 Task: Look for space in Mount Laurel, United States from 10th July, 2023 to 15th July, 2023 for 7 adults in price range Rs.10000 to Rs.15000. Place can be entire place or shared room with 4 bedrooms having 7 beds and 4 bathrooms. Property type can be house, flat, guest house. Amenities needed are: wifi, TV, free parkinig on premises, gym, breakfast. Booking option can be shelf check-in. Required host language is English.
Action: Mouse moved to (623, 145)
Screenshot: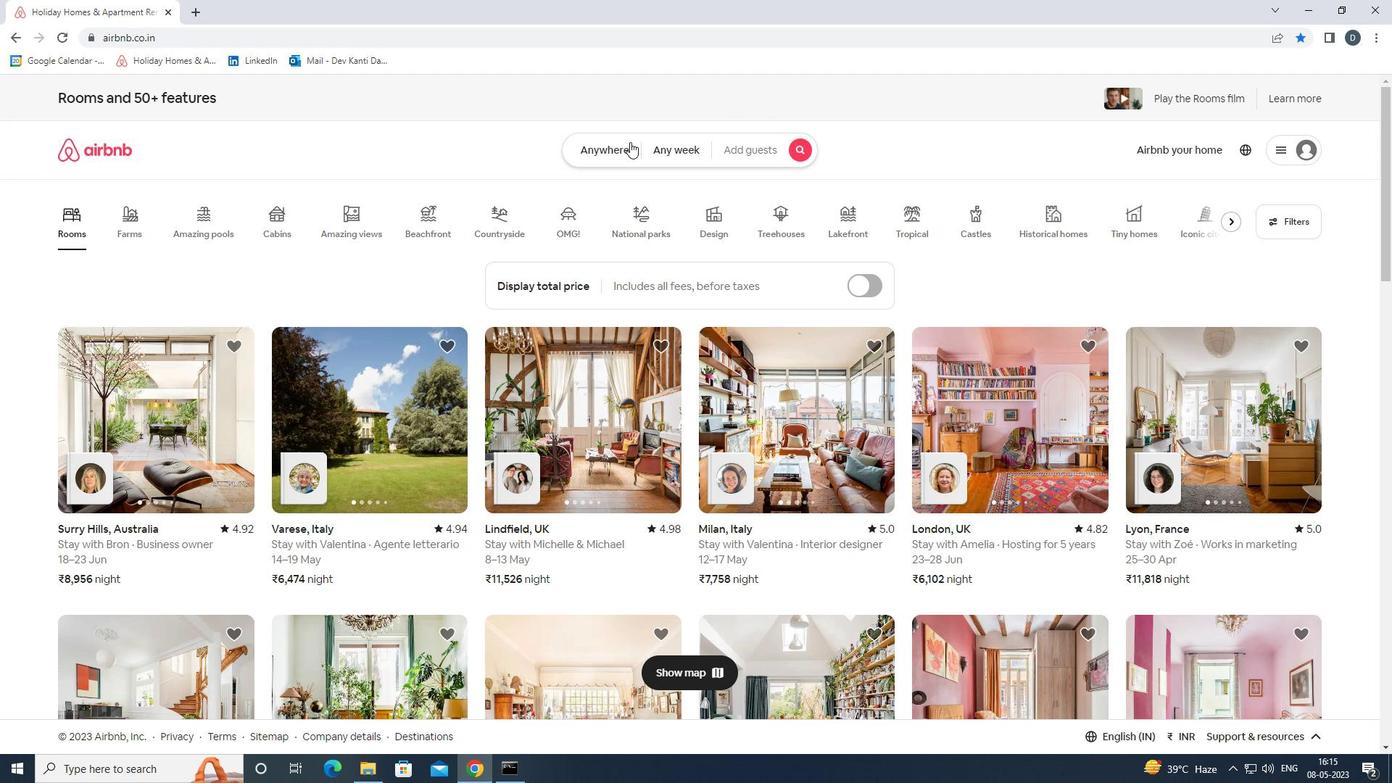 
Action: Mouse pressed left at (623, 145)
Screenshot: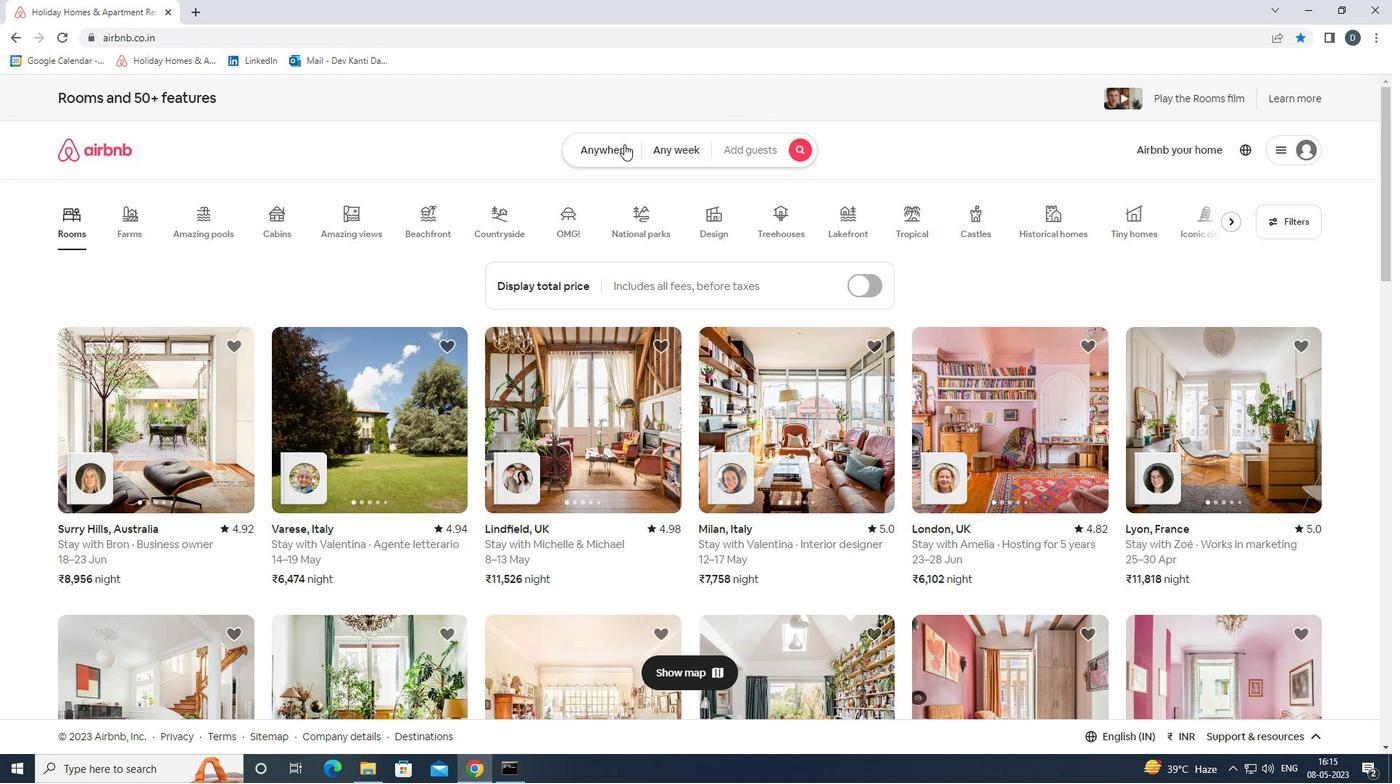 
Action: Mouse moved to (565, 216)
Screenshot: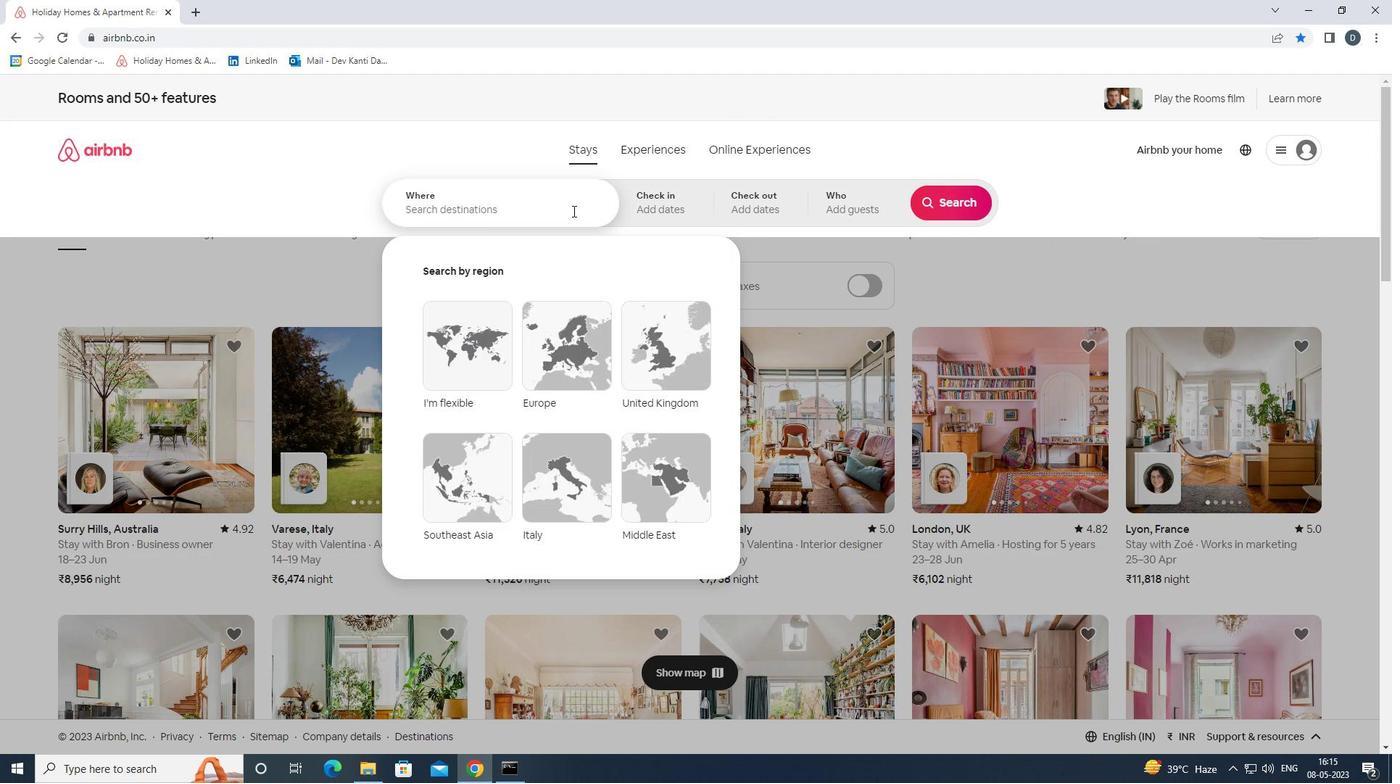 
Action: Mouse pressed left at (565, 216)
Screenshot: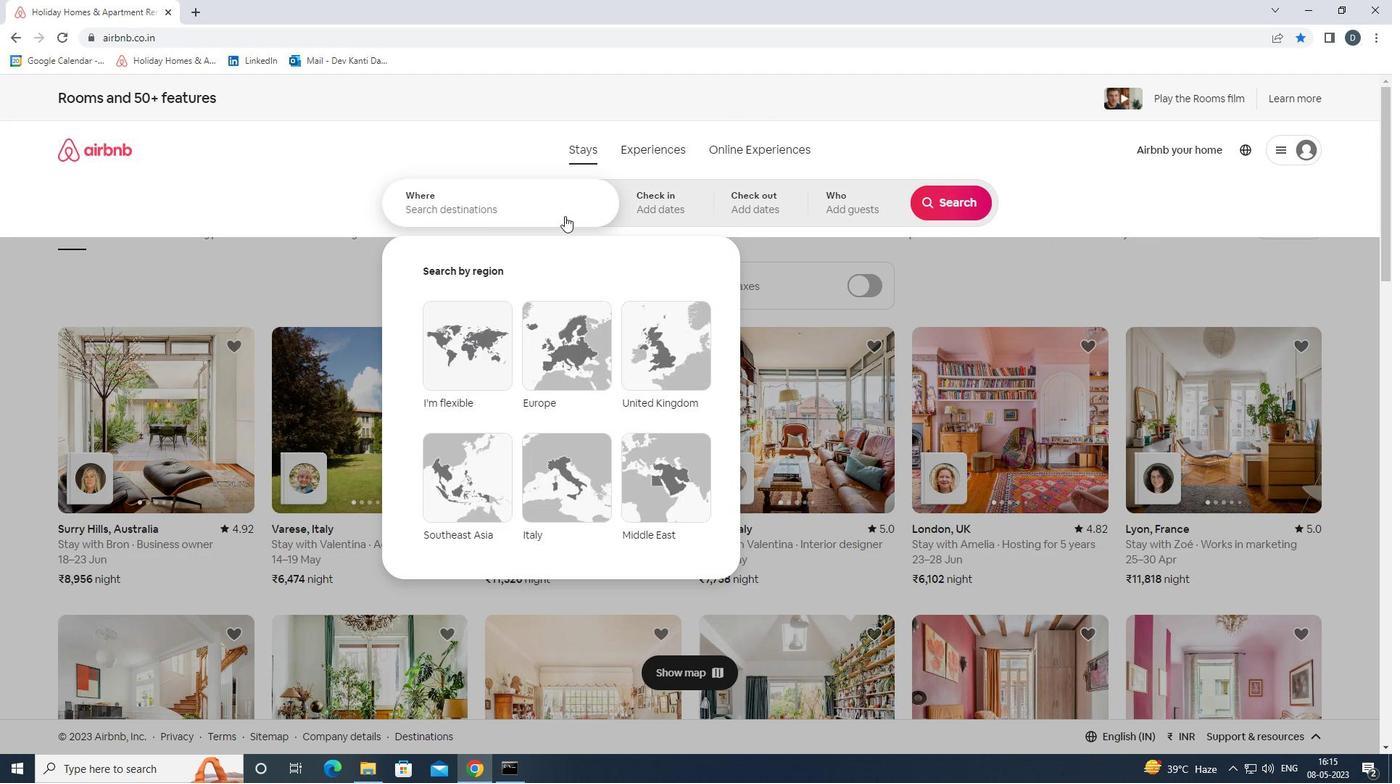 
Action: Mouse moved to (565, 210)
Screenshot: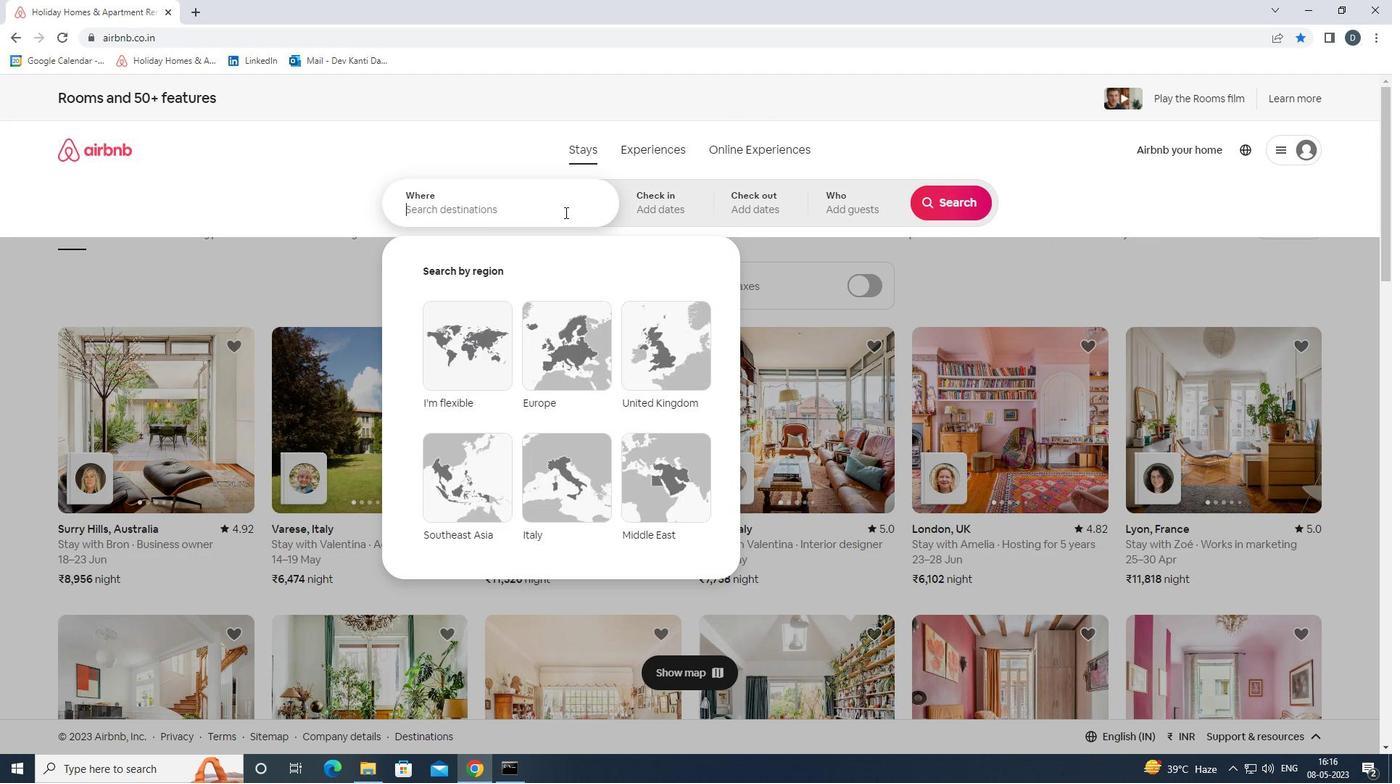 
Action: Key pressed <Key.shift><Key.shift><Key.shift><Key.shift><Key.shift><Key.shift><Key.shift><Key.shift><Key.shift><Key.shift><Key.shift><Key.shift>MOUNT,<Key.shift><Key.backspace><Key.space><Key.shift><Key.shift>LAUREL,<Key.shift><Key.shift><Key.shift><Key.shift><Key.shift><Key.shift><Key.shift><Key.shift><Key.shift>UNITED<Key.space><Key.shift><Key.shift>STATES<Key.enter>
Screenshot: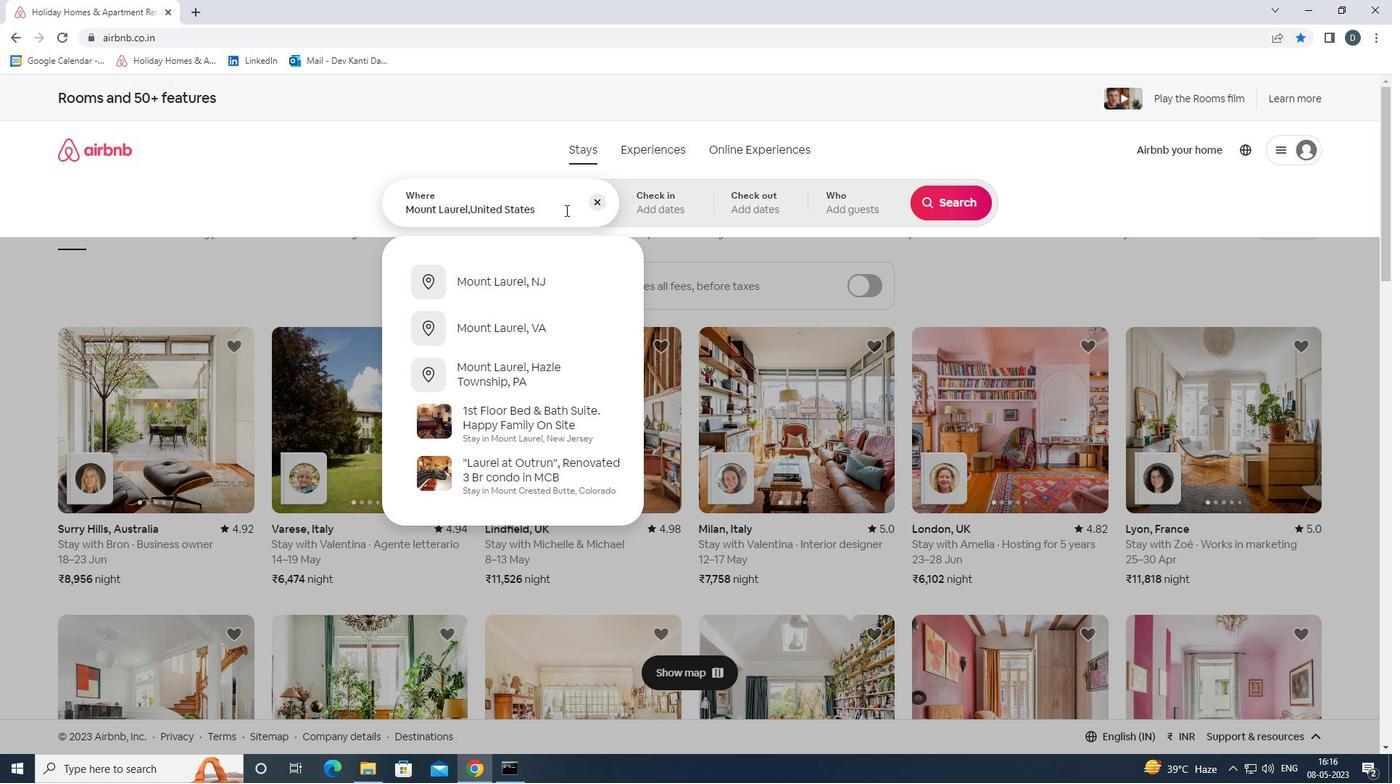 
Action: Mouse moved to (951, 323)
Screenshot: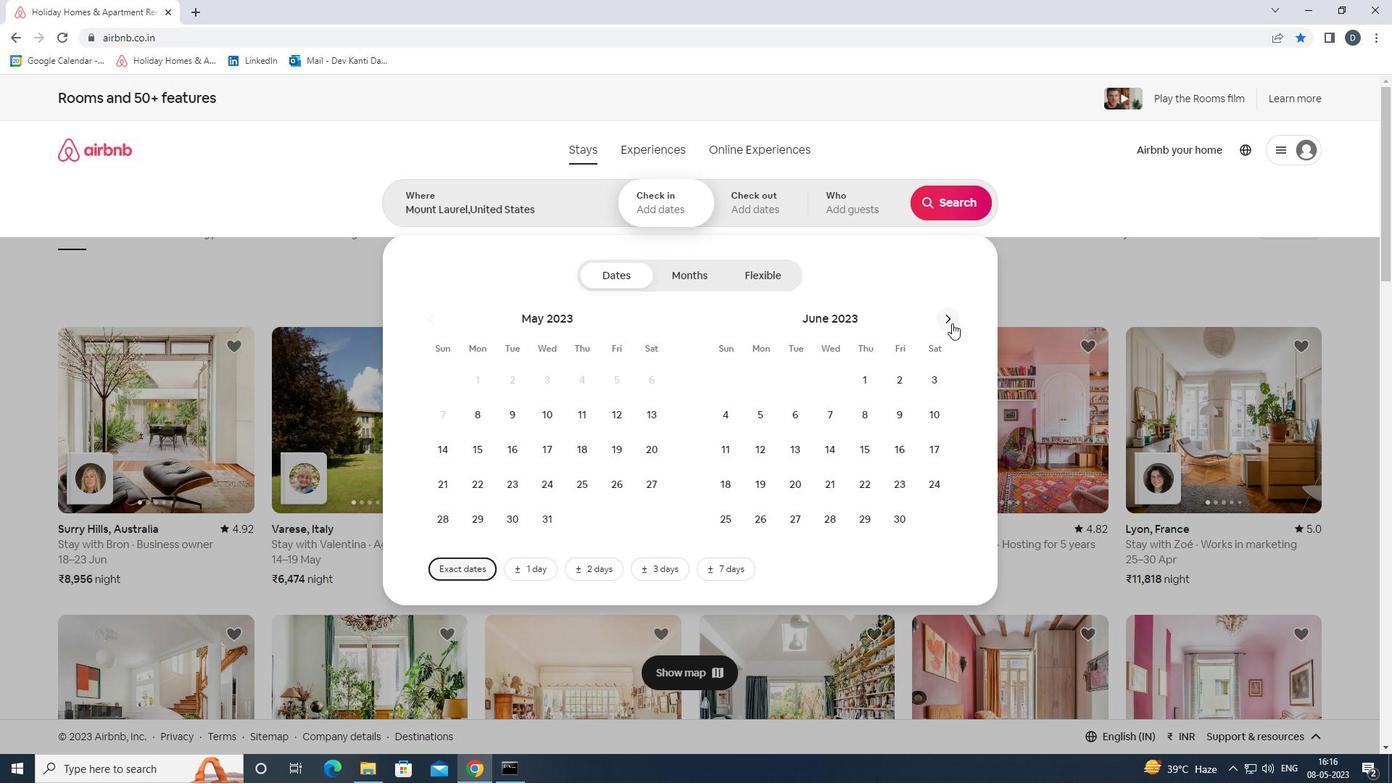 
Action: Mouse pressed left at (951, 323)
Screenshot: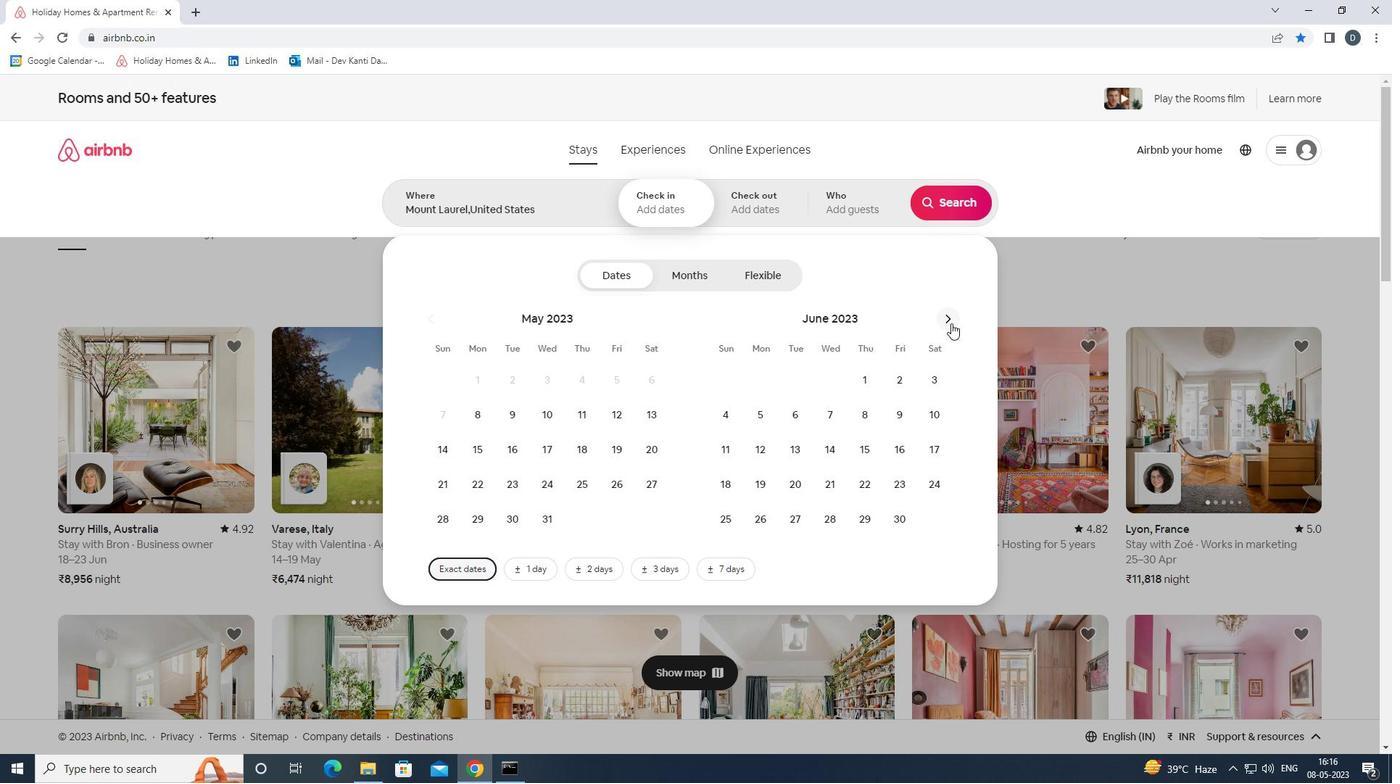 
Action: Mouse moved to (763, 449)
Screenshot: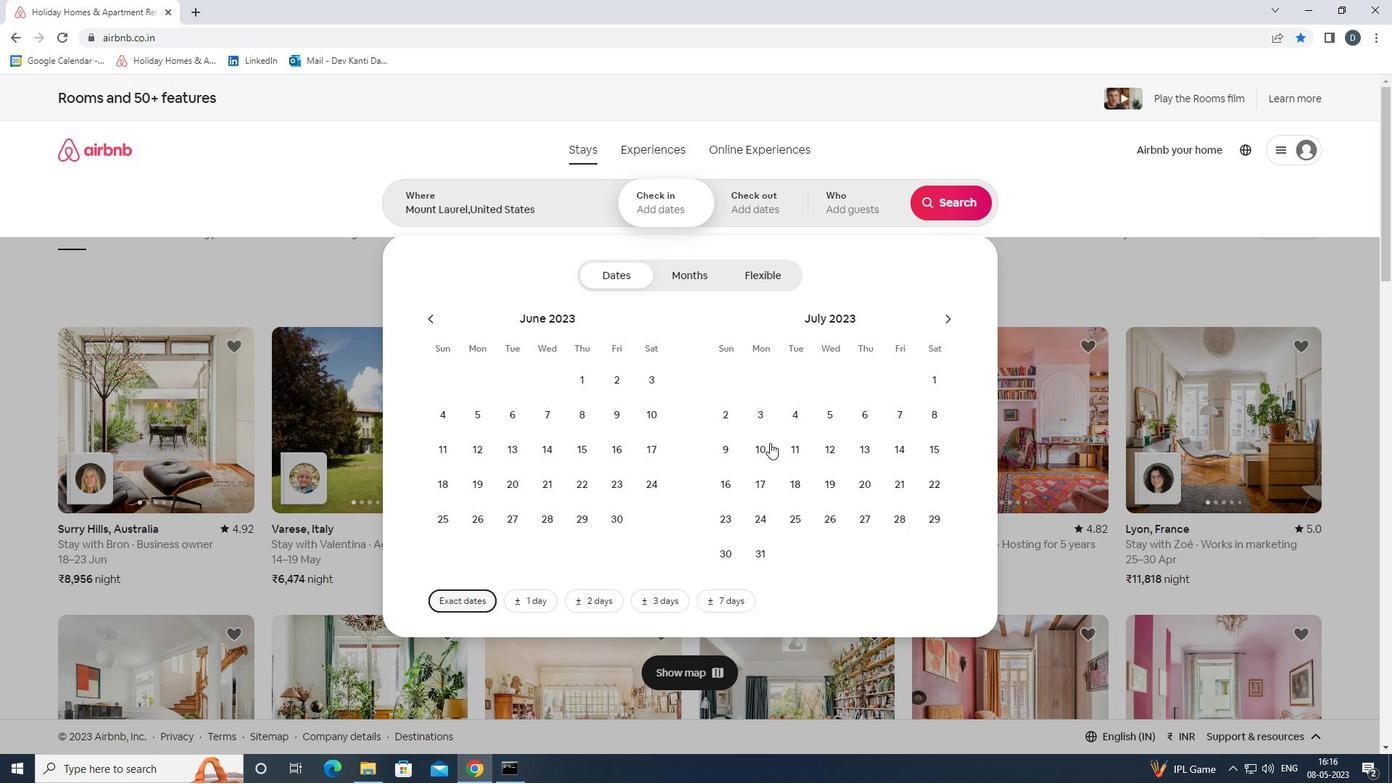 
Action: Mouse pressed left at (763, 449)
Screenshot: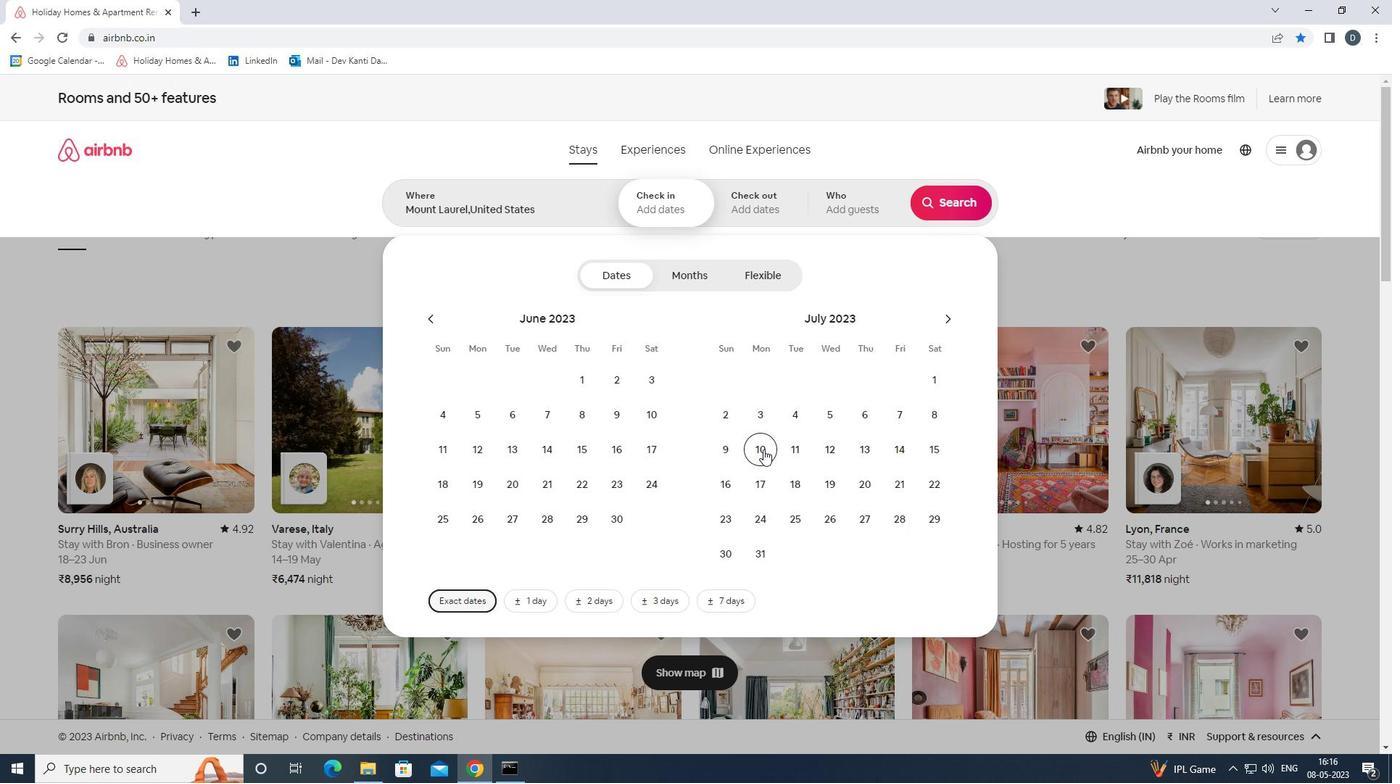 
Action: Mouse moved to (930, 446)
Screenshot: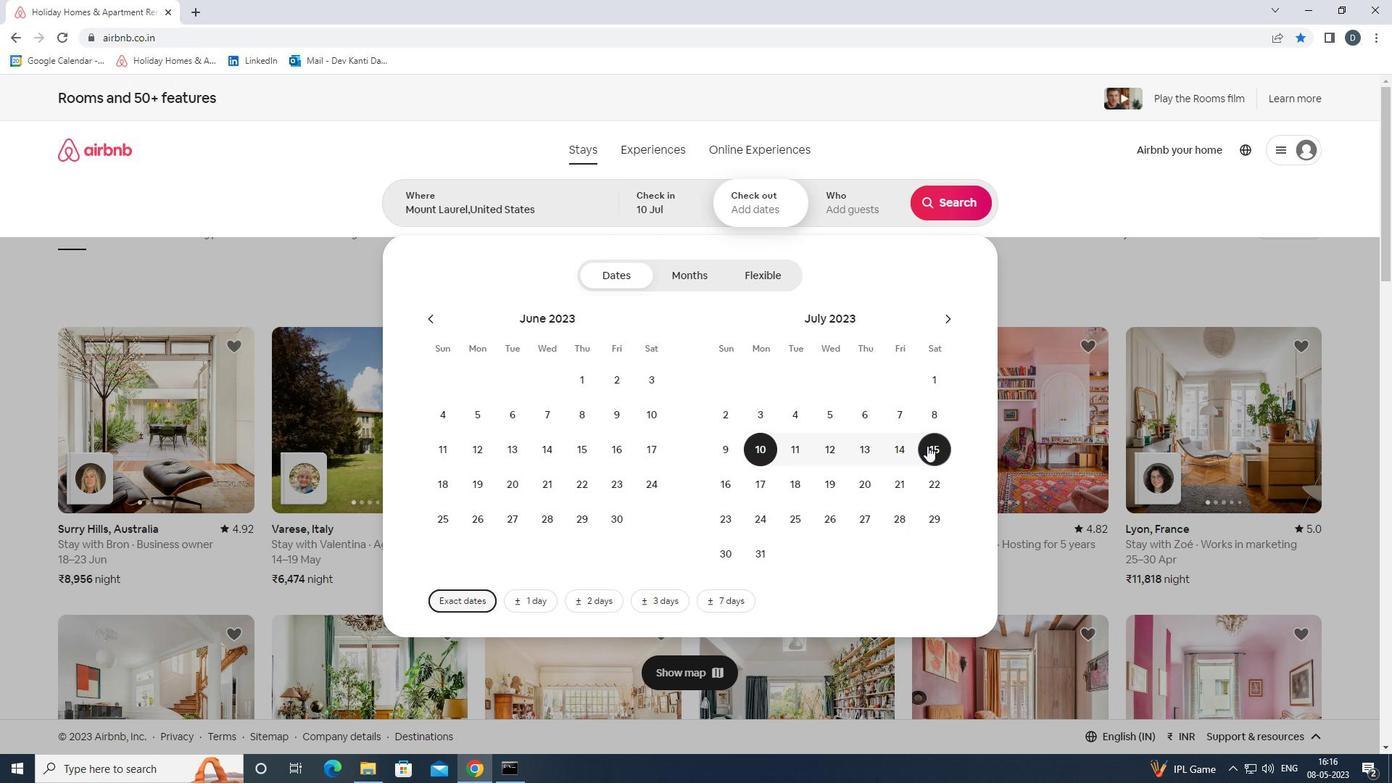 
Action: Mouse pressed left at (930, 446)
Screenshot: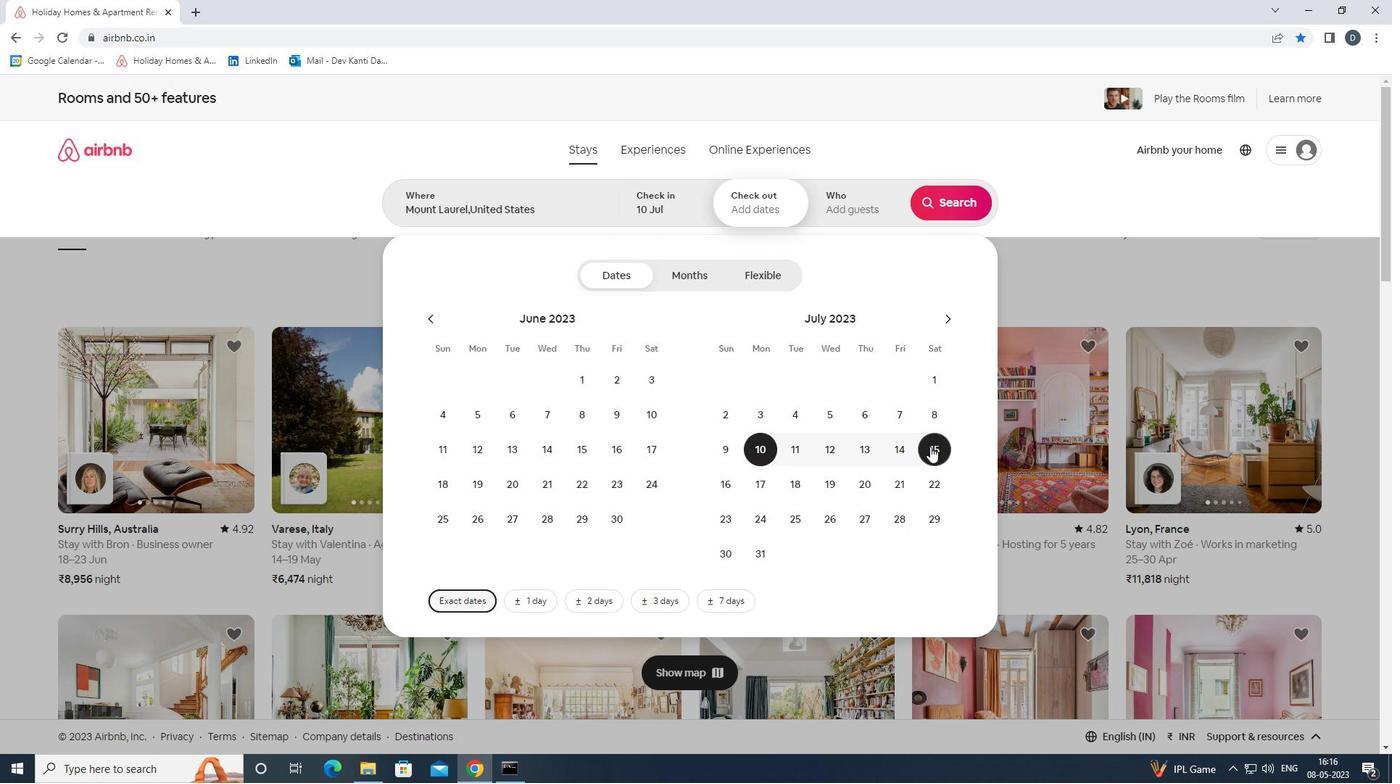
Action: Mouse moved to (846, 216)
Screenshot: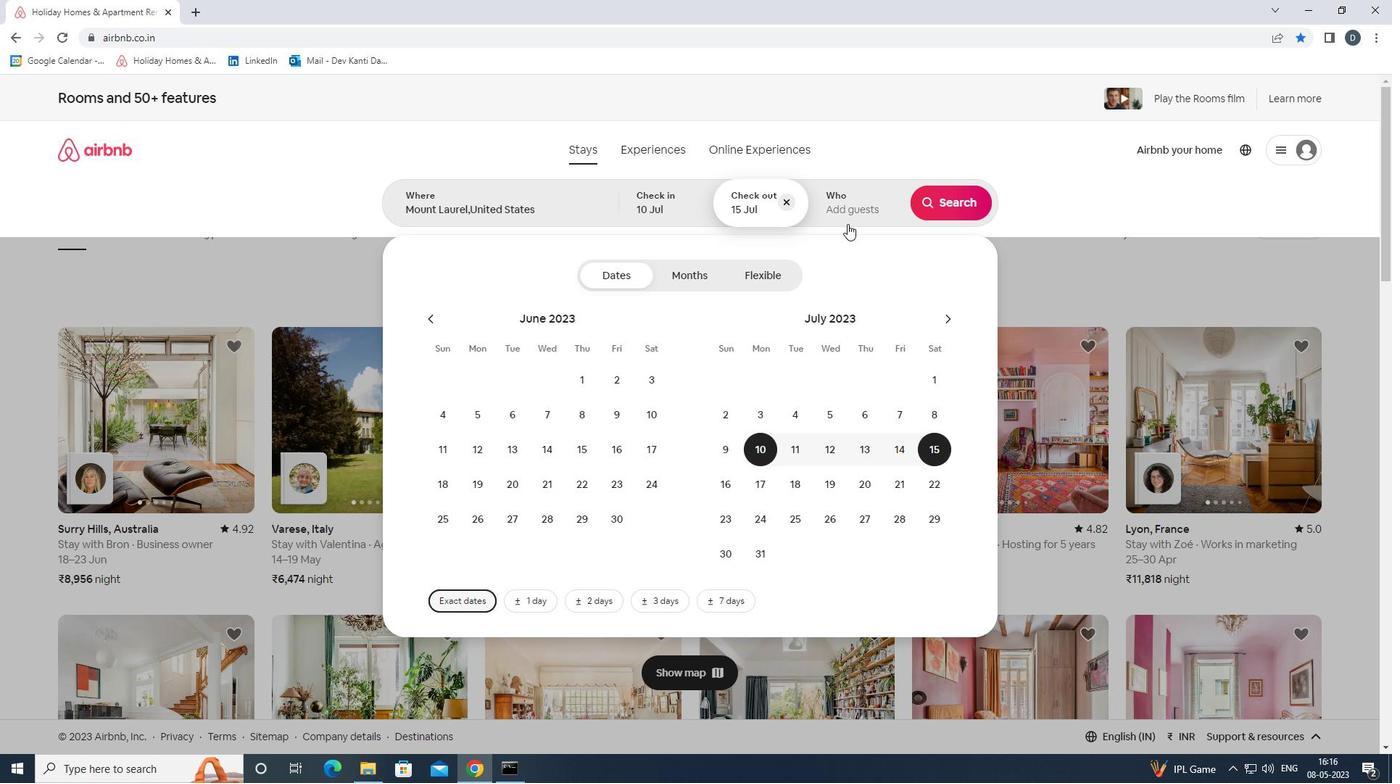 
Action: Mouse pressed left at (846, 216)
Screenshot: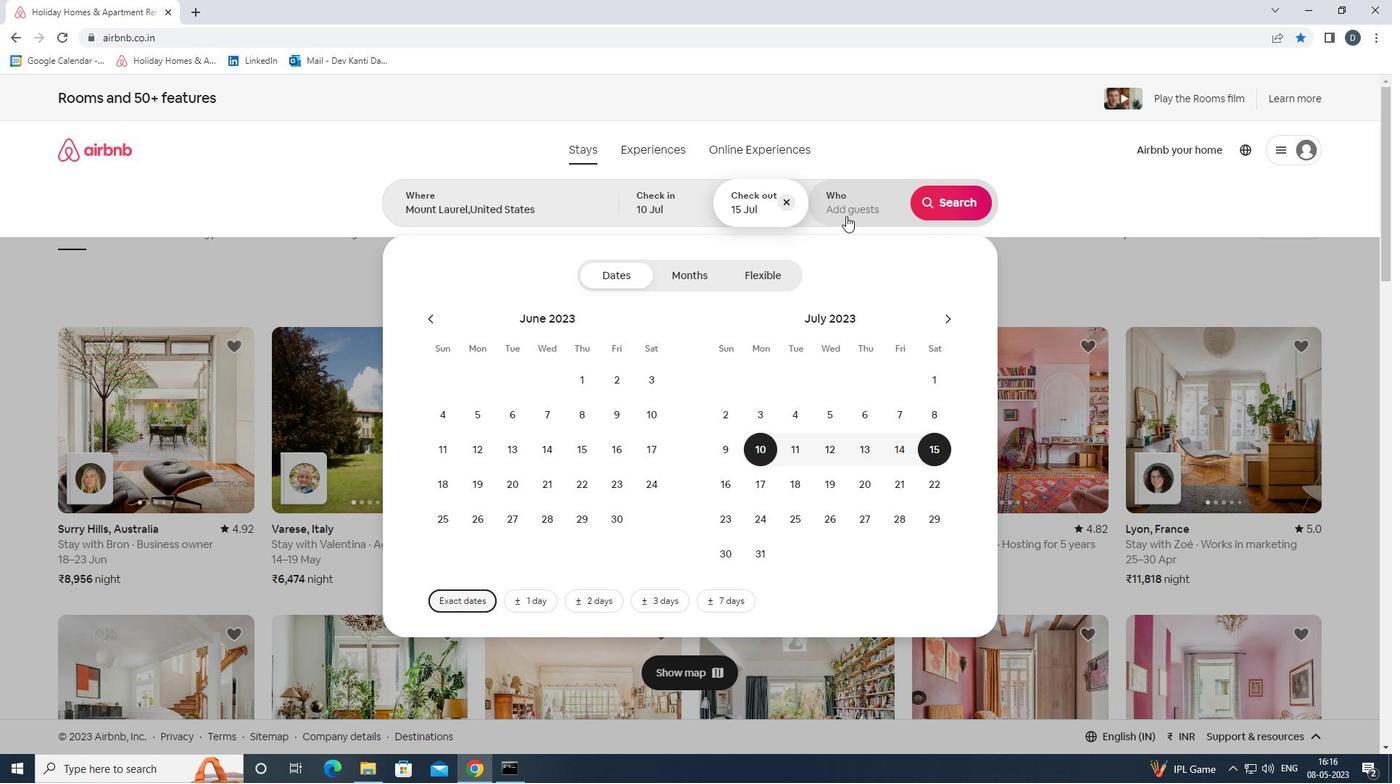 
Action: Mouse moved to (957, 282)
Screenshot: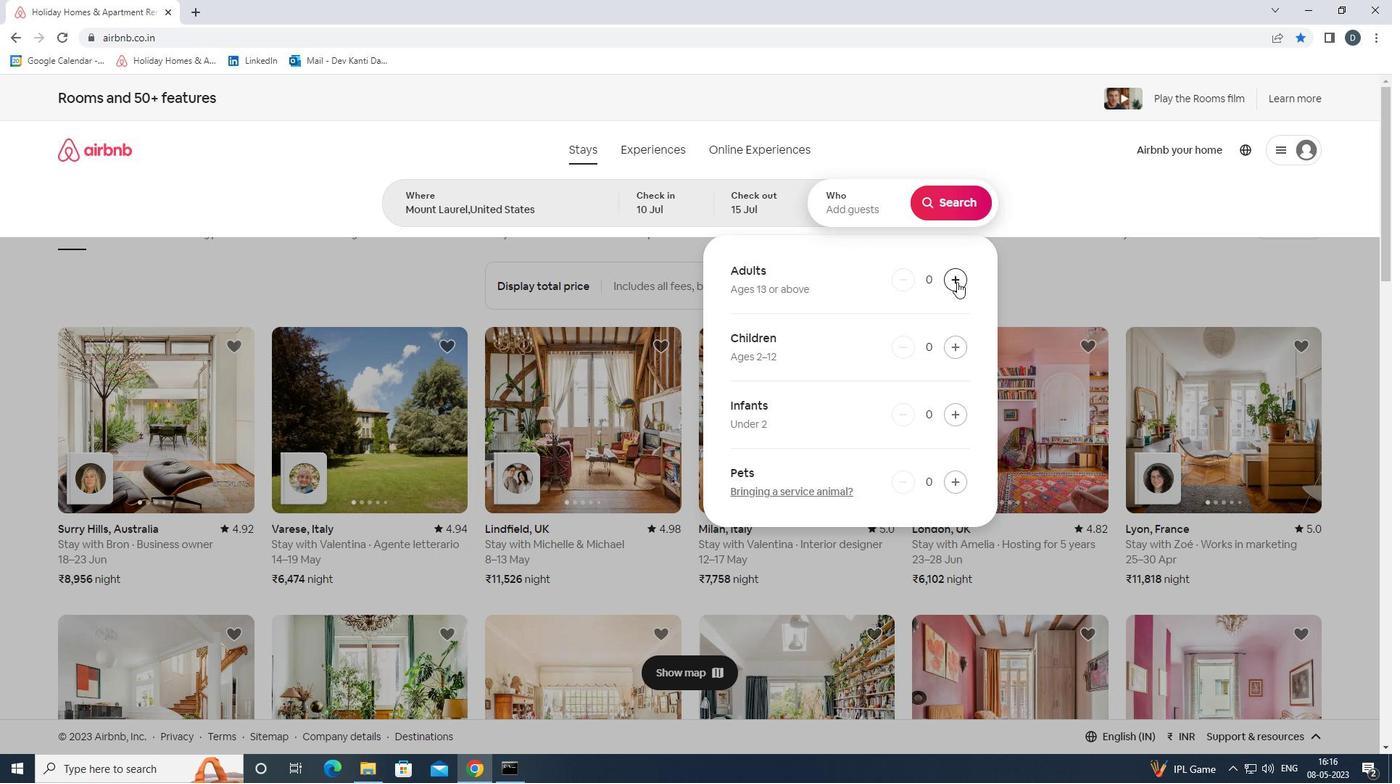 
Action: Mouse pressed left at (957, 282)
Screenshot: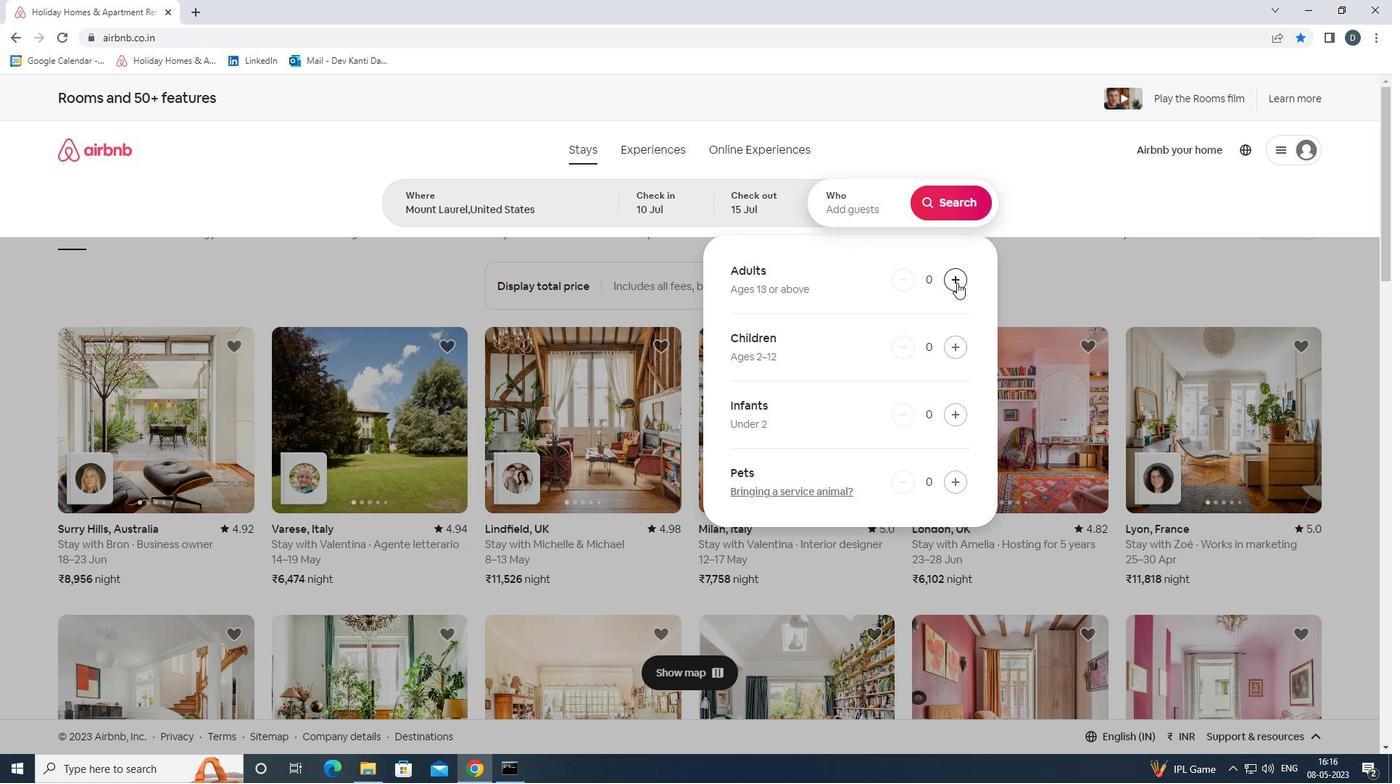 
Action: Mouse pressed left at (957, 282)
Screenshot: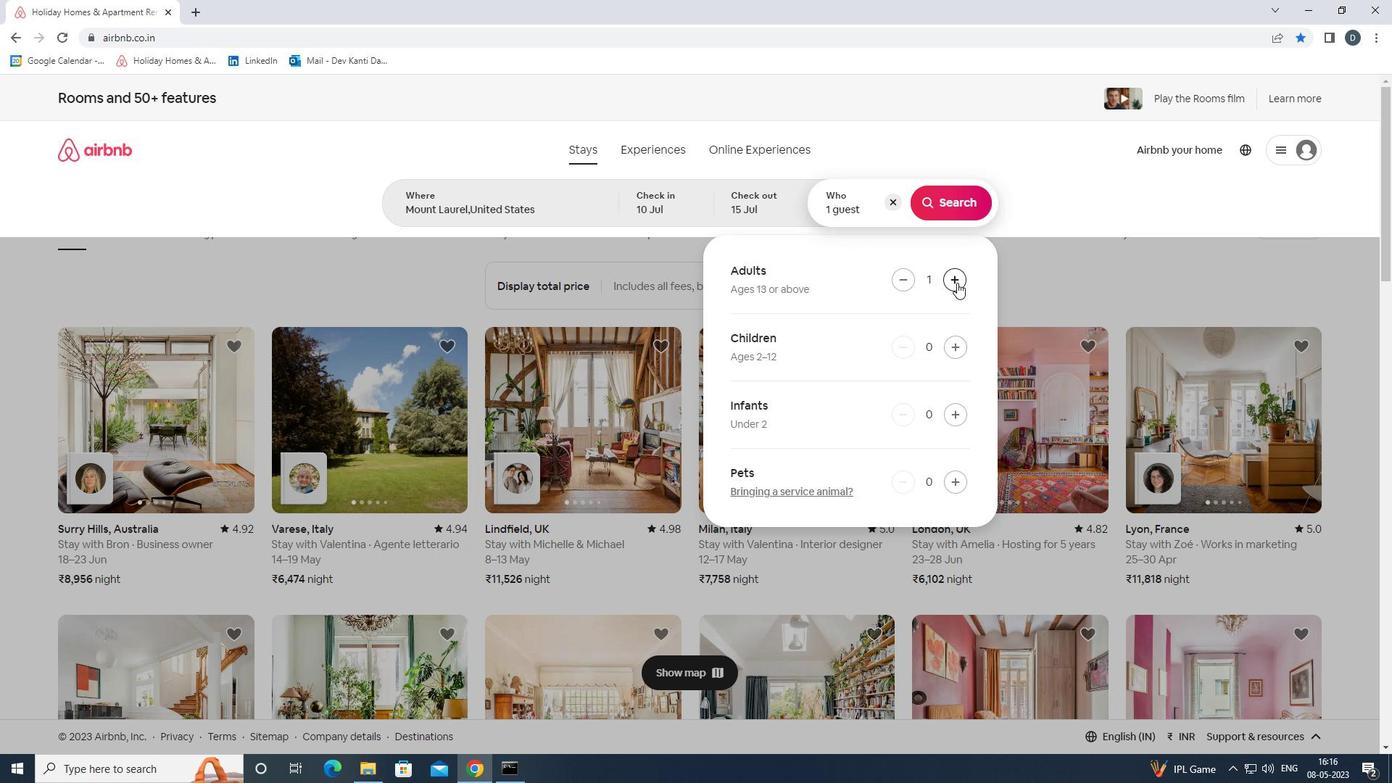 
Action: Mouse pressed left at (957, 282)
Screenshot: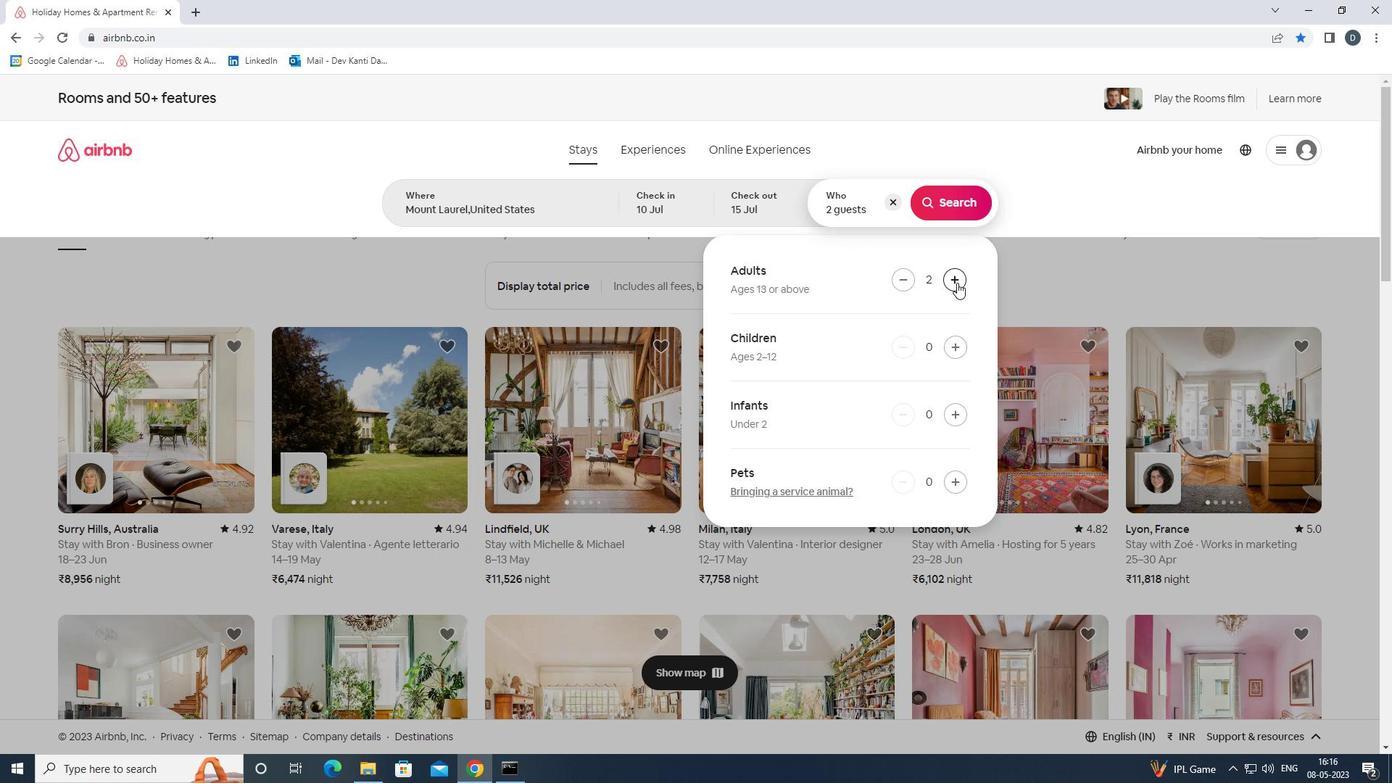 
Action: Mouse pressed left at (957, 282)
Screenshot: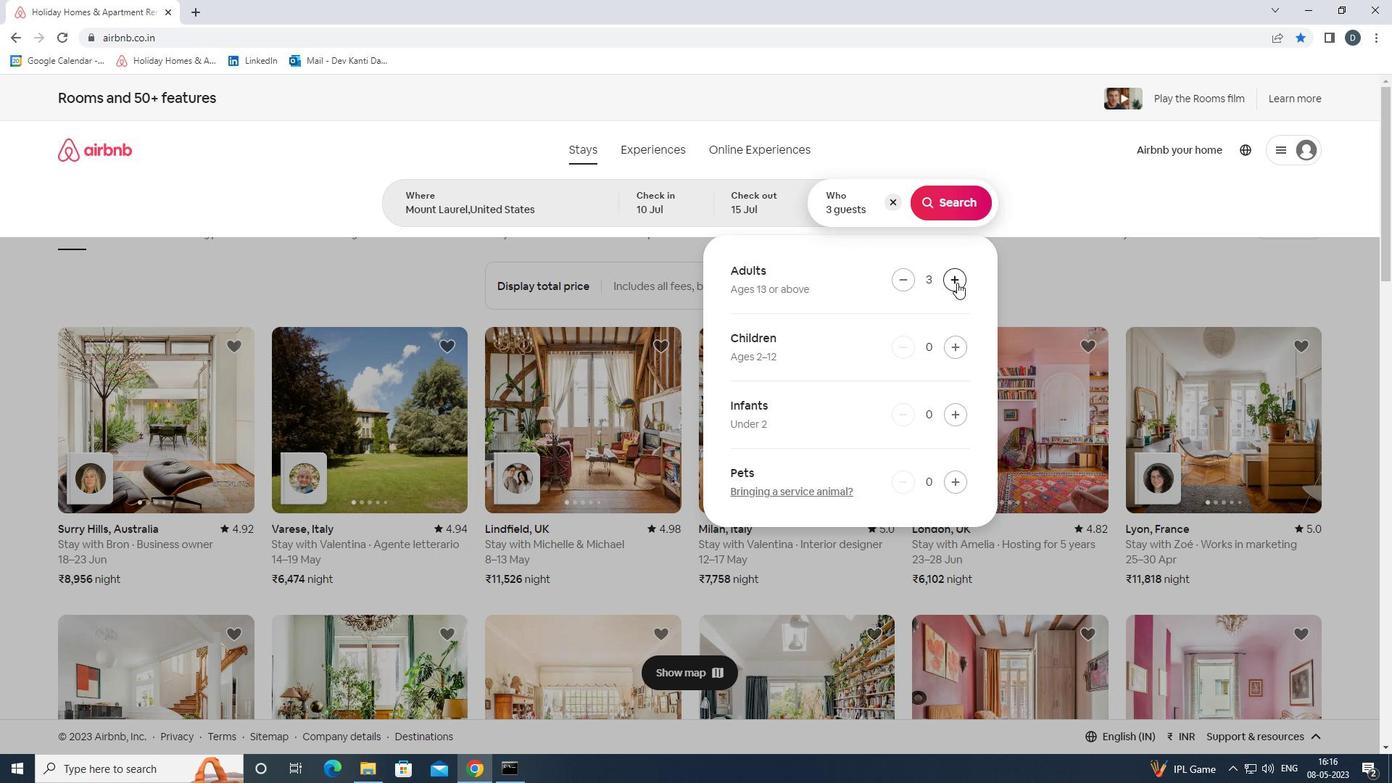 
Action: Mouse pressed left at (957, 282)
Screenshot: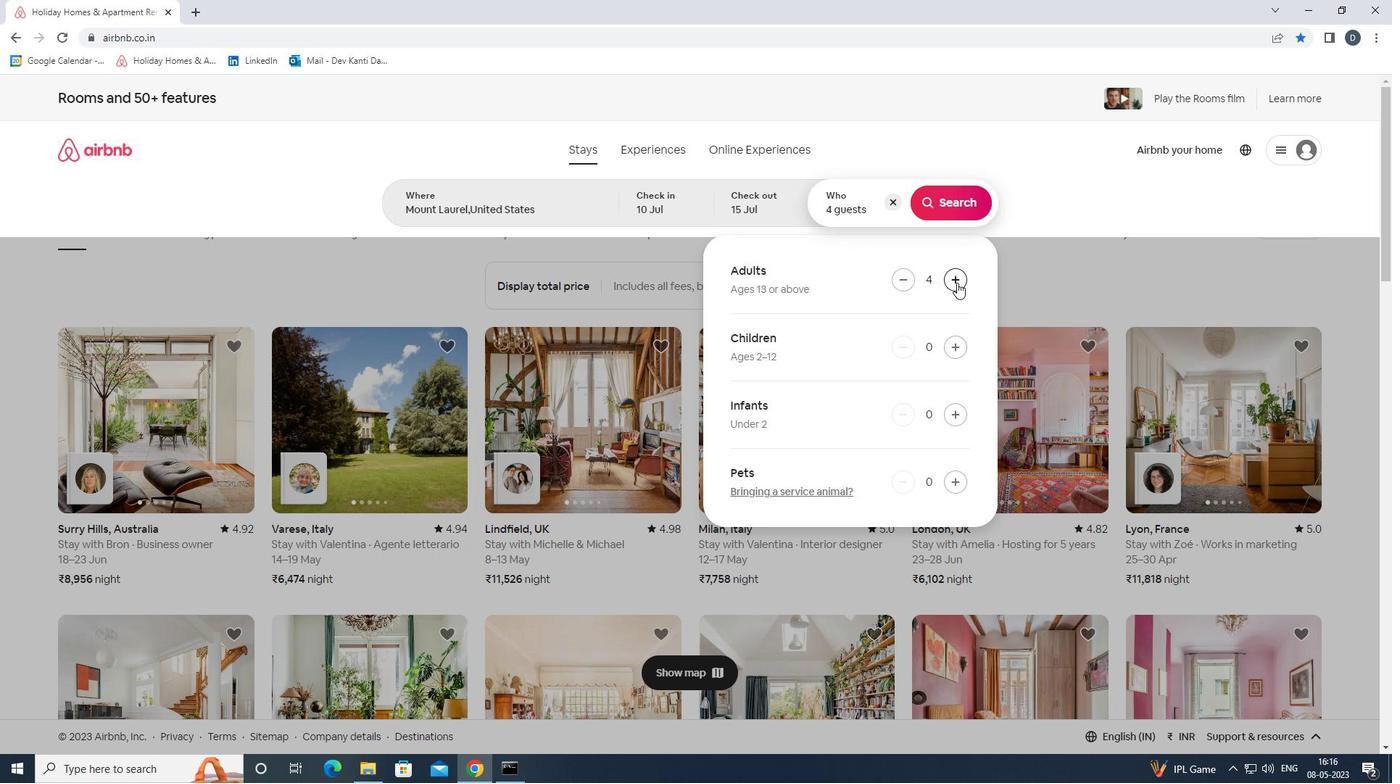 
Action: Mouse pressed left at (957, 282)
Screenshot: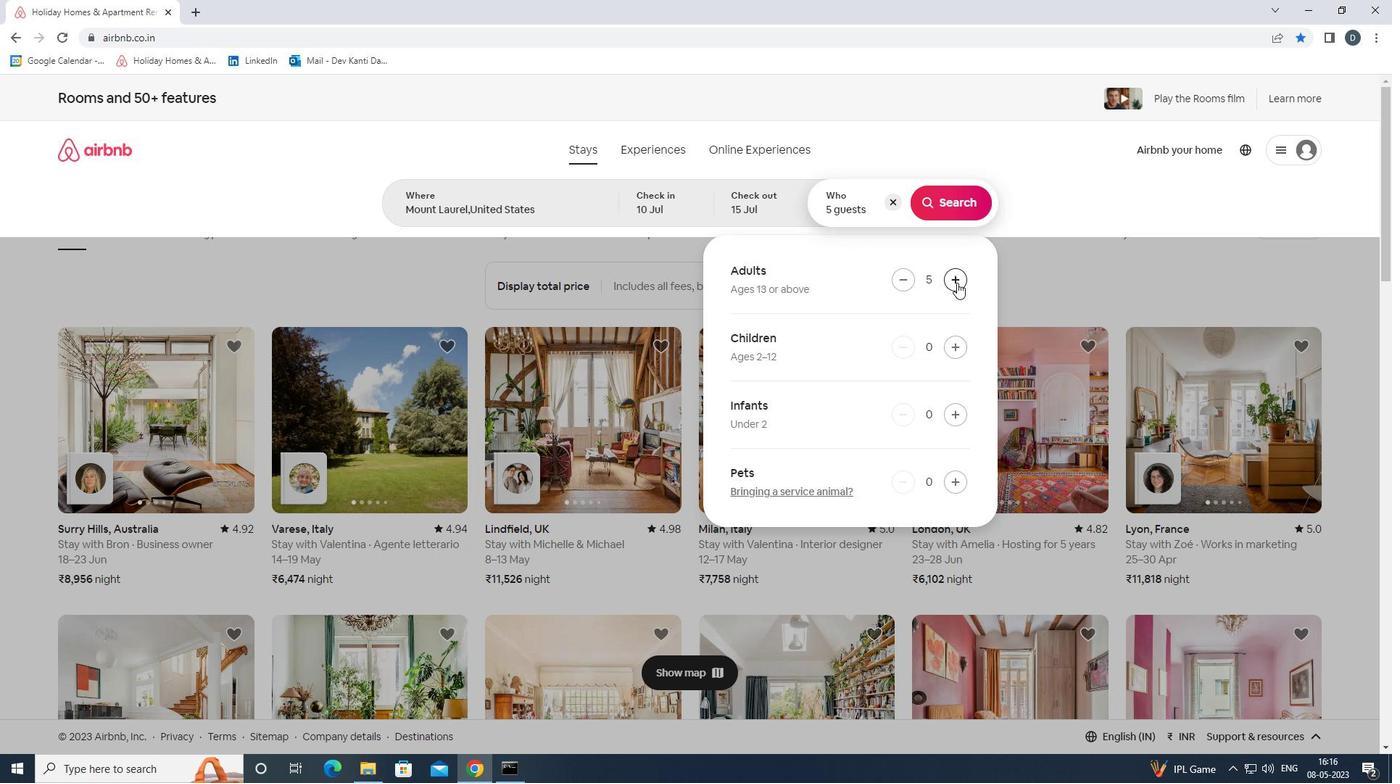 
Action: Mouse pressed left at (957, 282)
Screenshot: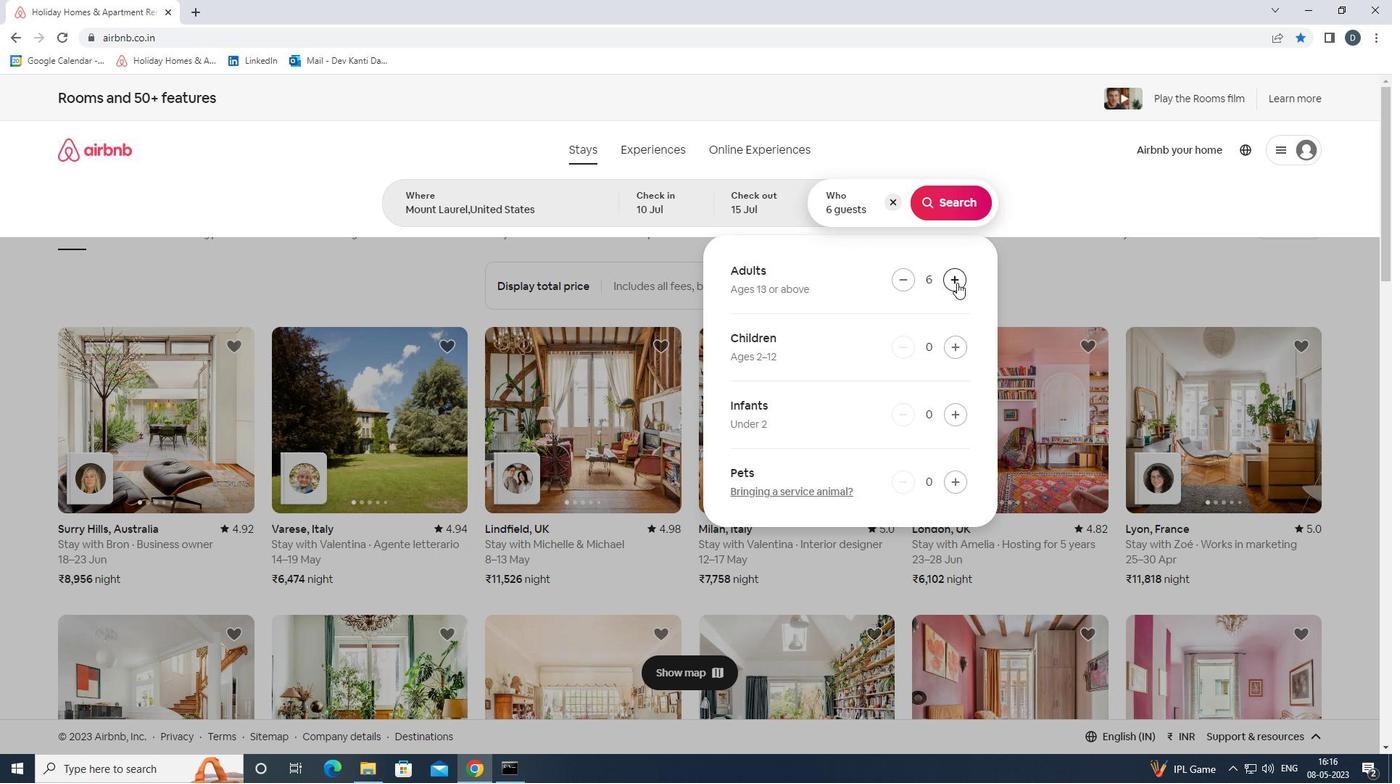 
Action: Mouse moved to (956, 206)
Screenshot: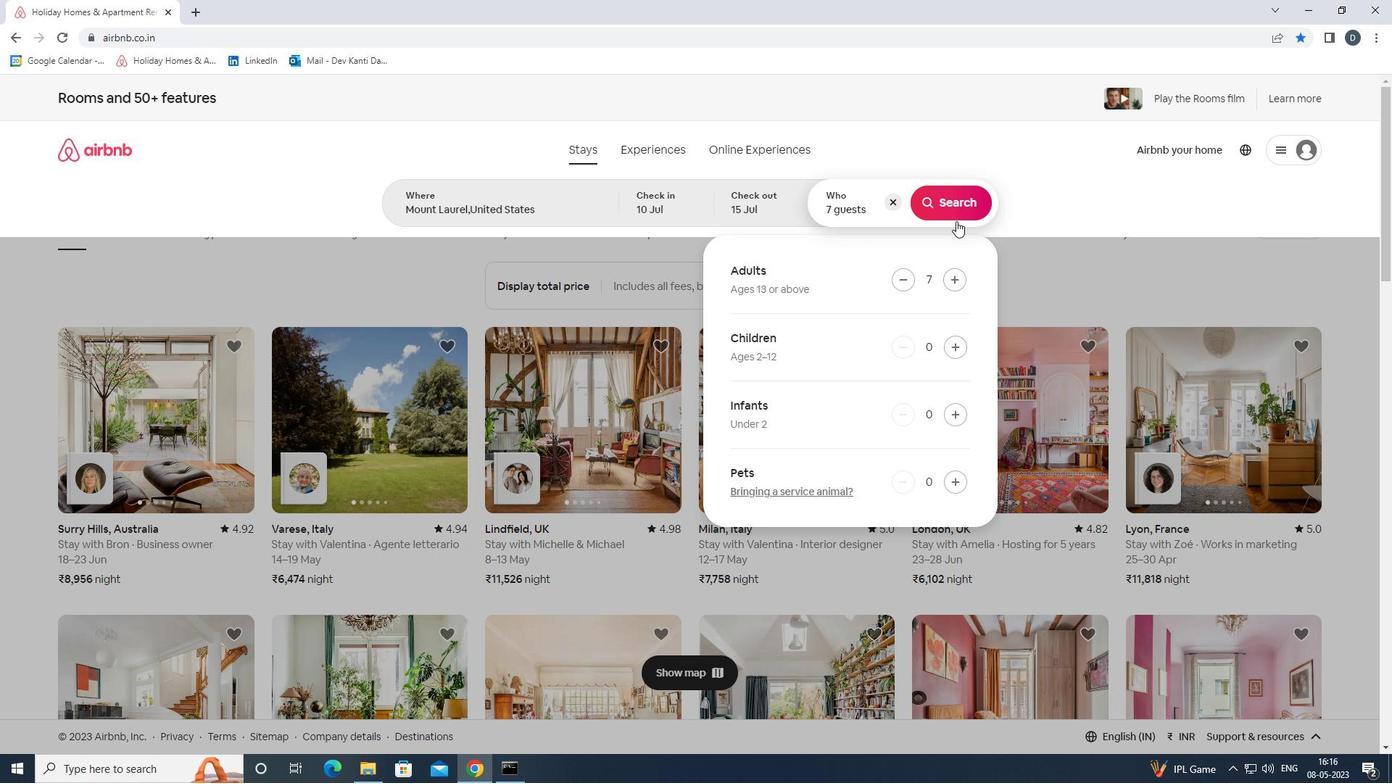 
Action: Mouse pressed left at (956, 206)
Screenshot: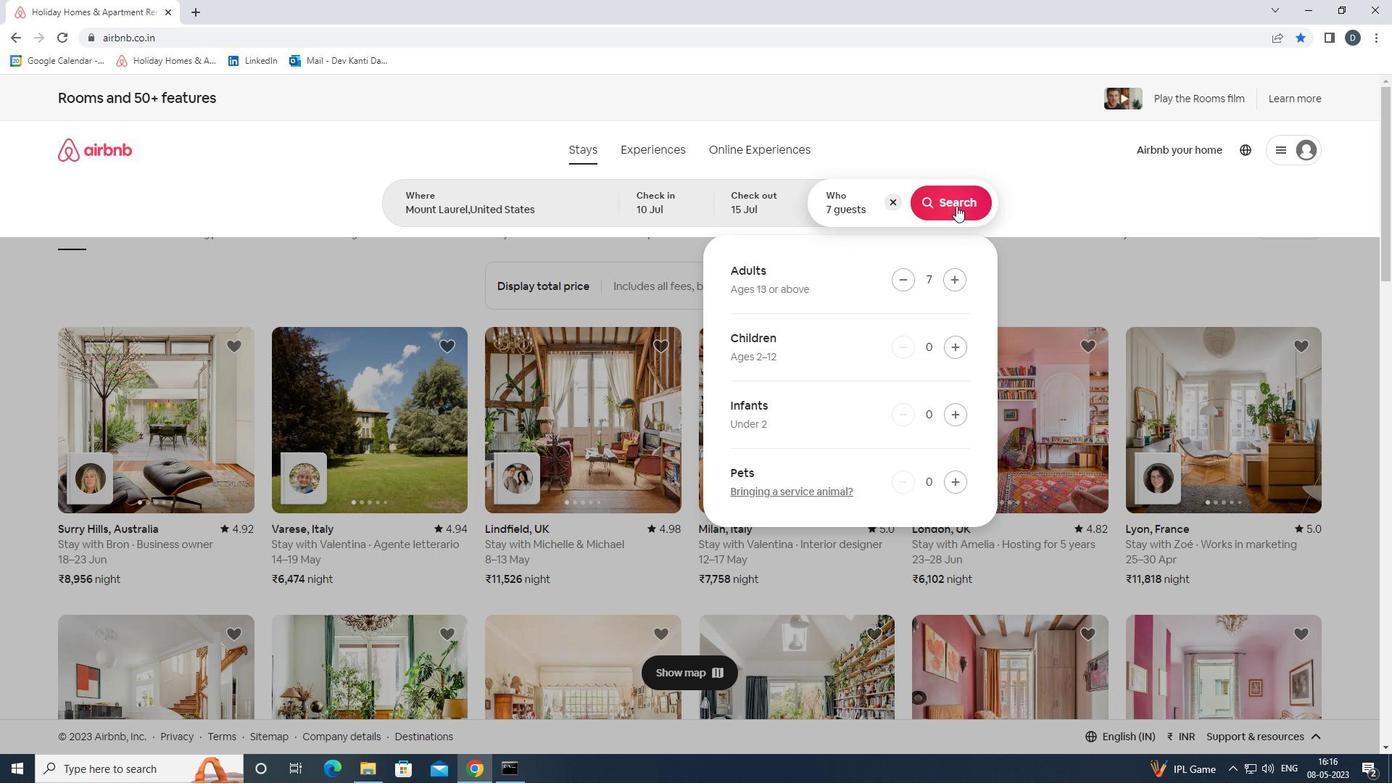 
Action: Mouse moved to (1320, 162)
Screenshot: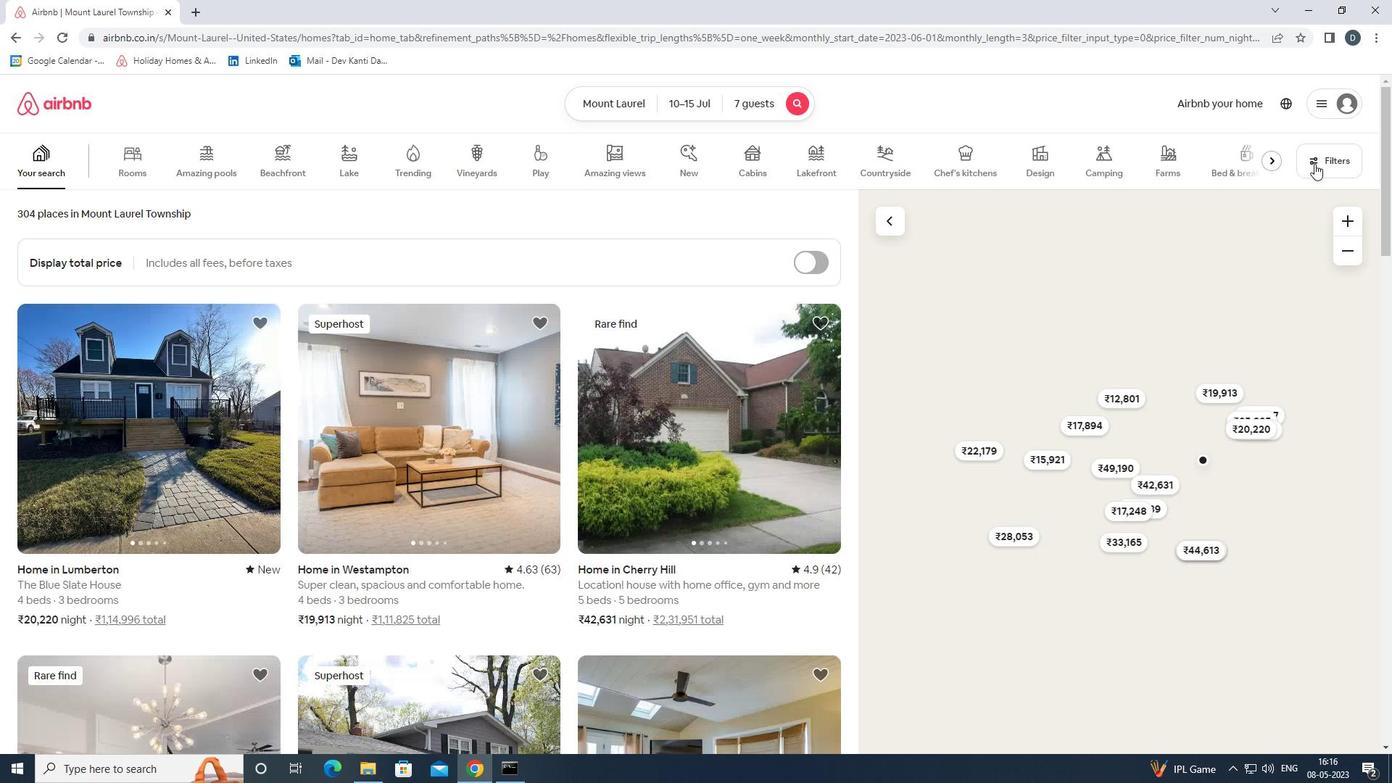 
Action: Mouse pressed left at (1320, 162)
Screenshot: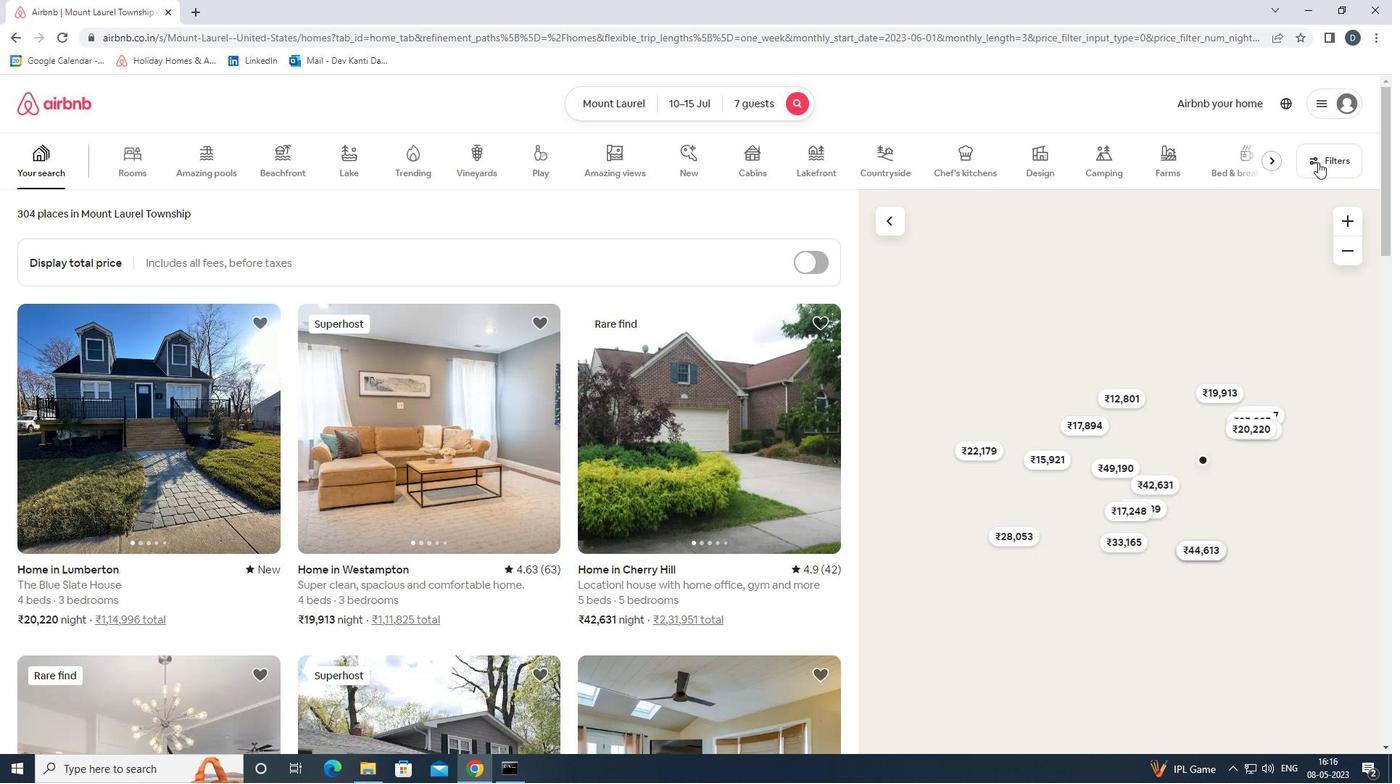 
Action: Mouse moved to (636, 512)
Screenshot: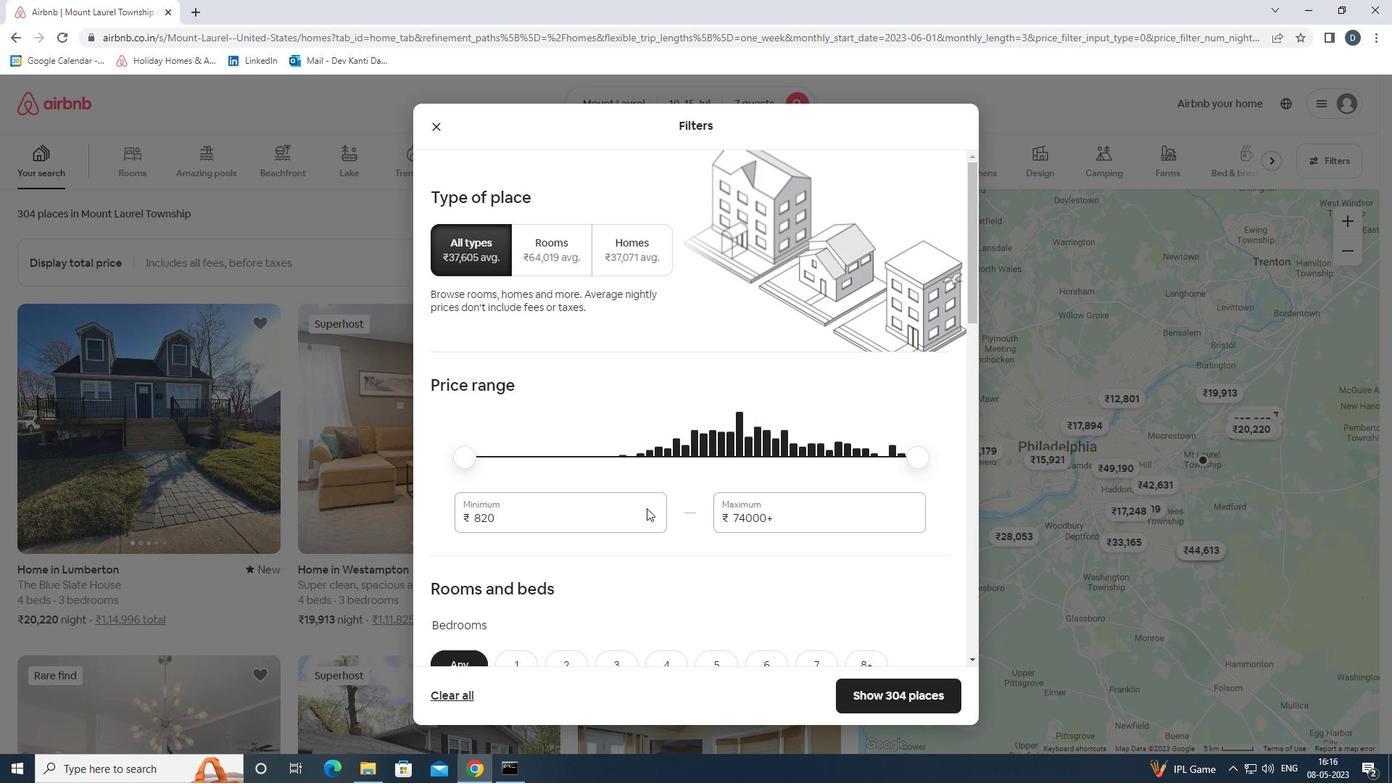 
Action: Mouse pressed left at (636, 512)
Screenshot: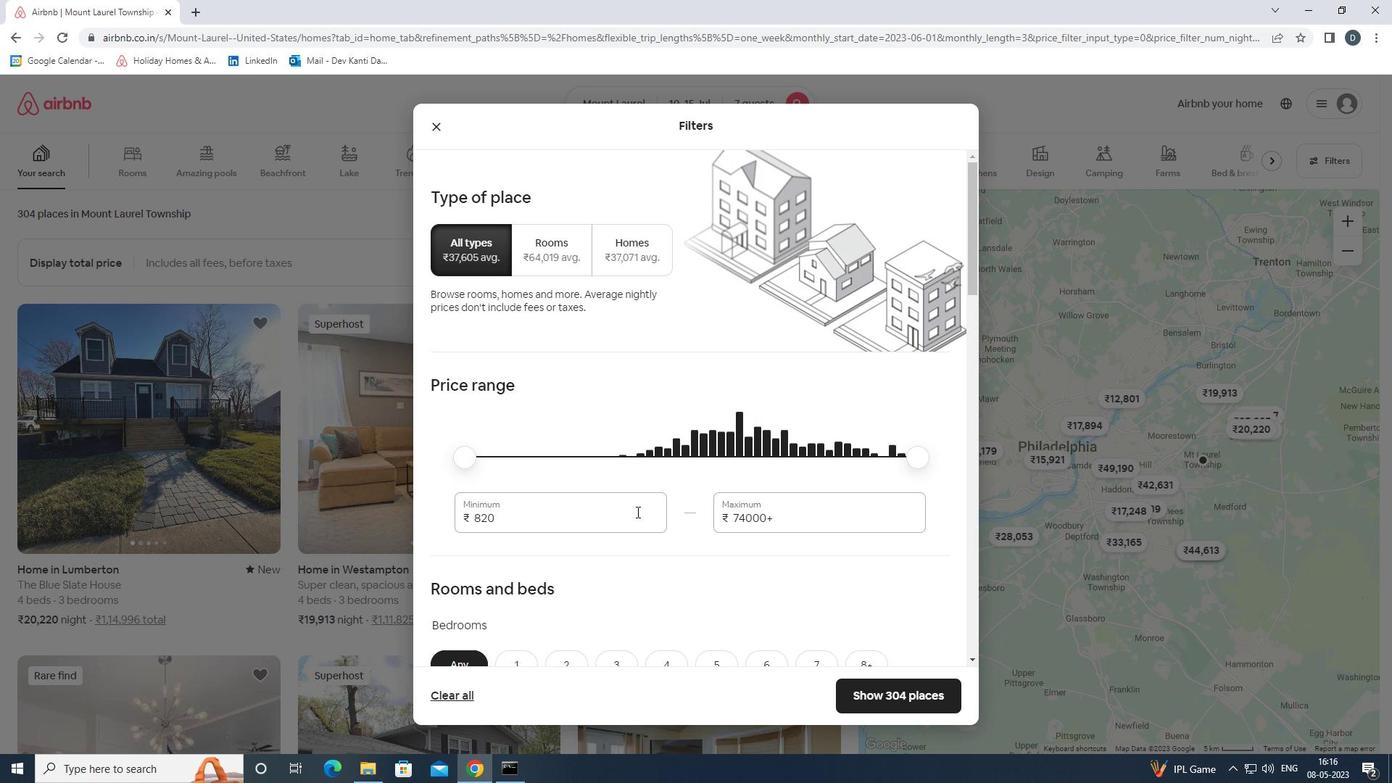 
Action: Mouse pressed left at (636, 512)
Screenshot: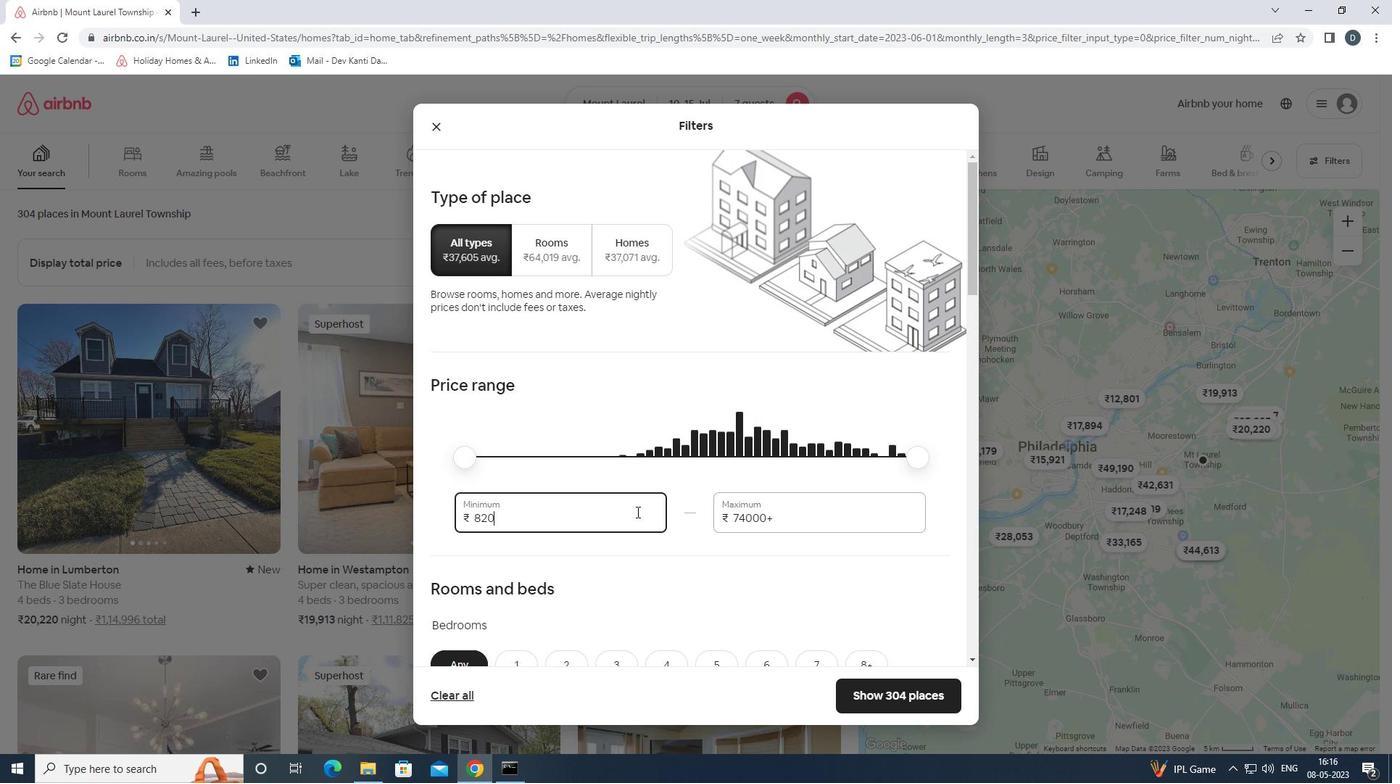 
Action: Mouse moved to (670, 502)
Screenshot: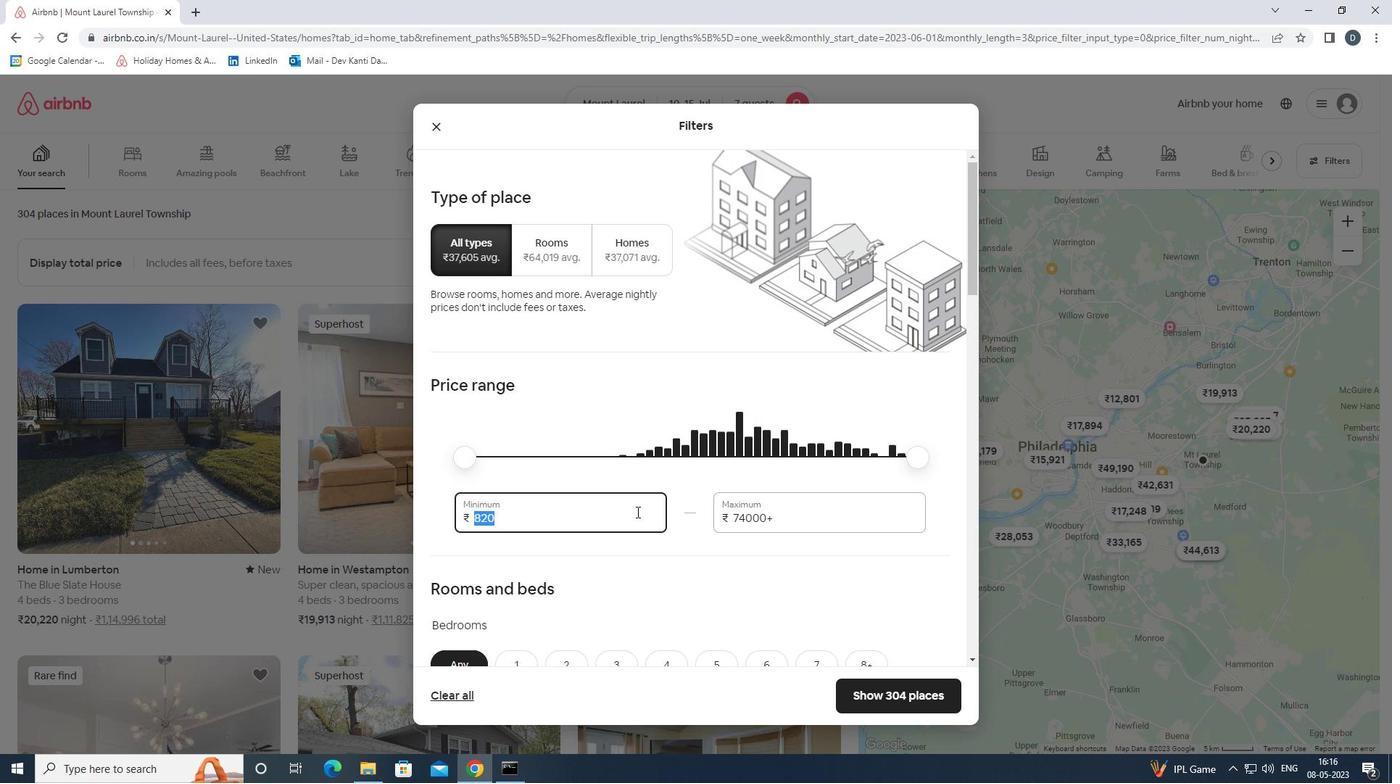 
Action: Key pressed 10000<Key.tab>15000
Screenshot: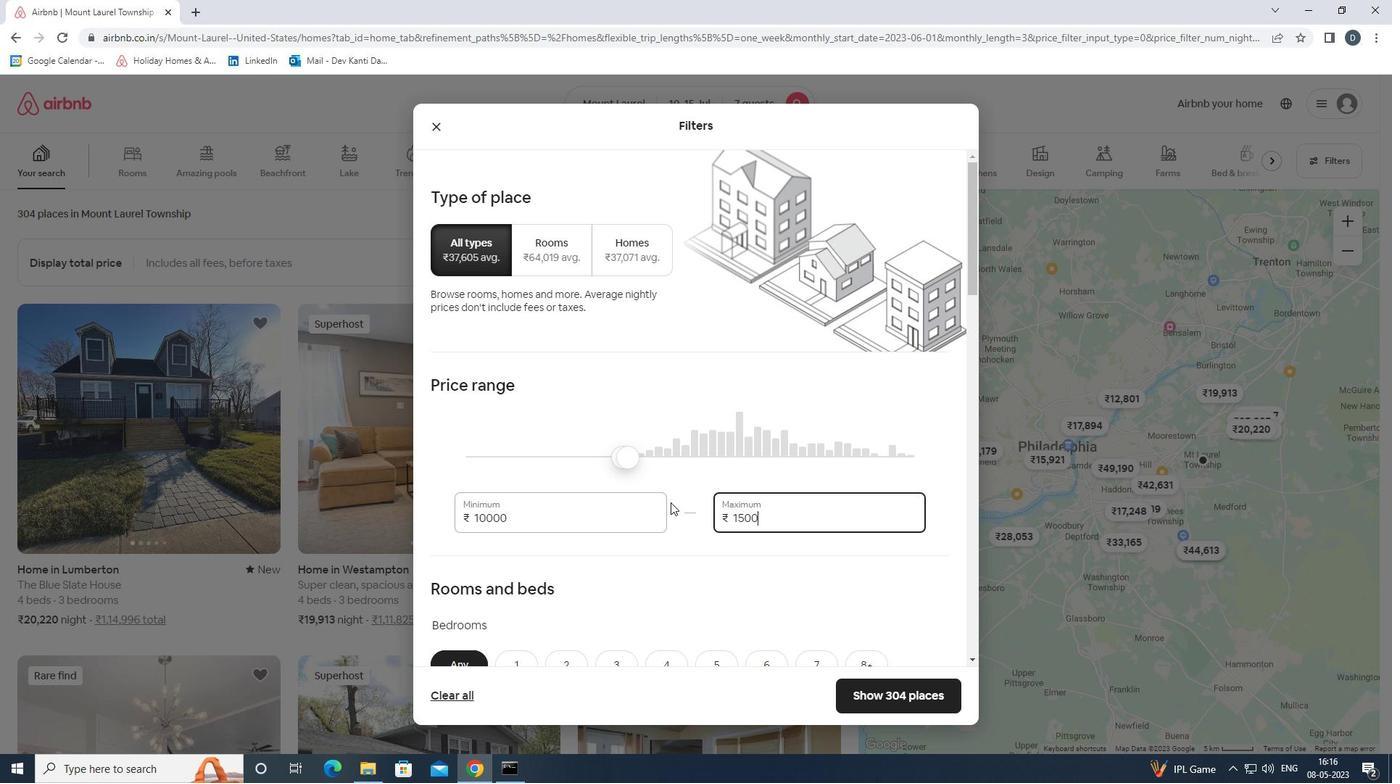 
Action: Mouse moved to (673, 501)
Screenshot: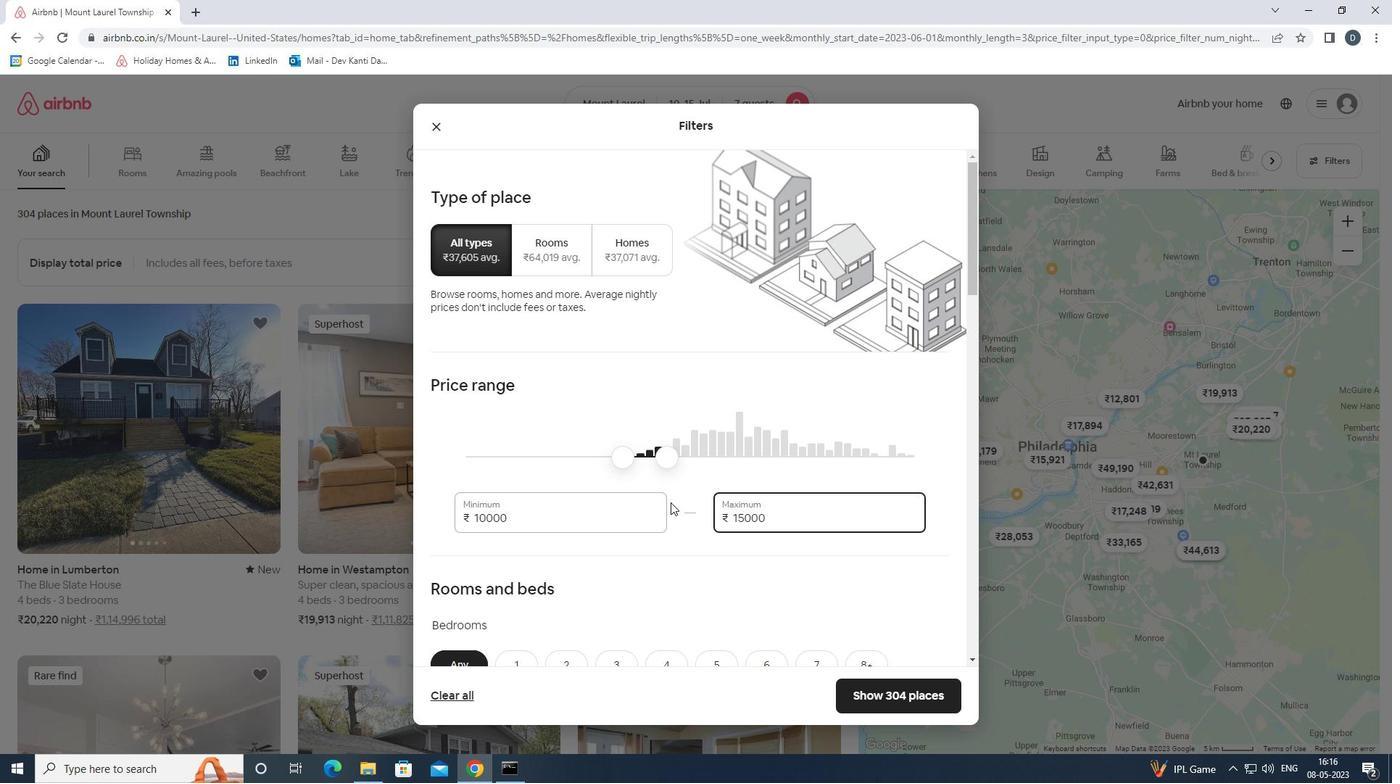
Action: Mouse scrolled (673, 501) with delta (0, 0)
Screenshot: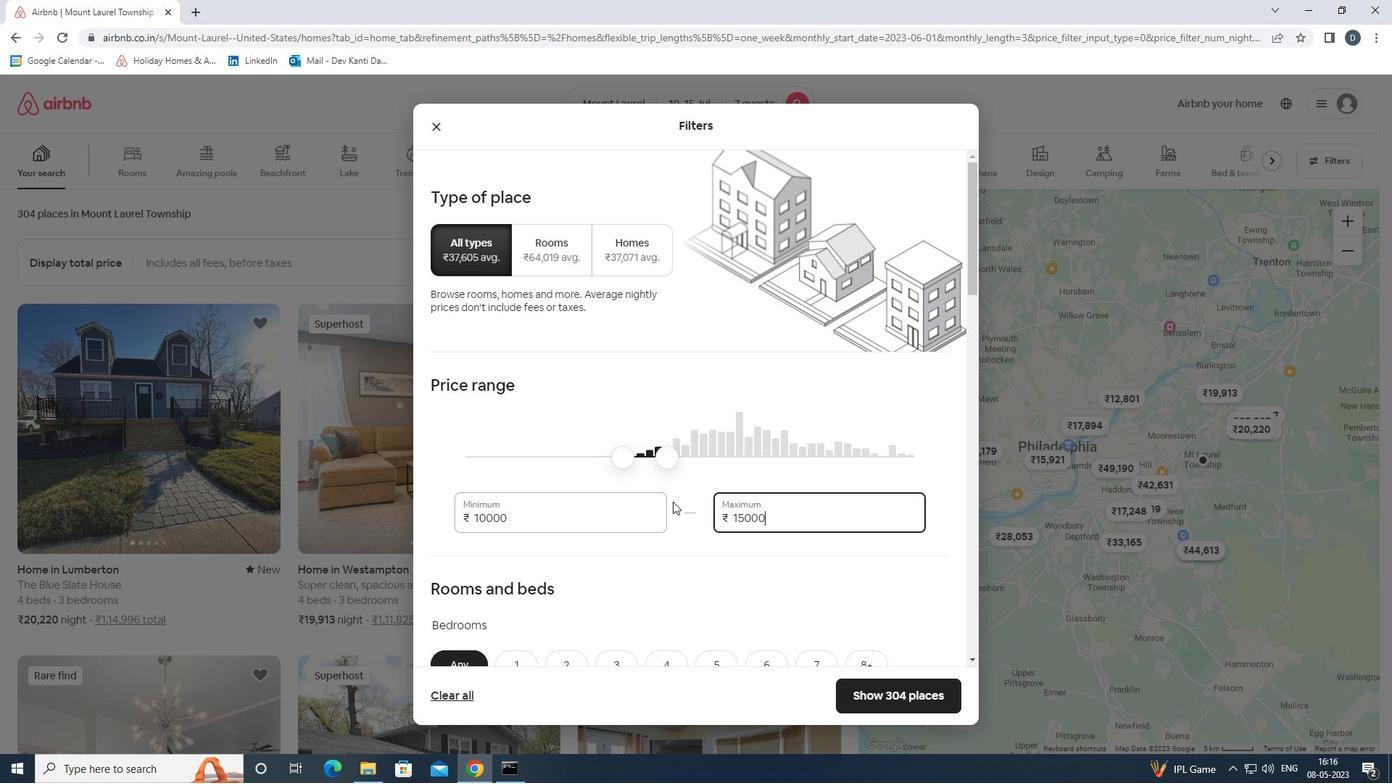 
Action: Mouse moved to (676, 499)
Screenshot: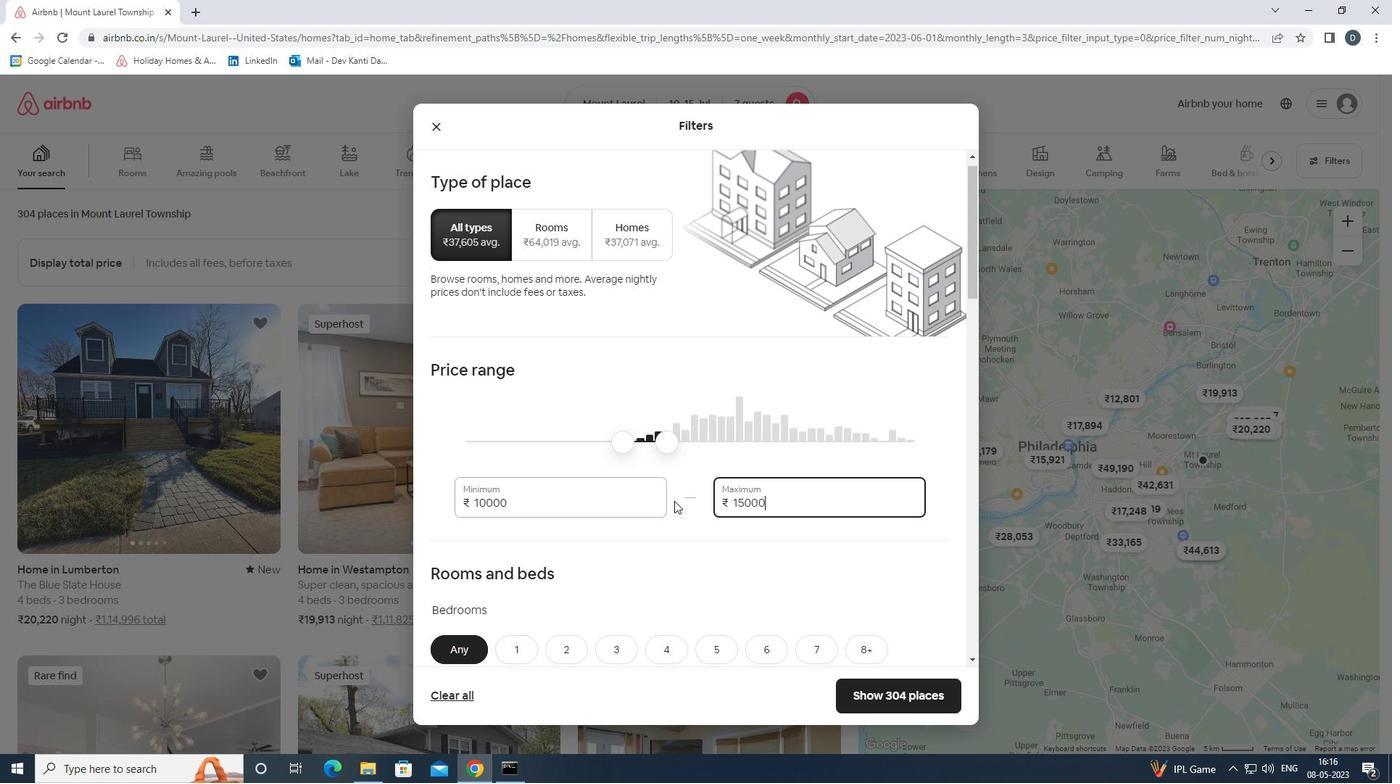 
Action: Mouse scrolled (676, 499) with delta (0, 0)
Screenshot: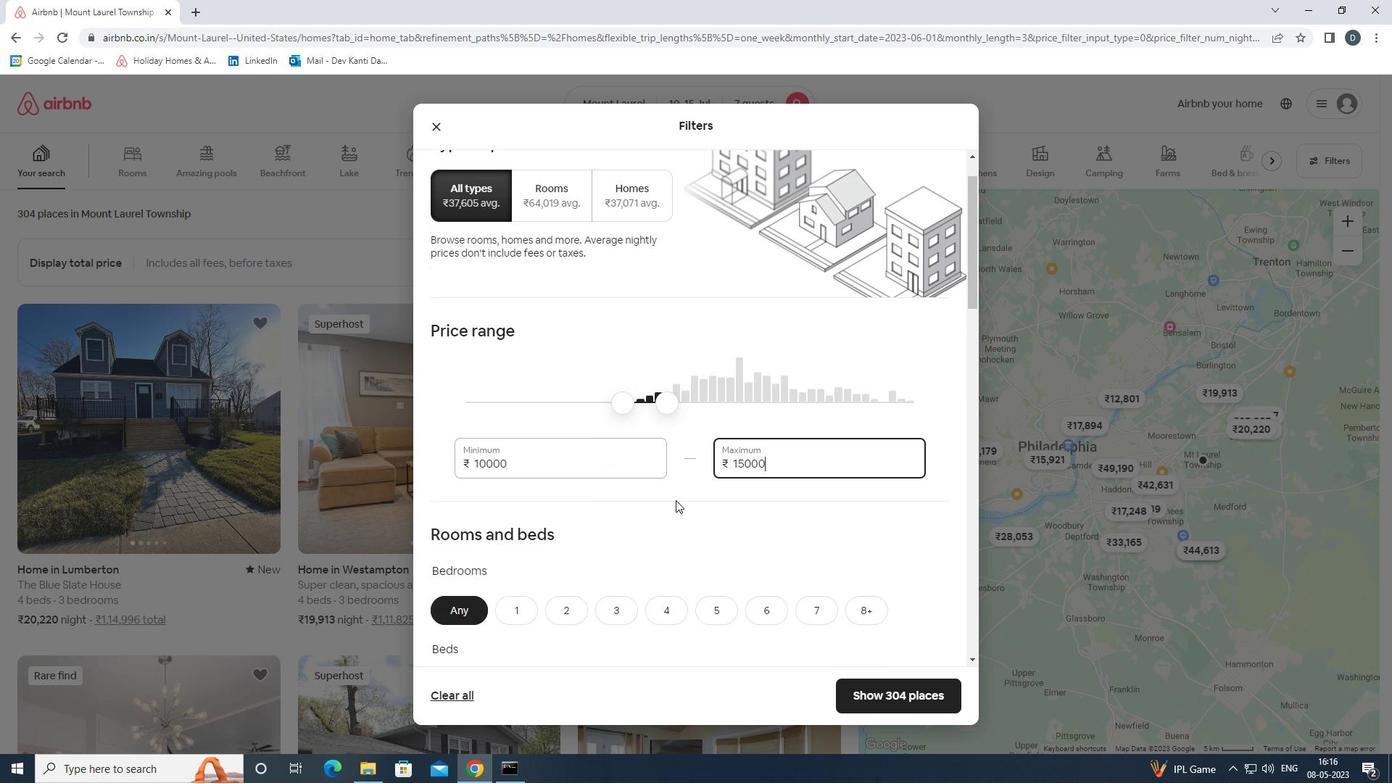 
Action: Mouse moved to (678, 499)
Screenshot: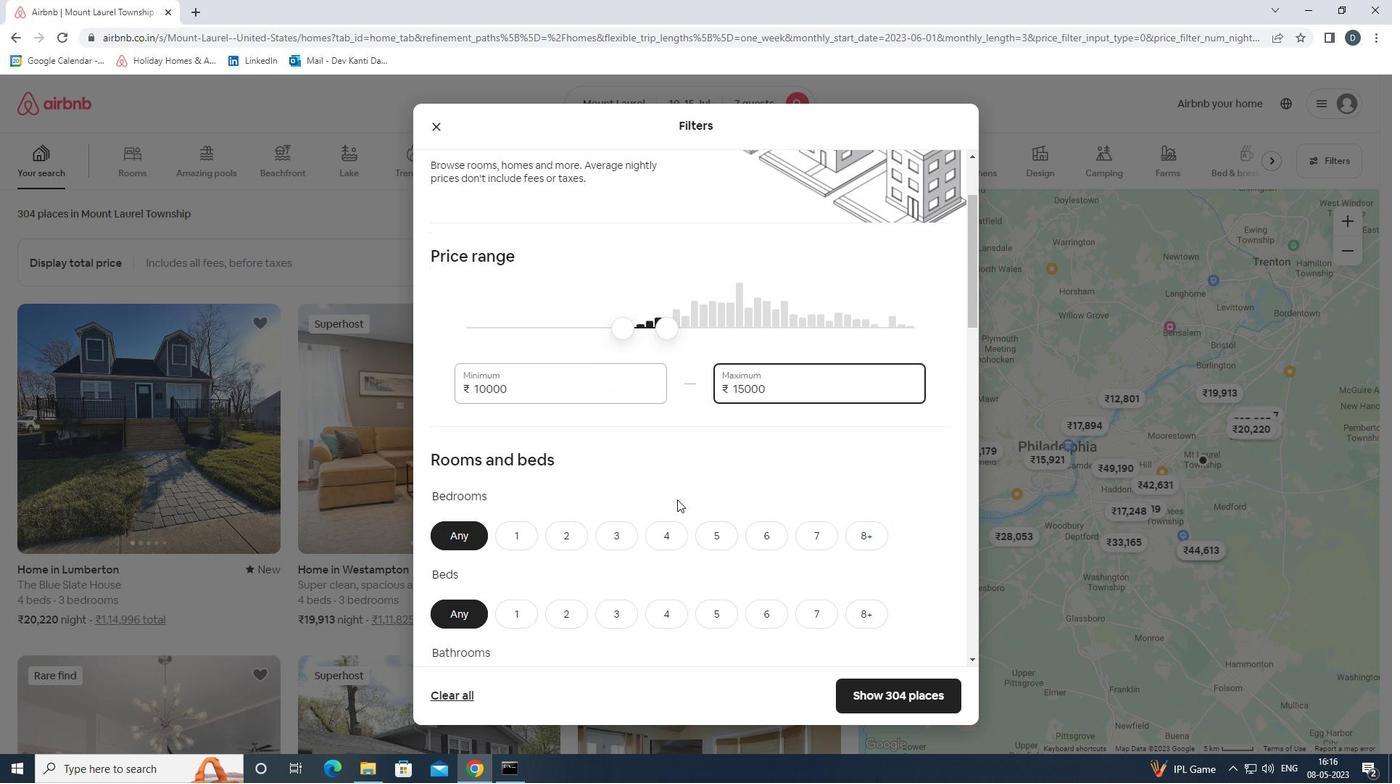 
Action: Mouse scrolled (678, 499) with delta (0, 0)
Screenshot: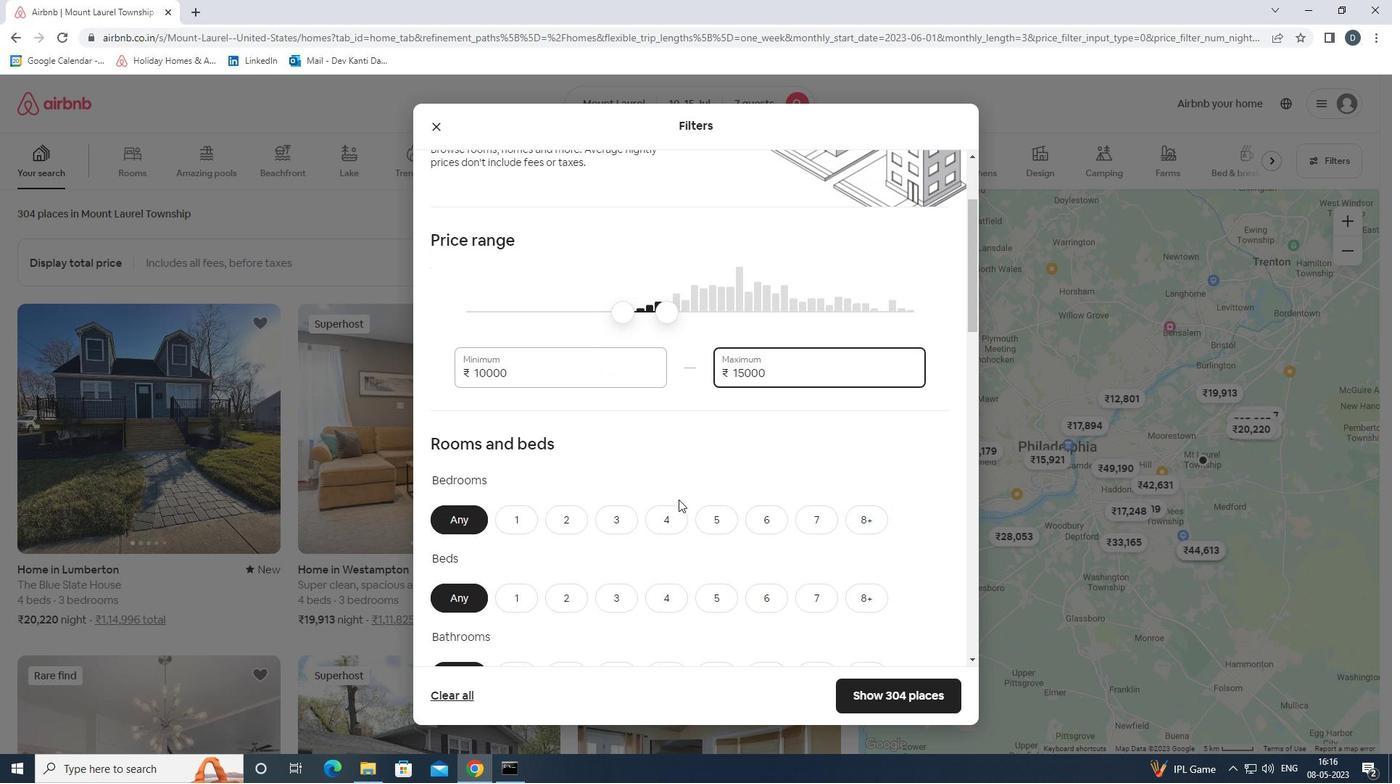 
Action: Mouse scrolled (678, 499) with delta (0, 0)
Screenshot: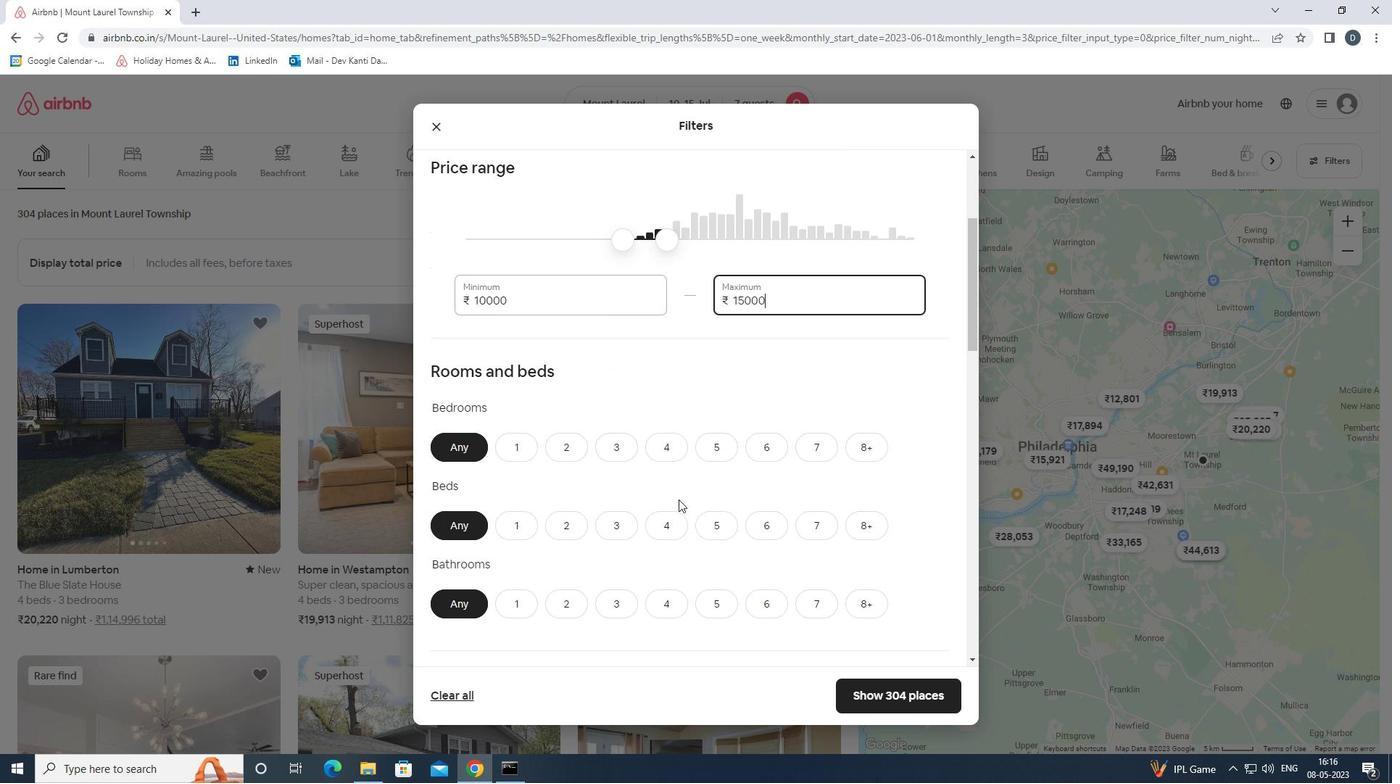 
Action: Mouse moved to (666, 383)
Screenshot: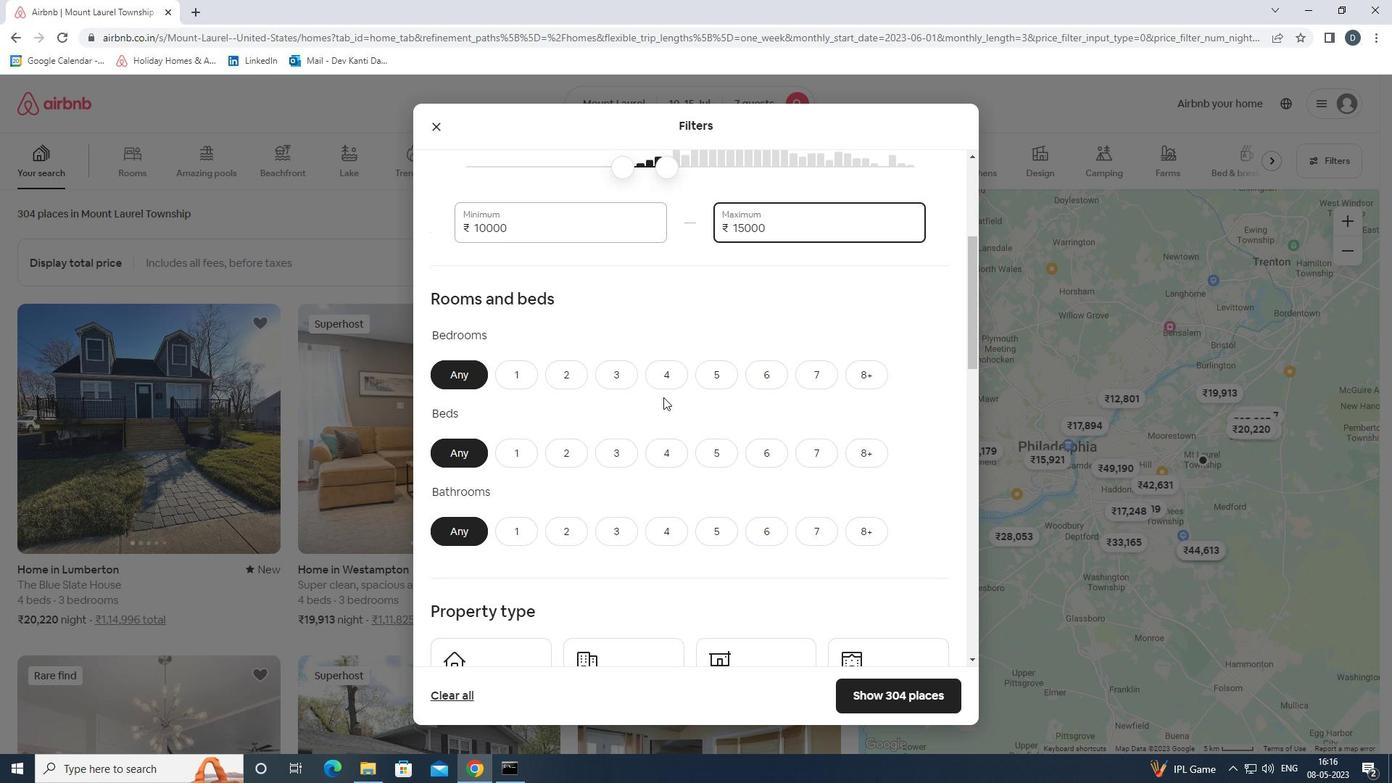 
Action: Mouse pressed left at (666, 383)
Screenshot: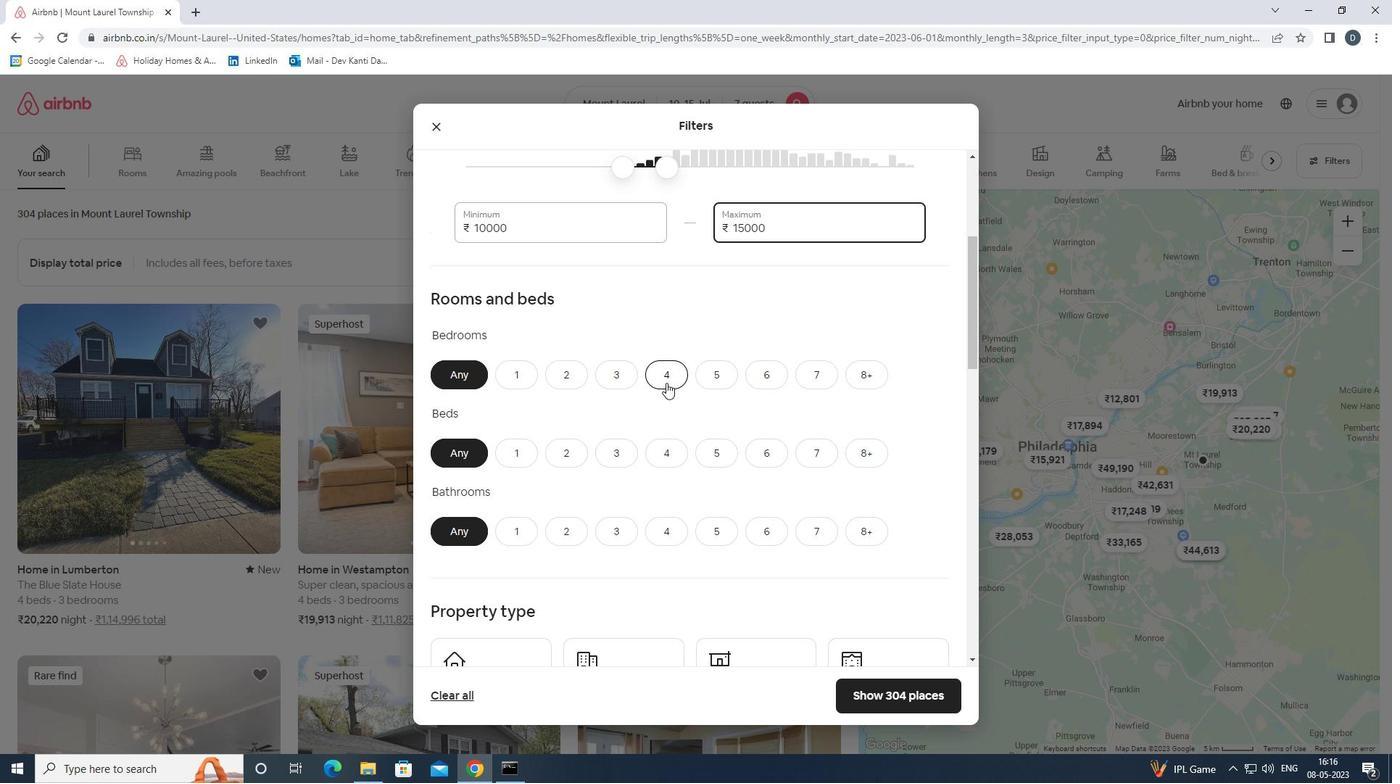 
Action: Mouse moved to (805, 450)
Screenshot: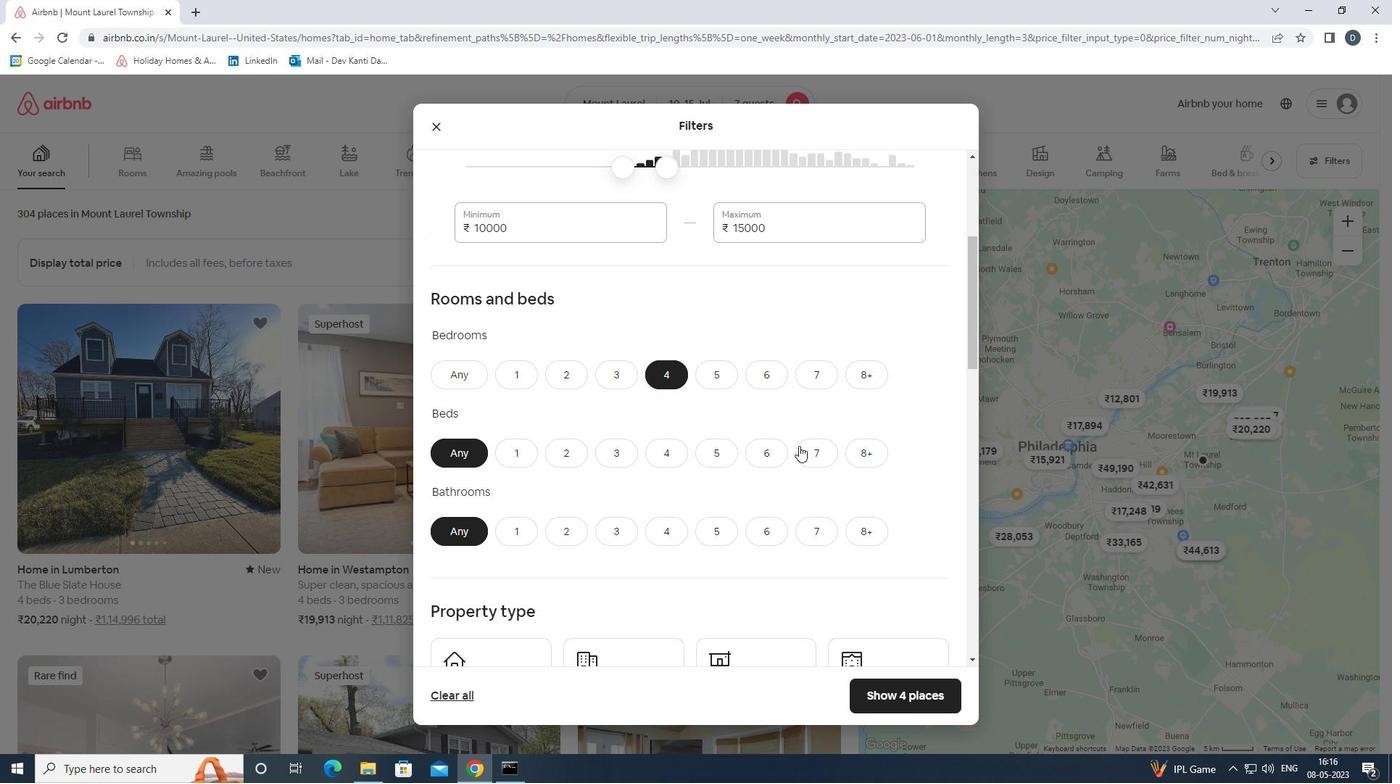 
Action: Mouse pressed left at (805, 450)
Screenshot: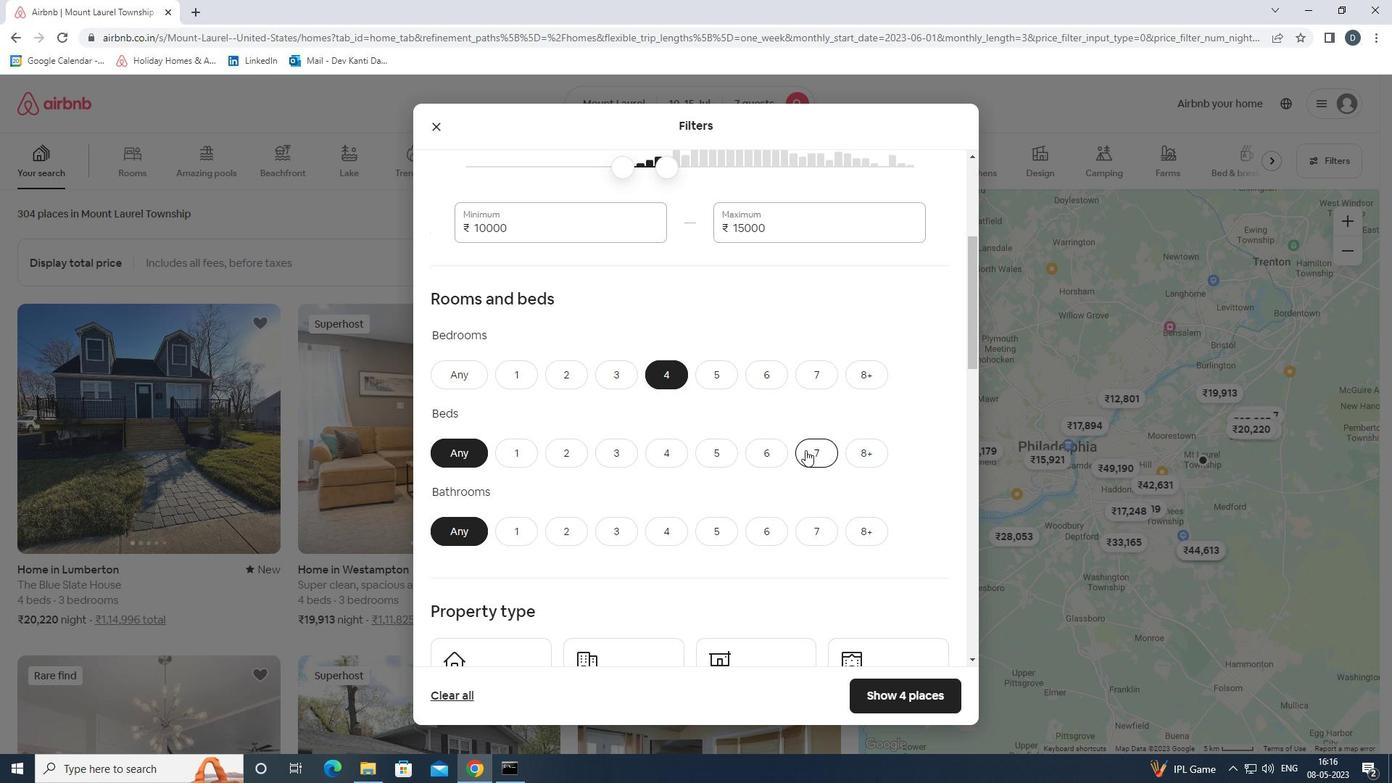 
Action: Mouse moved to (668, 530)
Screenshot: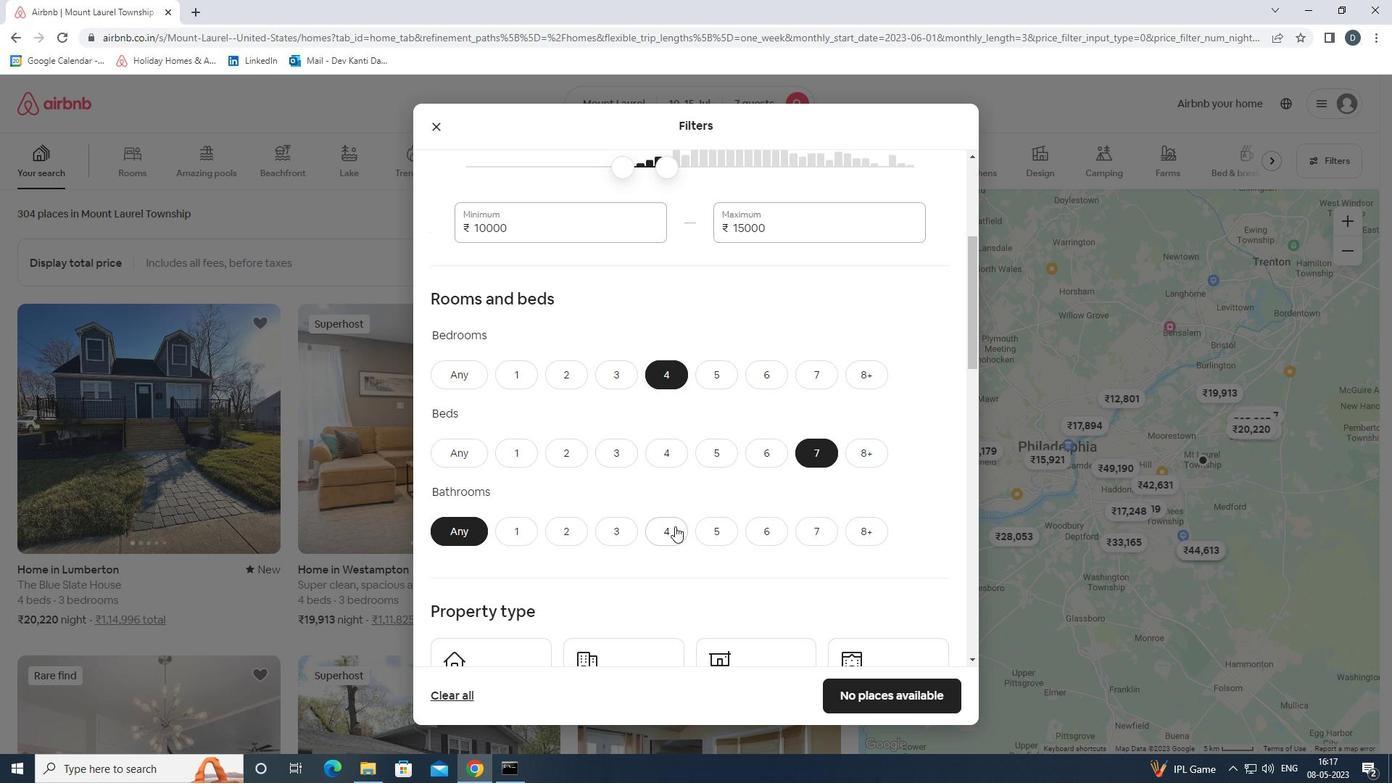
Action: Mouse pressed left at (668, 530)
Screenshot: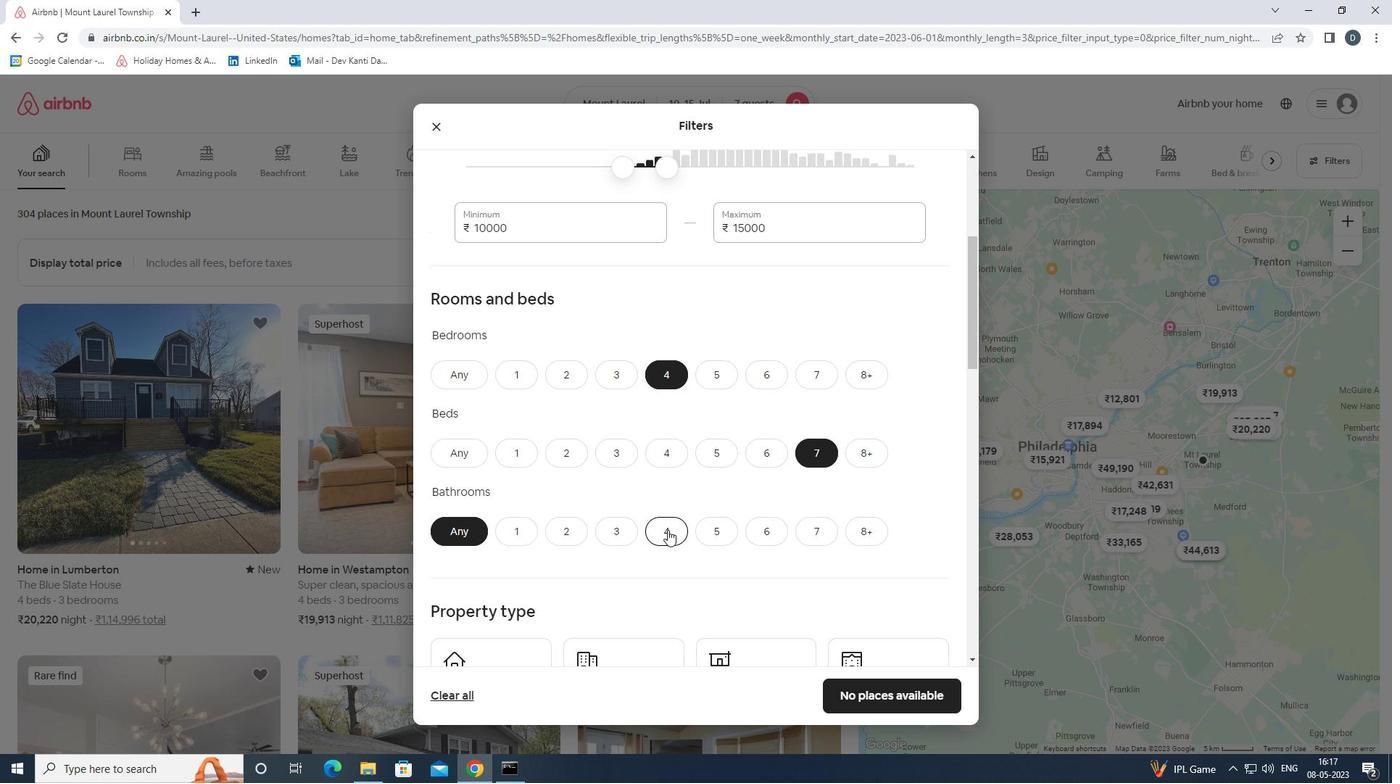 
Action: Mouse scrolled (668, 530) with delta (0, 0)
Screenshot: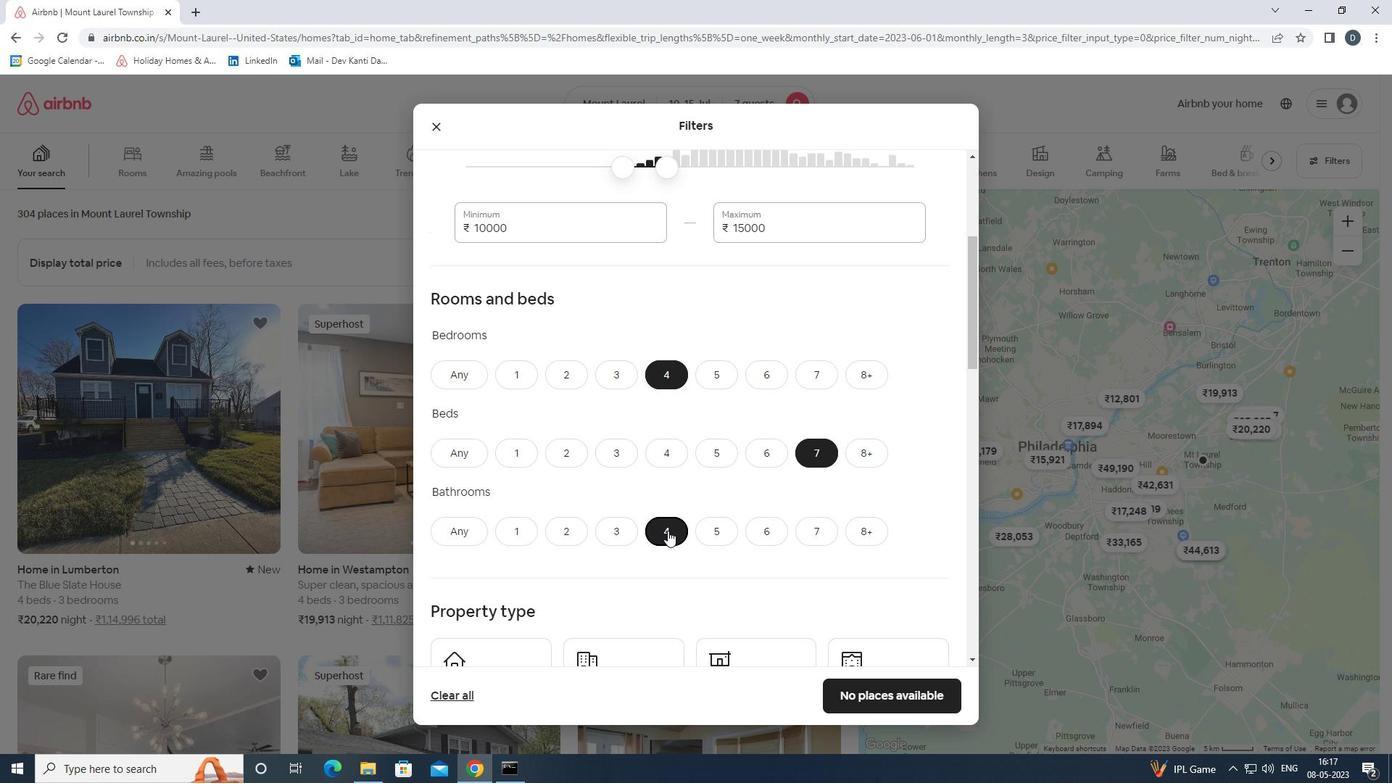 
Action: Mouse scrolled (668, 530) with delta (0, 0)
Screenshot: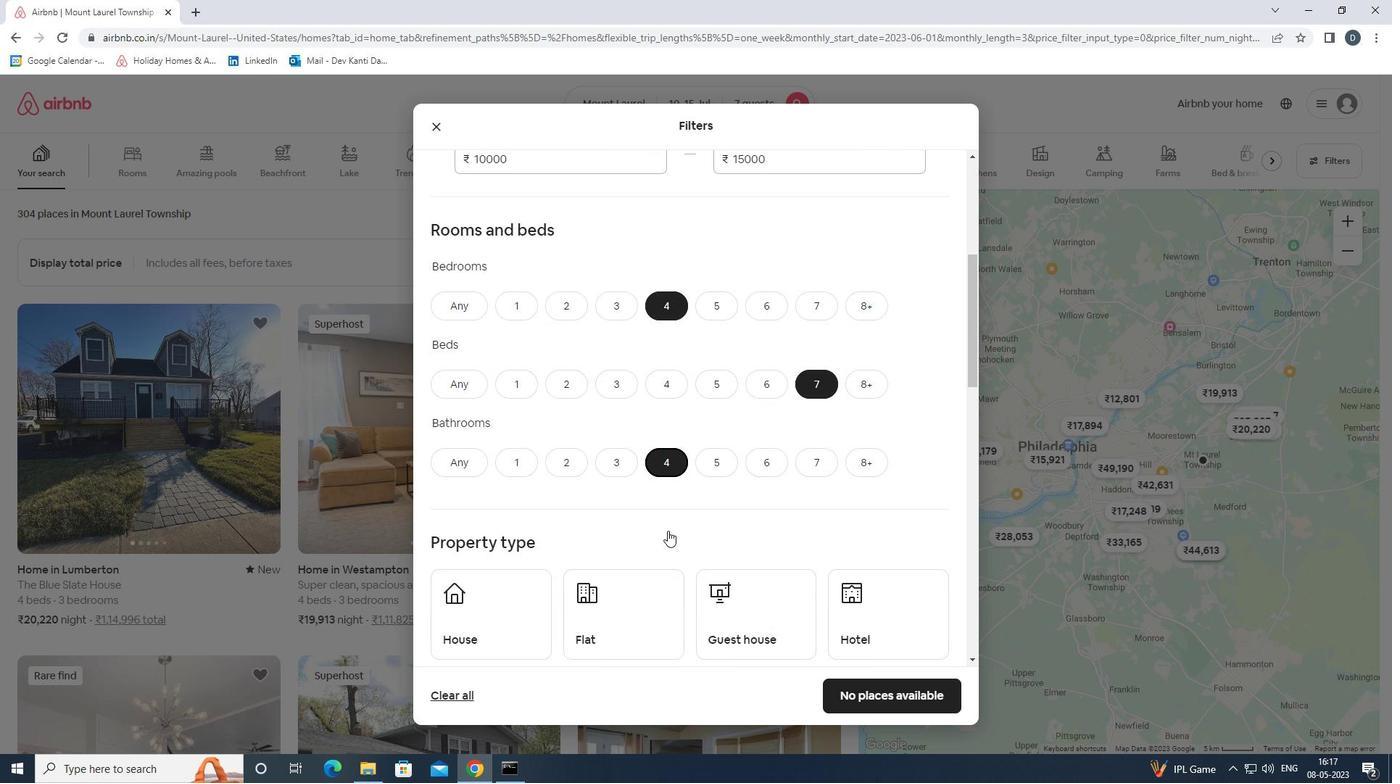 
Action: Mouse moved to (544, 547)
Screenshot: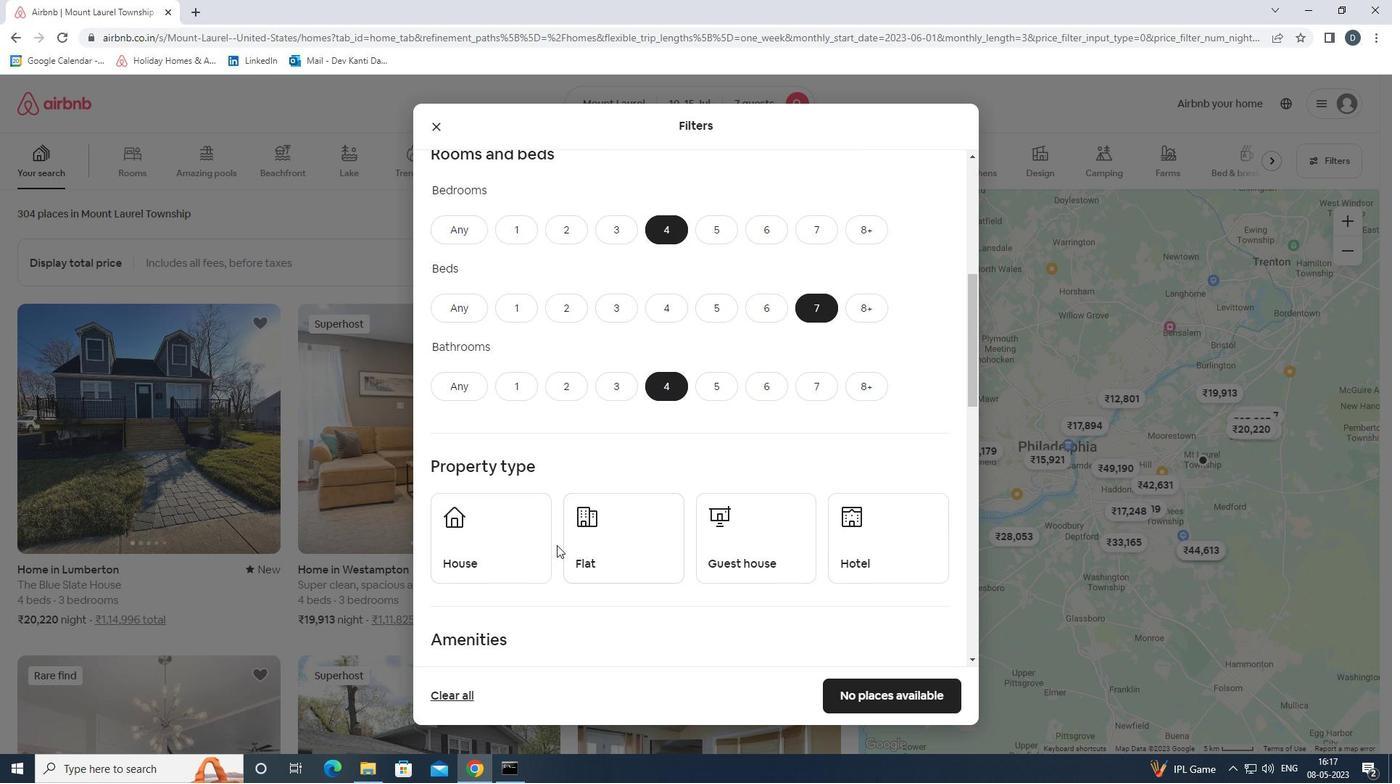 
Action: Mouse pressed left at (544, 547)
Screenshot: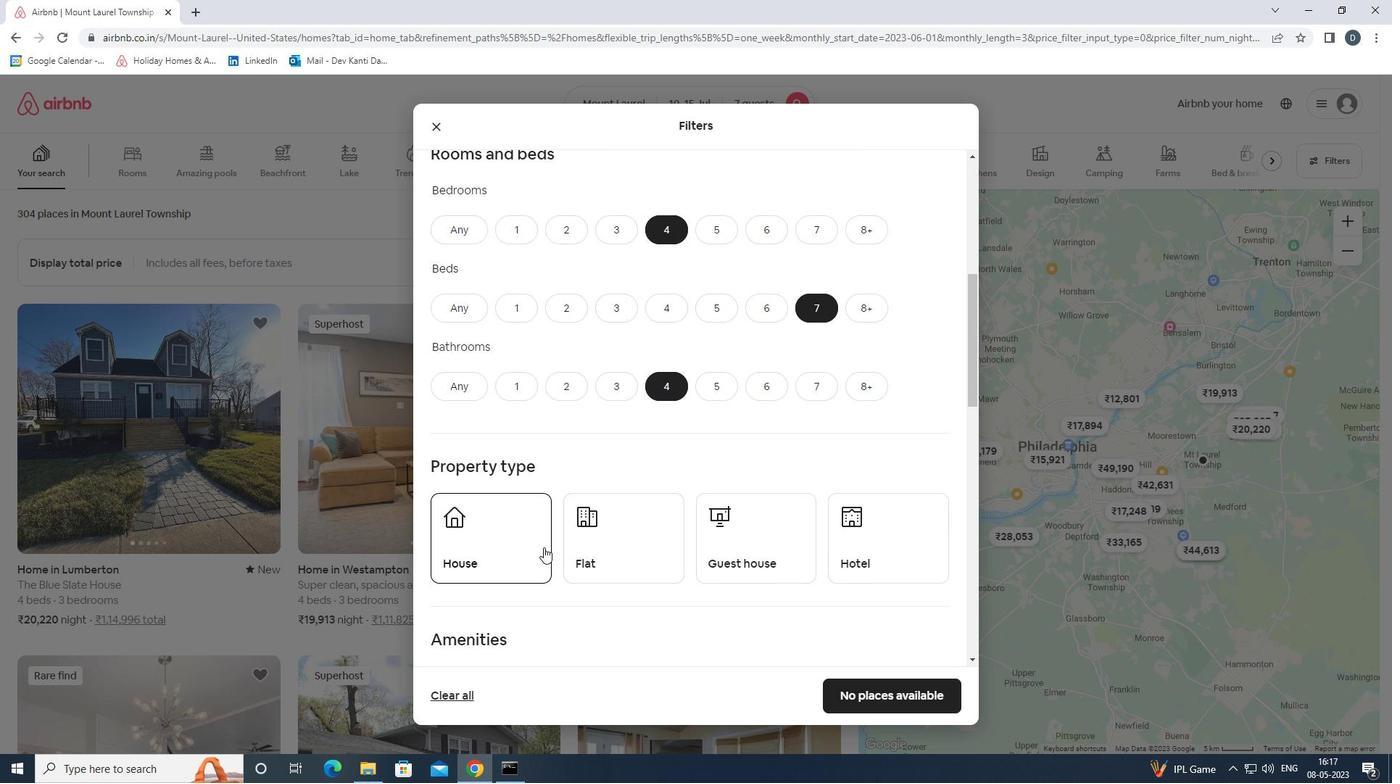 
Action: Mouse moved to (626, 544)
Screenshot: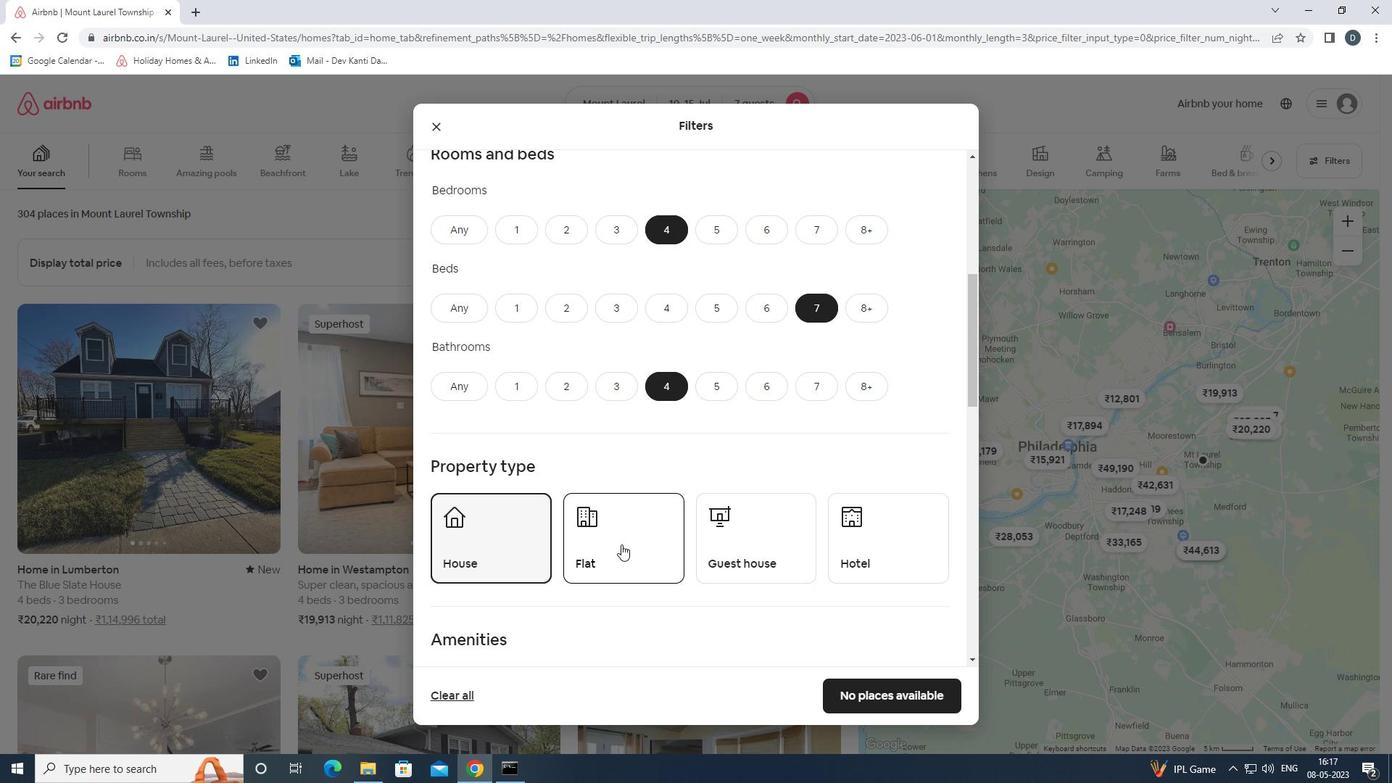 
Action: Mouse pressed left at (626, 544)
Screenshot: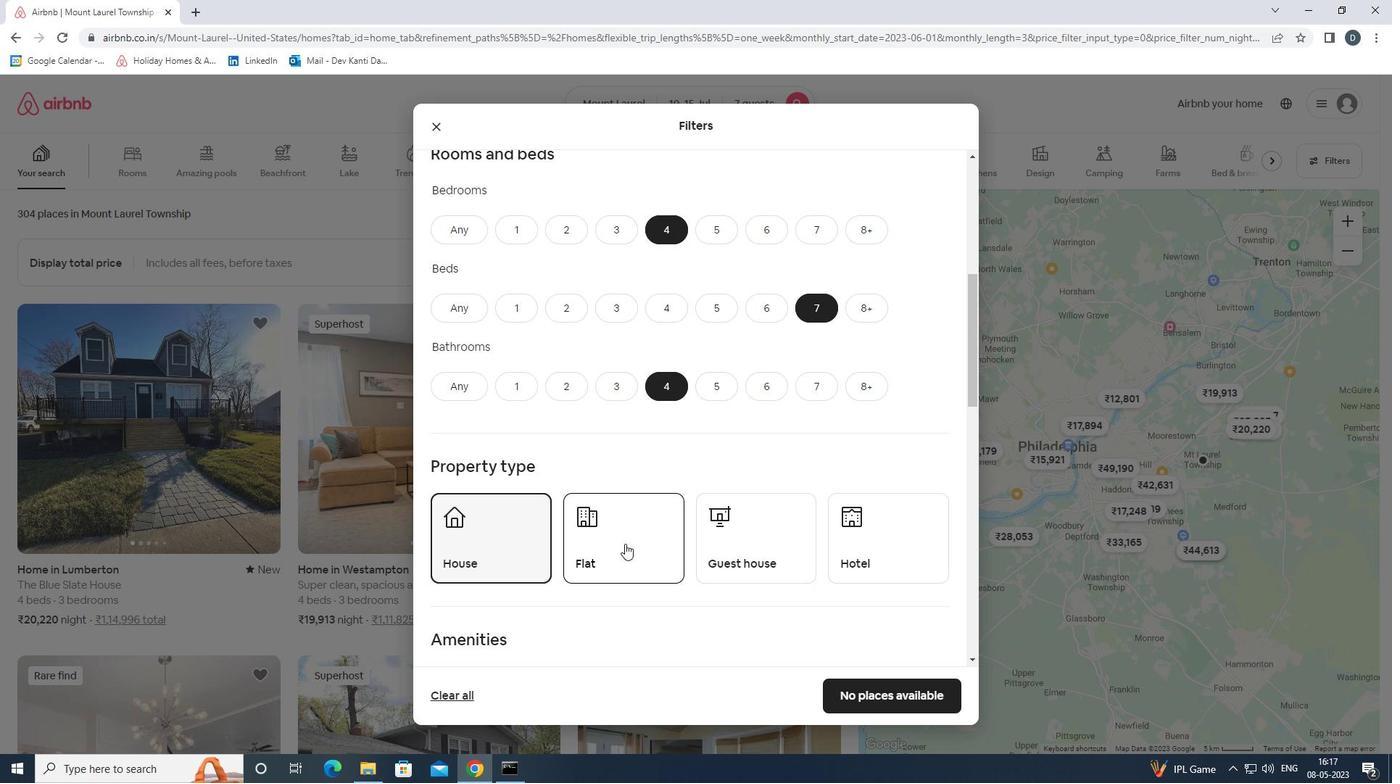 
Action: Mouse moved to (731, 533)
Screenshot: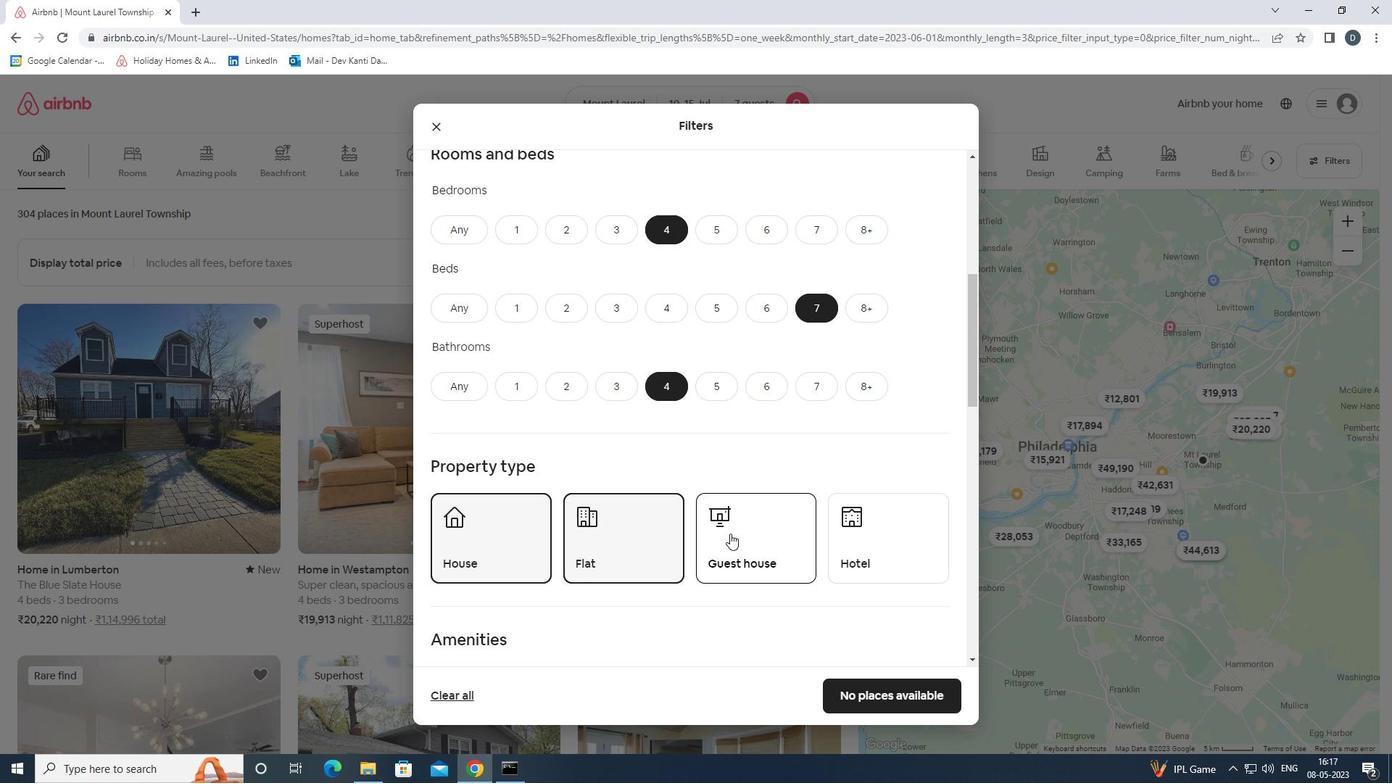 
Action: Mouse pressed left at (731, 533)
Screenshot: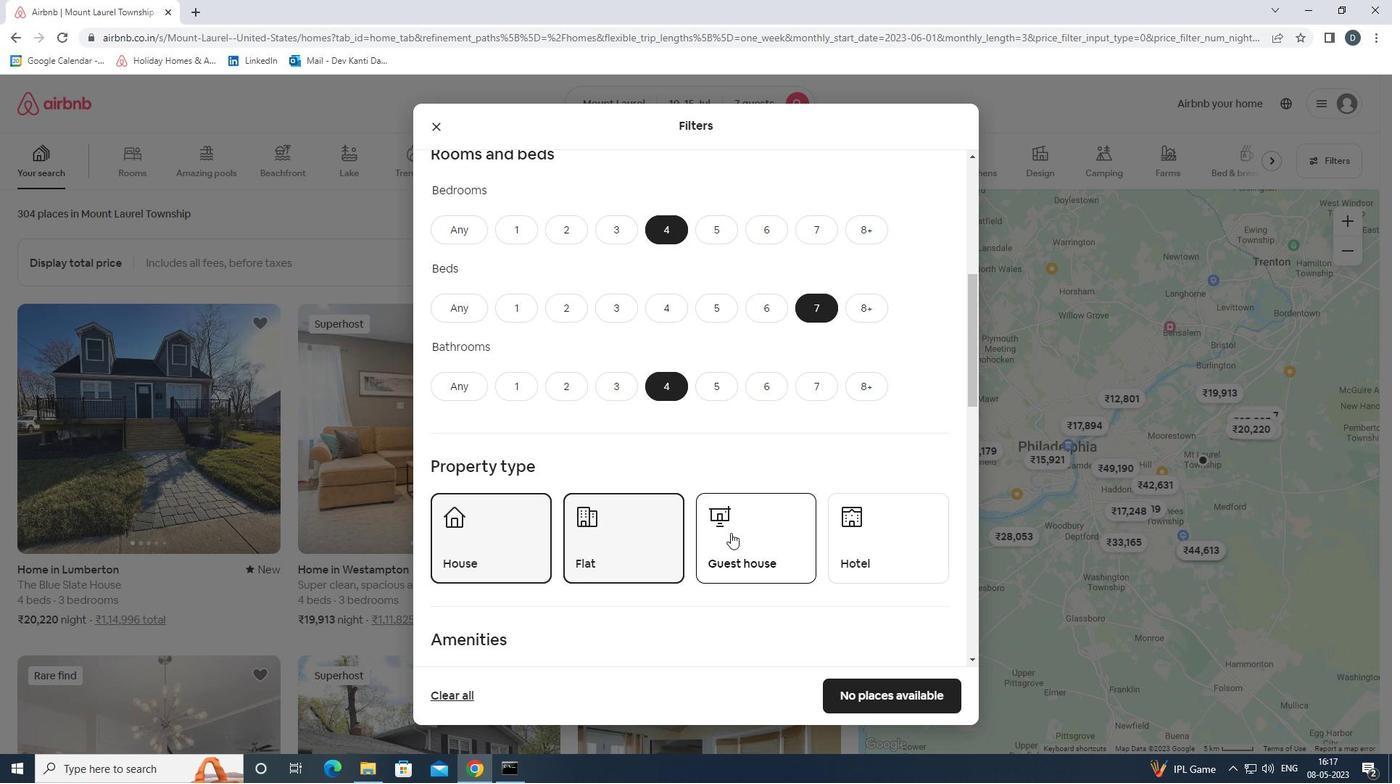 
Action: Mouse scrolled (731, 532) with delta (0, 0)
Screenshot: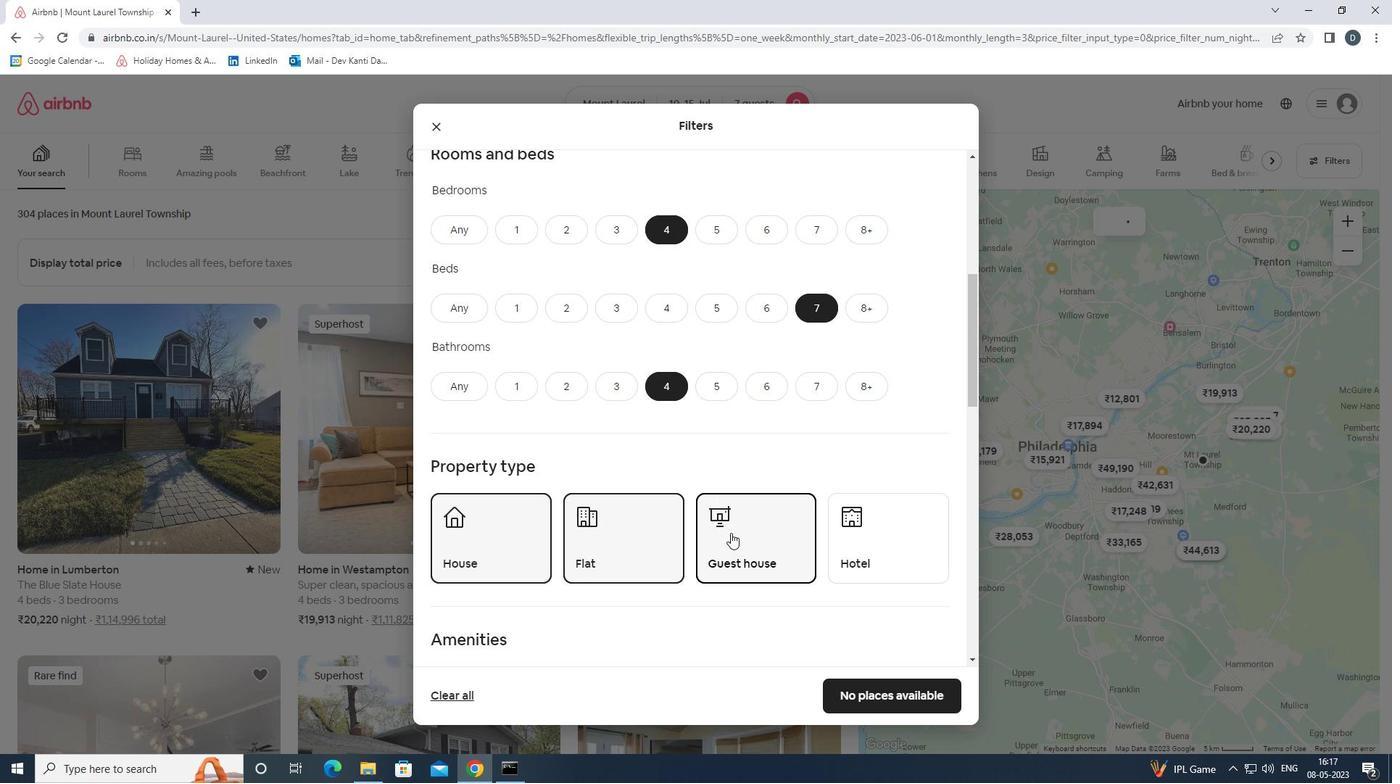 
Action: Mouse scrolled (731, 532) with delta (0, 0)
Screenshot: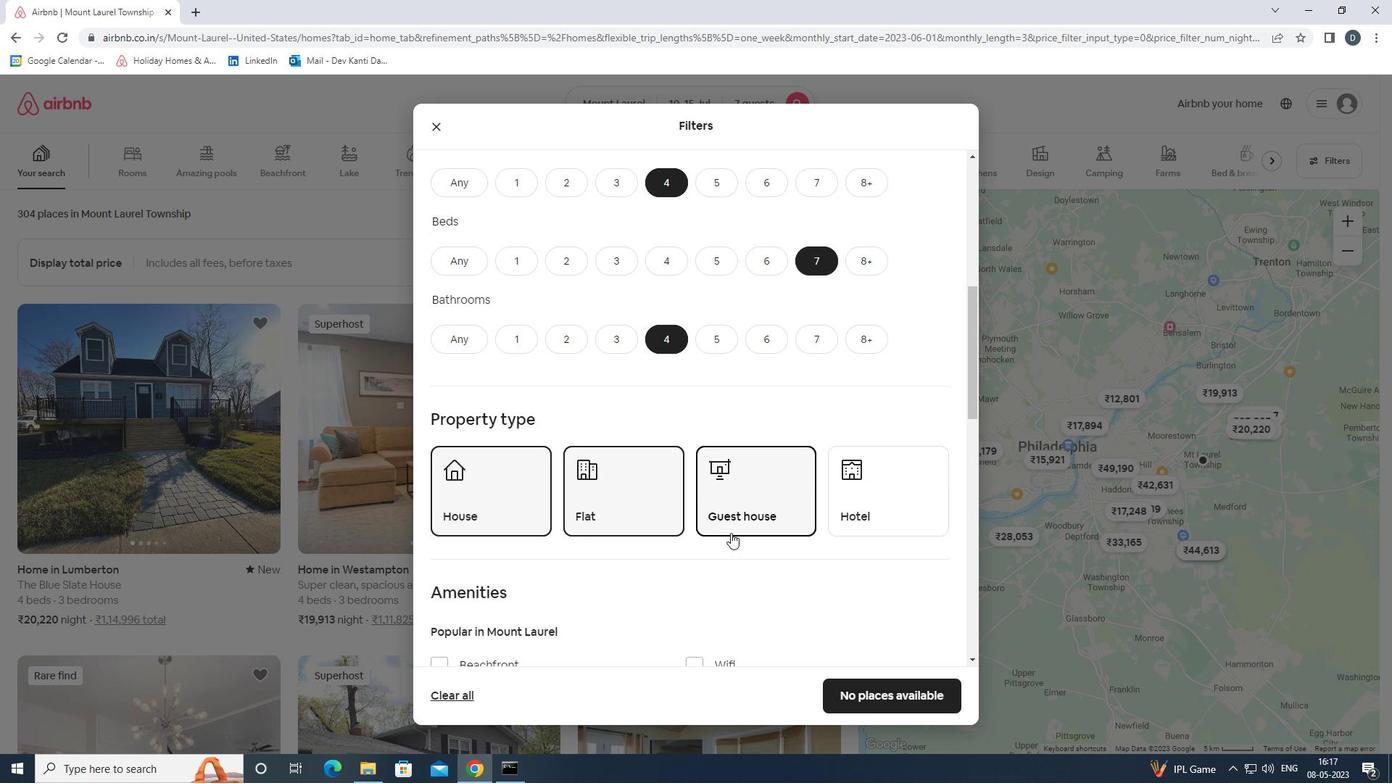 
Action: Mouse scrolled (731, 532) with delta (0, 0)
Screenshot: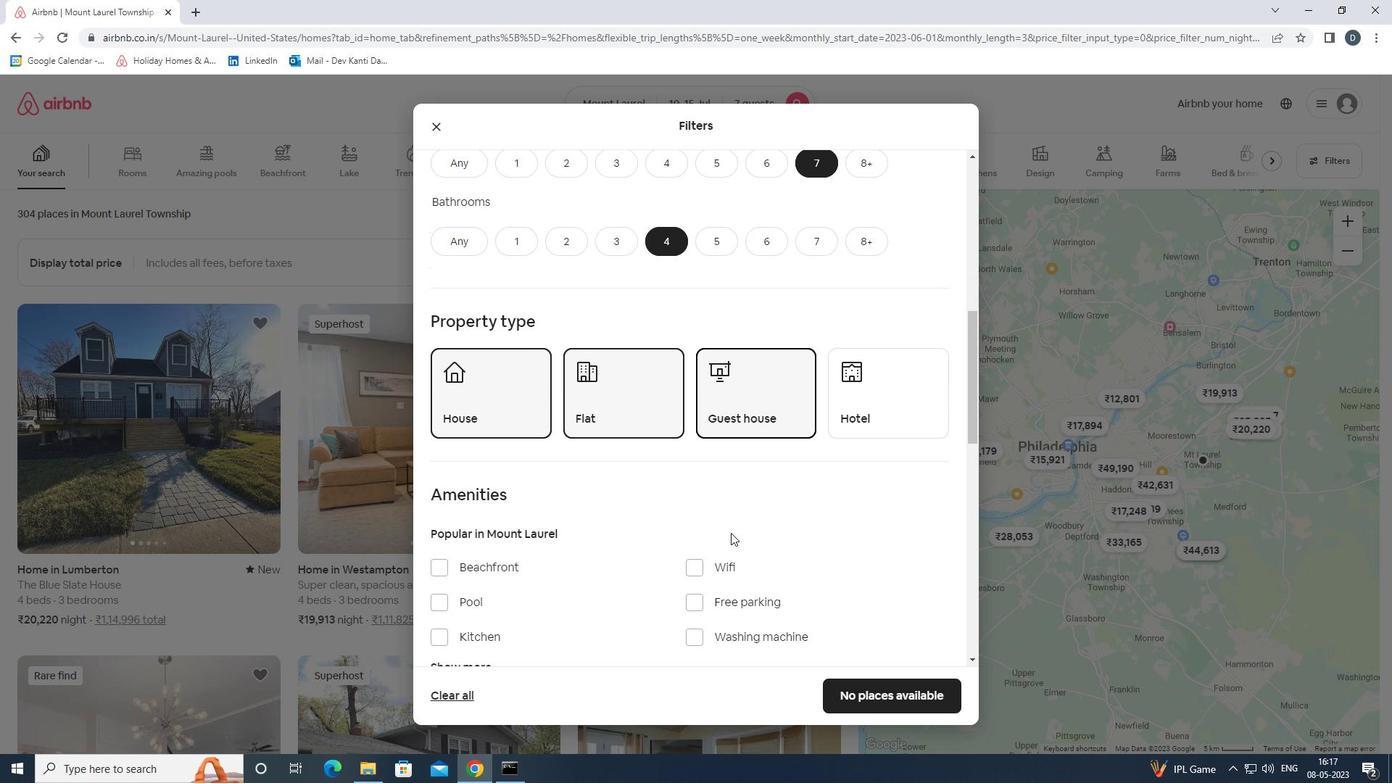
Action: Mouse scrolled (731, 532) with delta (0, 0)
Screenshot: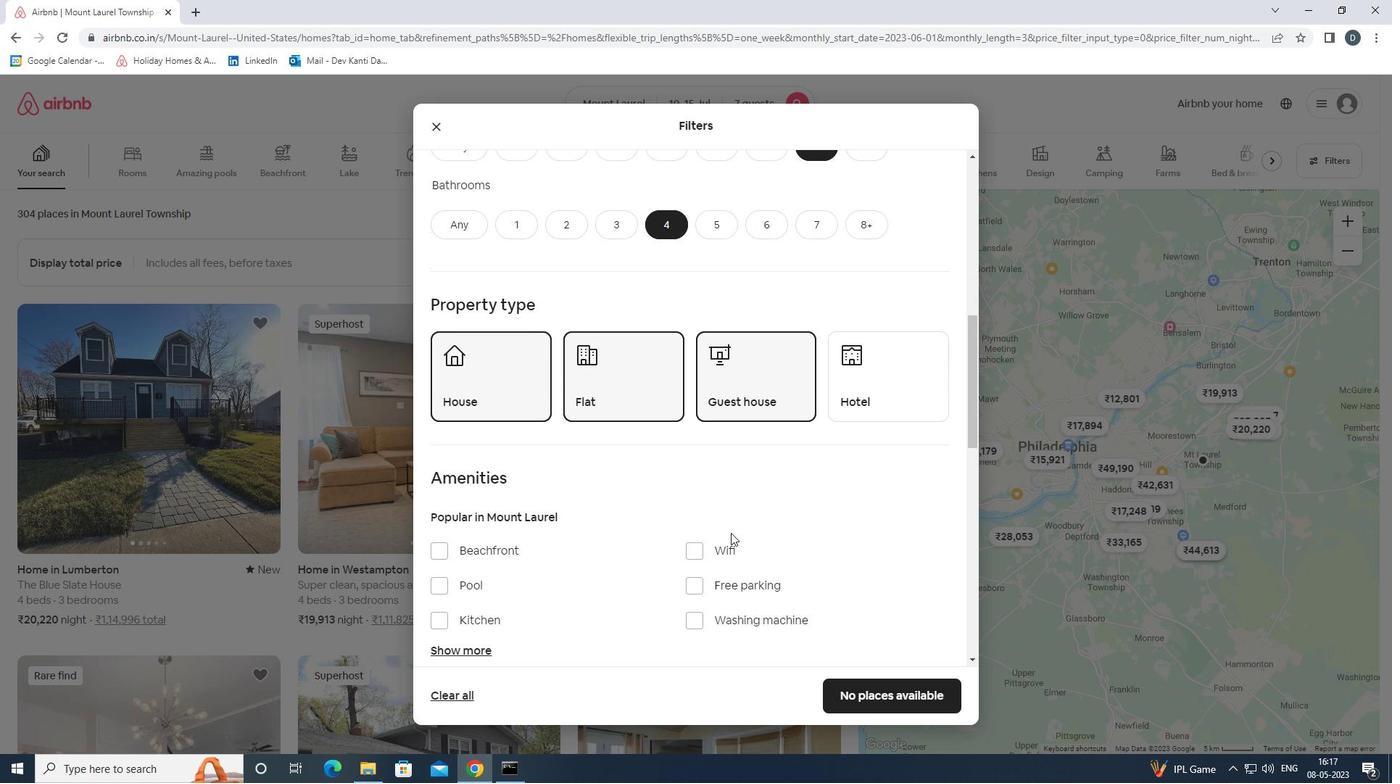 
Action: Mouse moved to (699, 430)
Screenshot: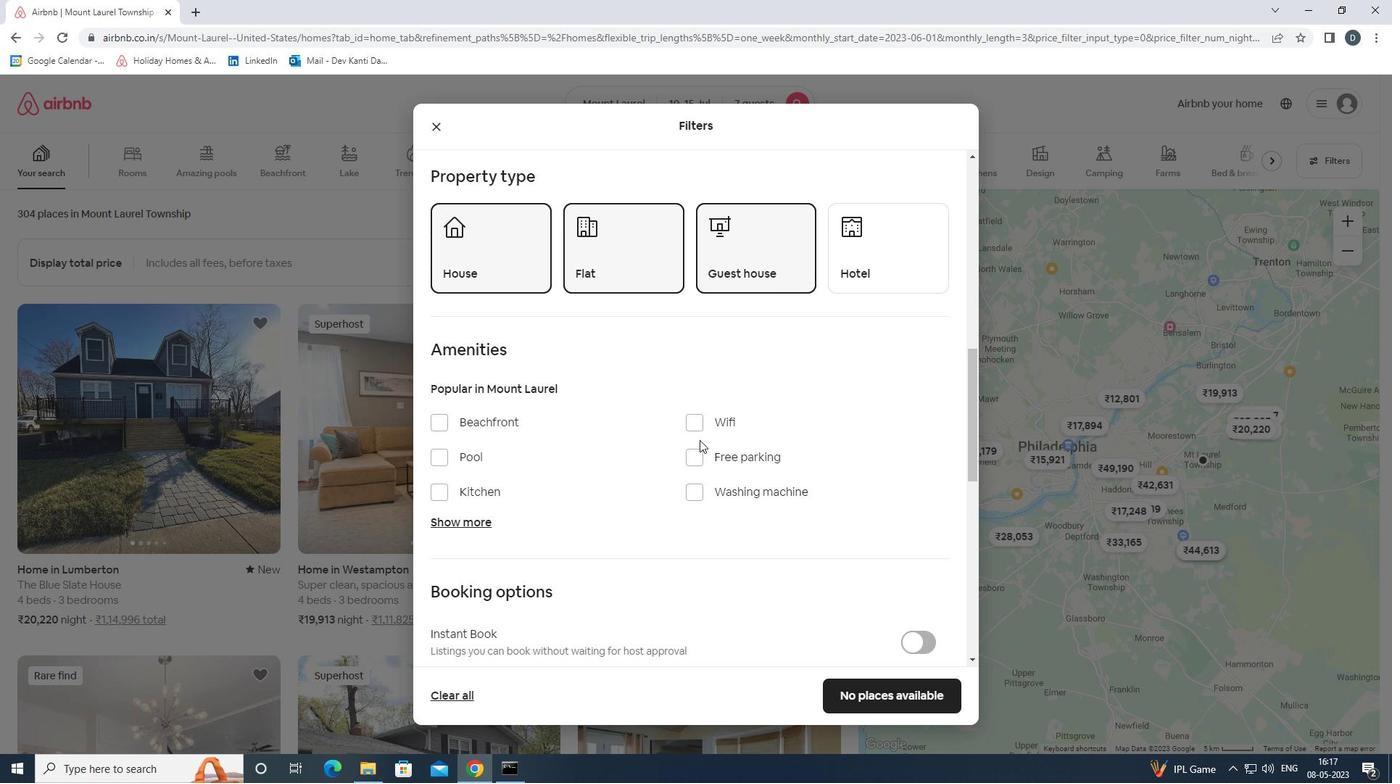 
Action: Mouse pressed left at (699, 430)
Screenshot: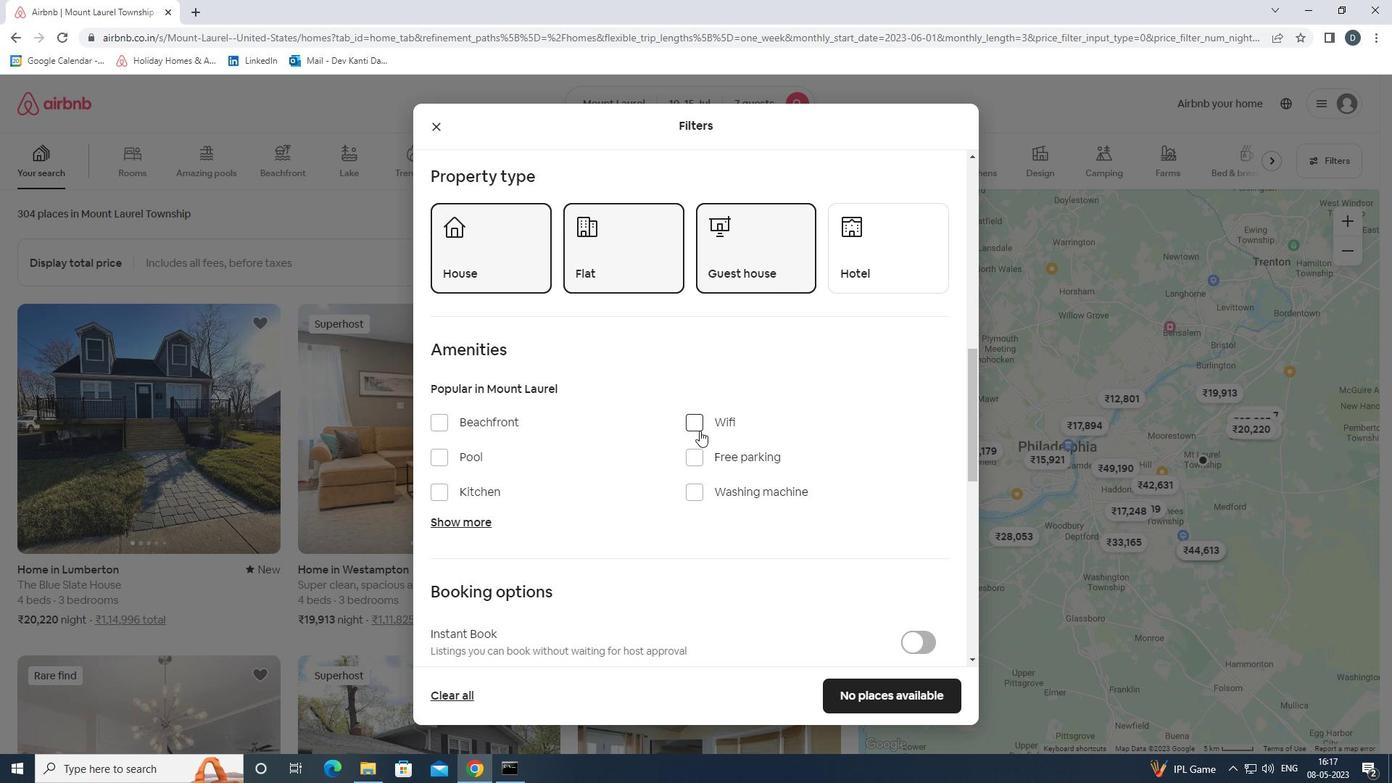 
Action: Mouse moved to (696, 454)
Screenshot: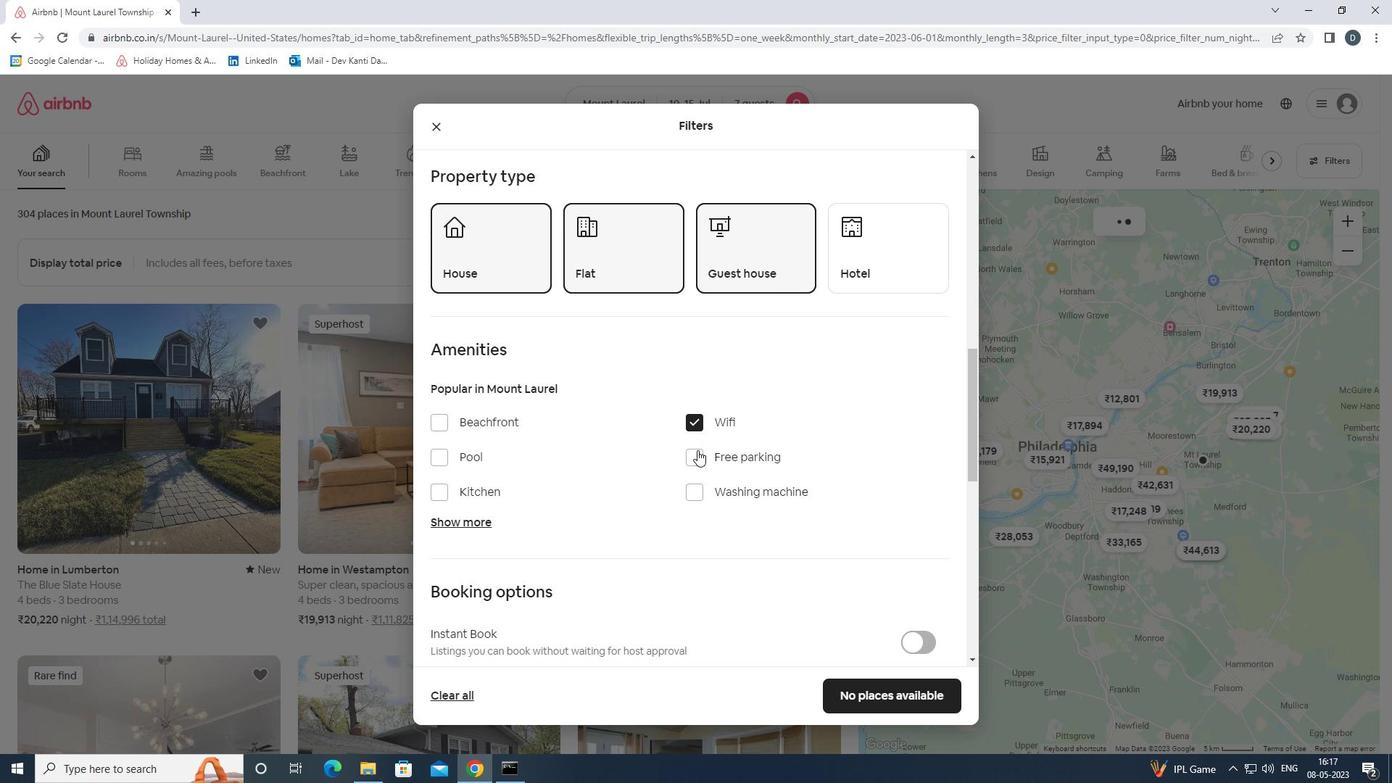 
Action: Mouse pressed left at (696, 454)
Screenshot: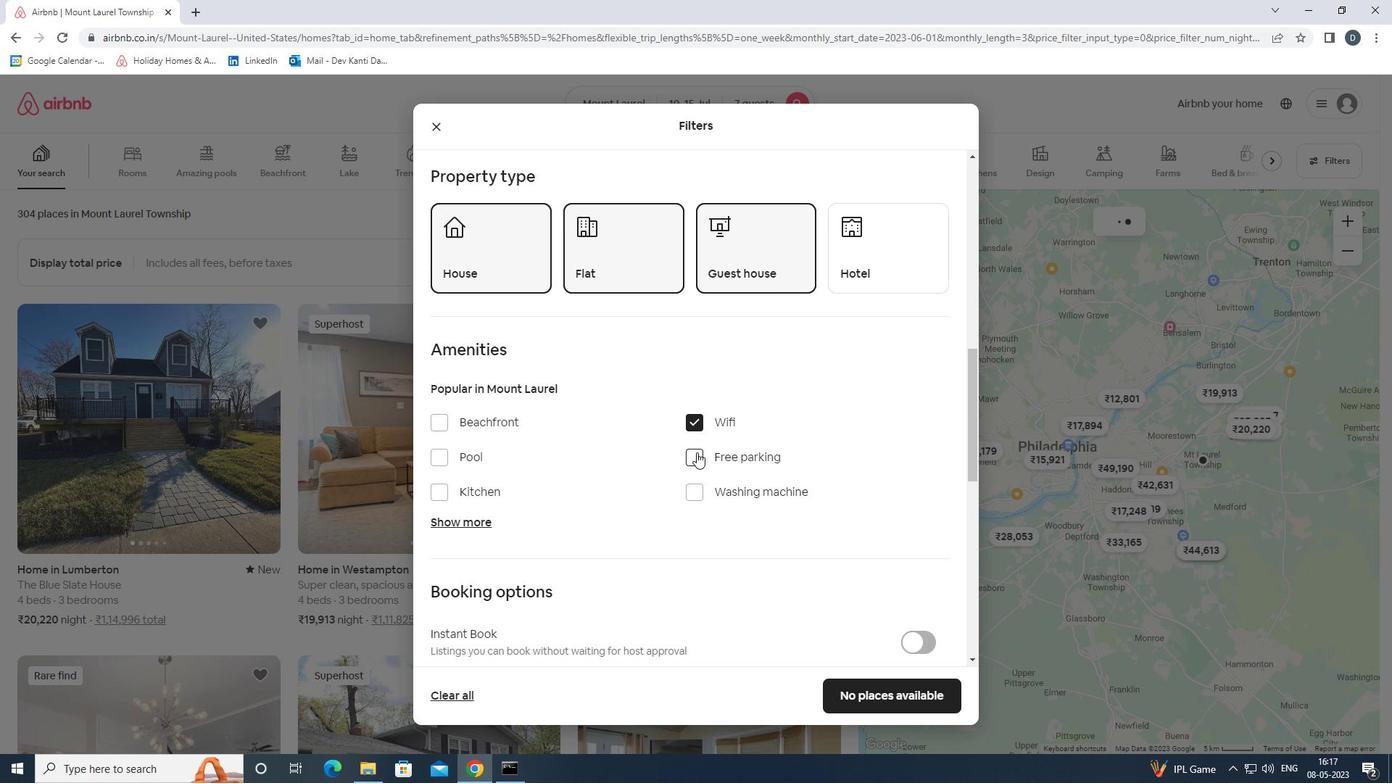 
Action: Mouse moved to (477, 525)
Screenshot: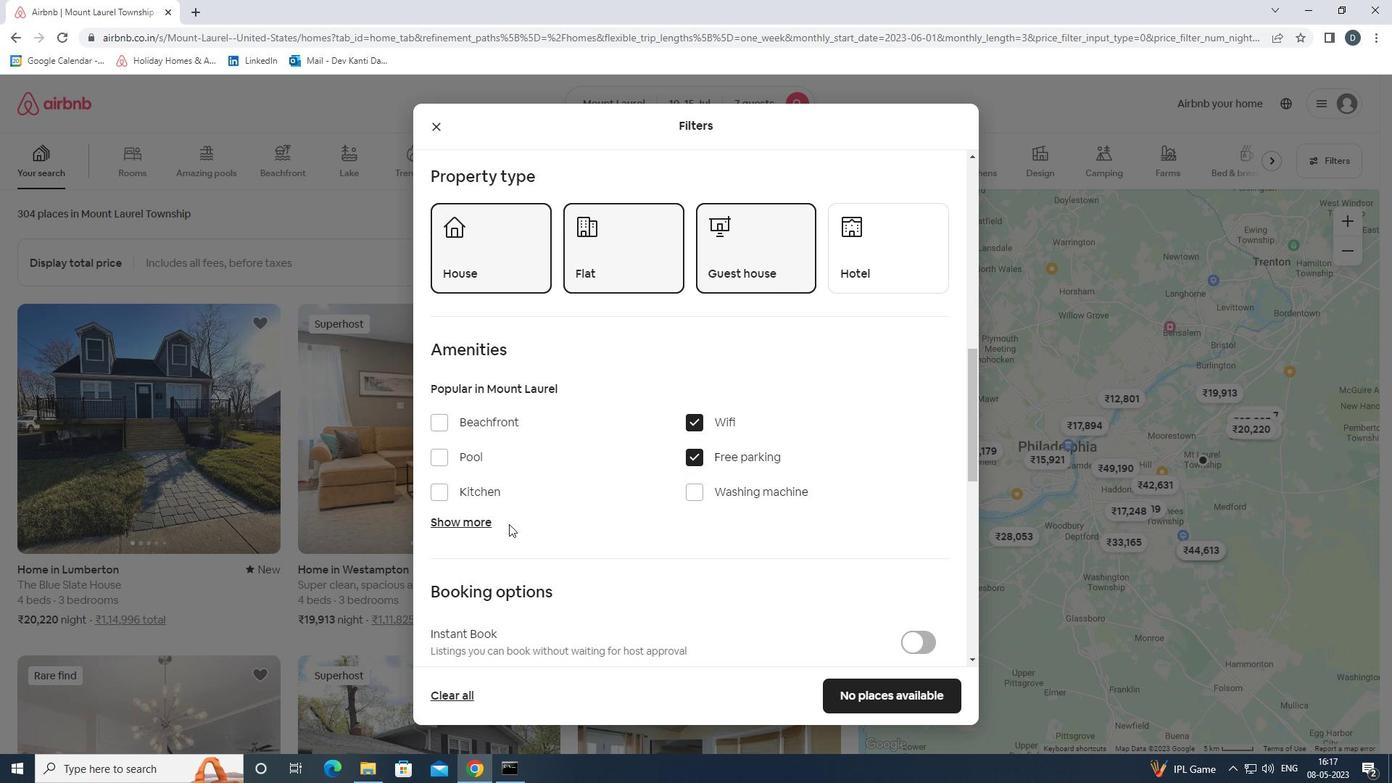 
Action: Mouse pressed left at (477, 525)
Screenshot: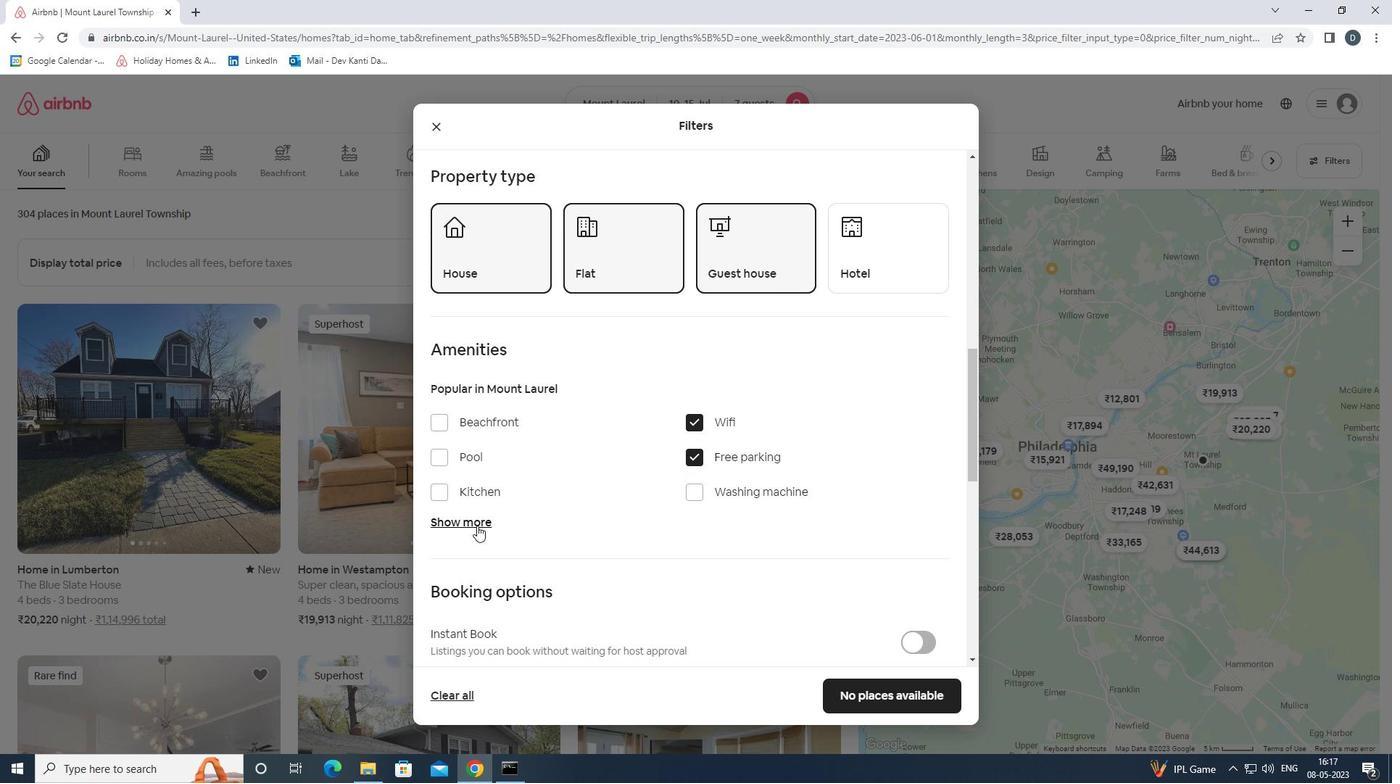
Action: Mouse moved to (477, 525)
Screenshot: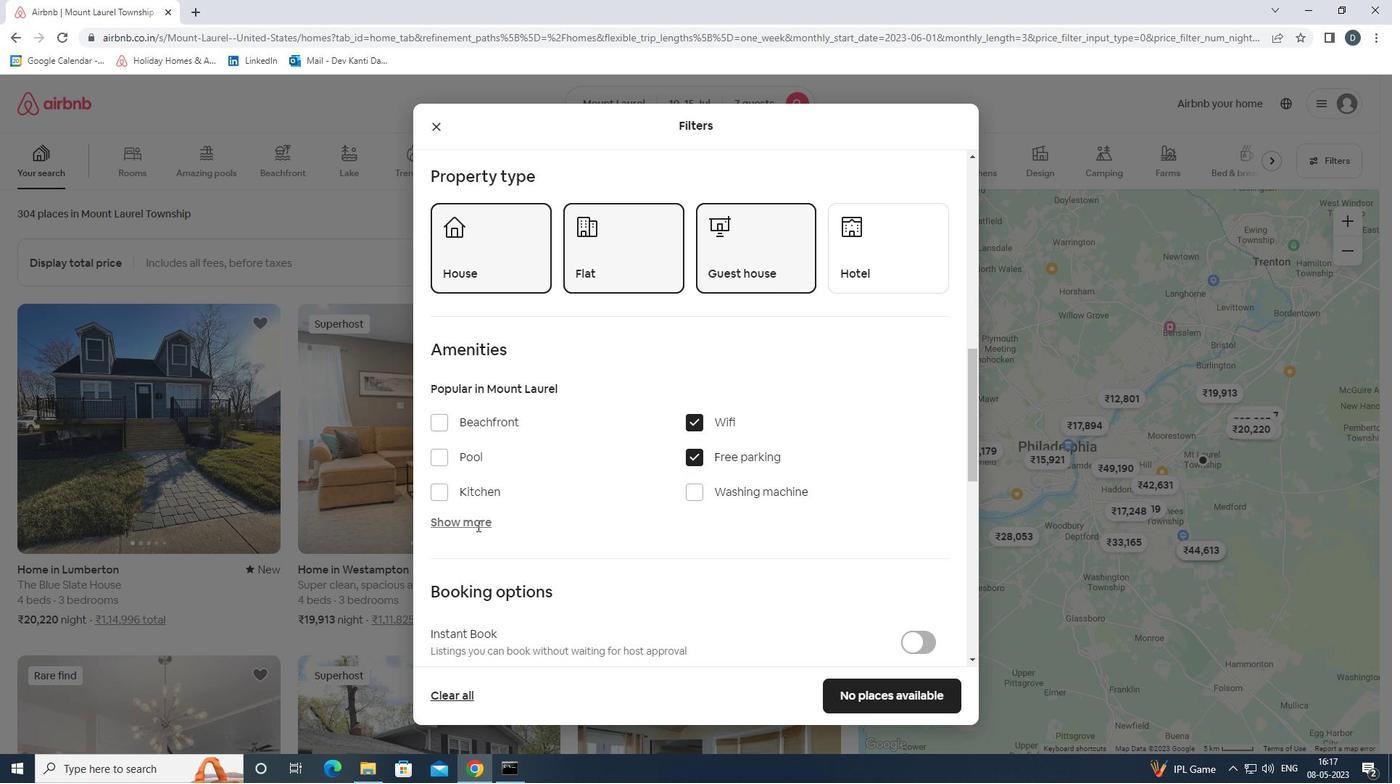 
Action: Mouse scrolled (477, 524) with delta (0, 0)
Screenshot: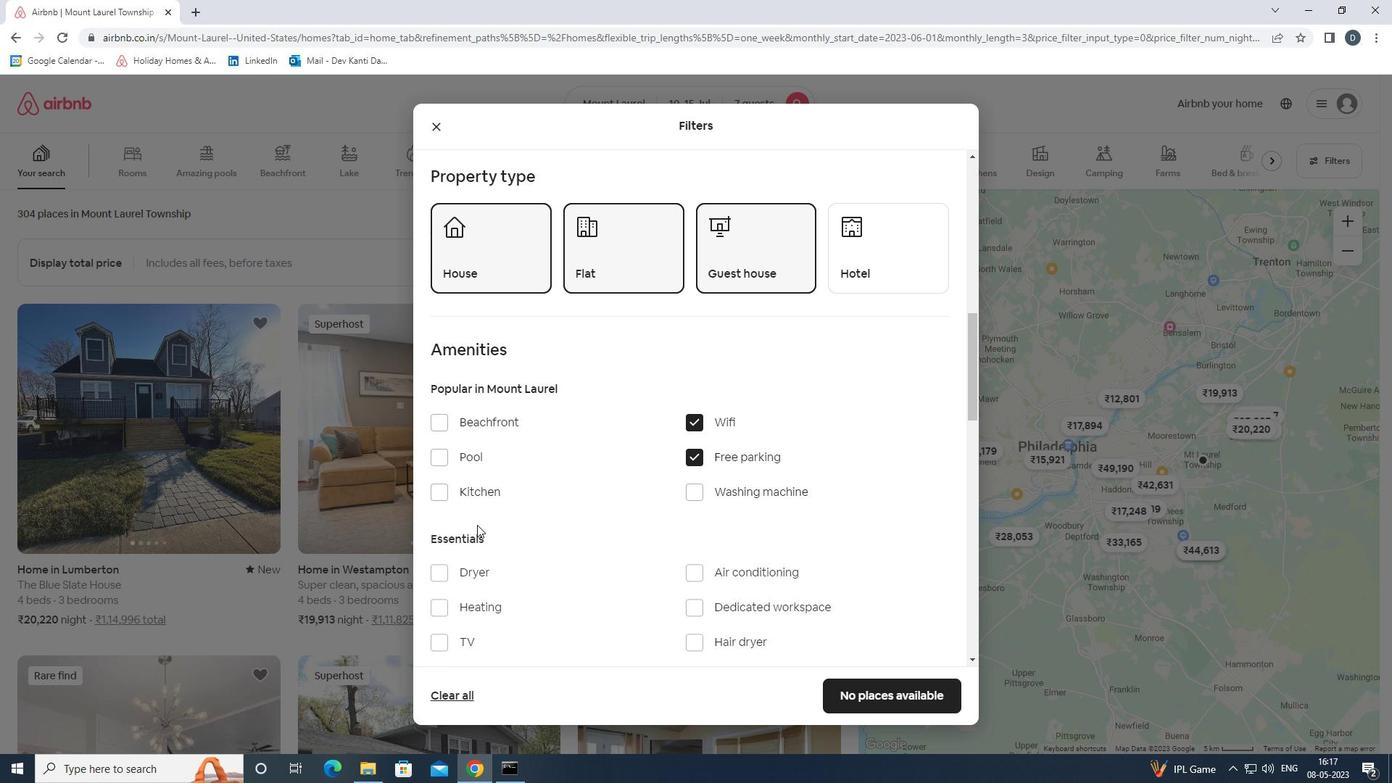 
Action: Mouse scrolled (477, 524) with delta (0, 0)
Screenshot: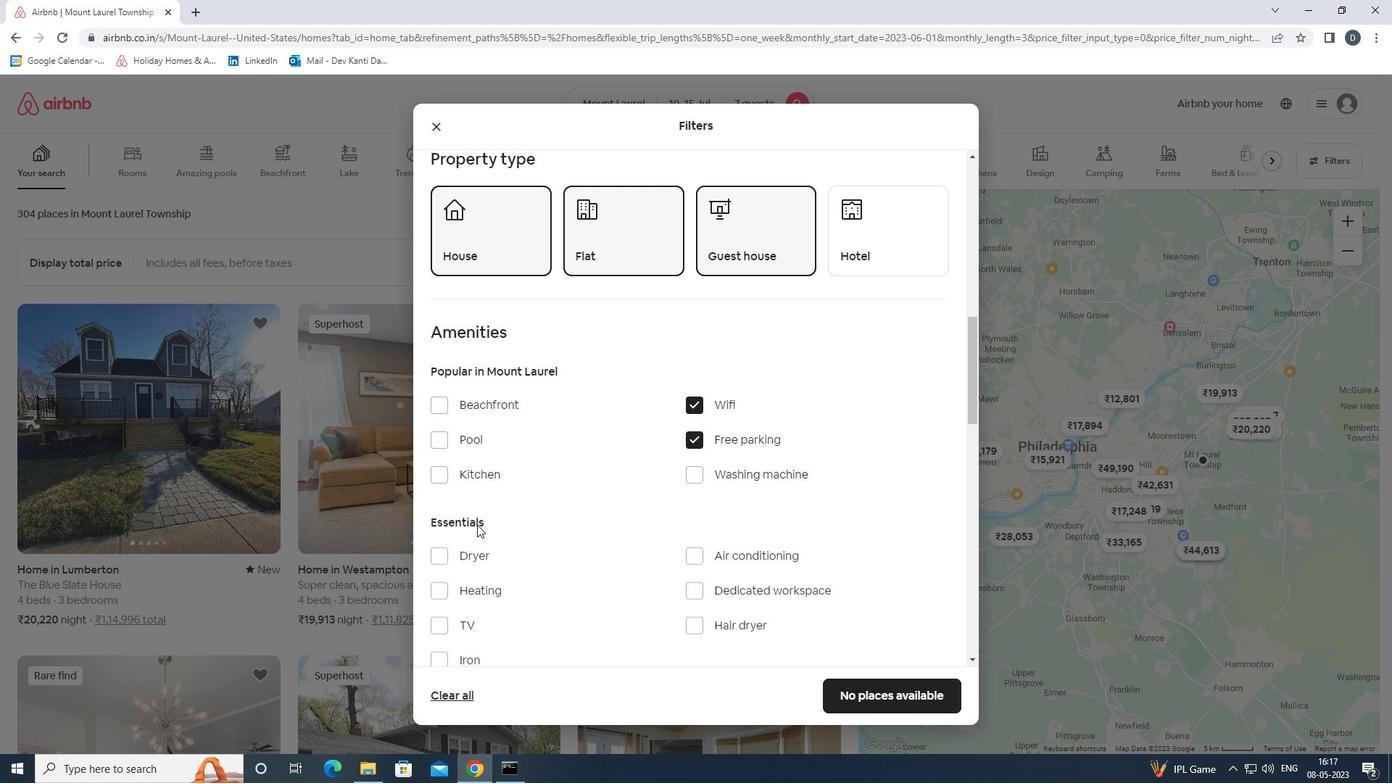 
Action: Mouse scrolled (477, 524) with delta (0, 0)
Screenshot: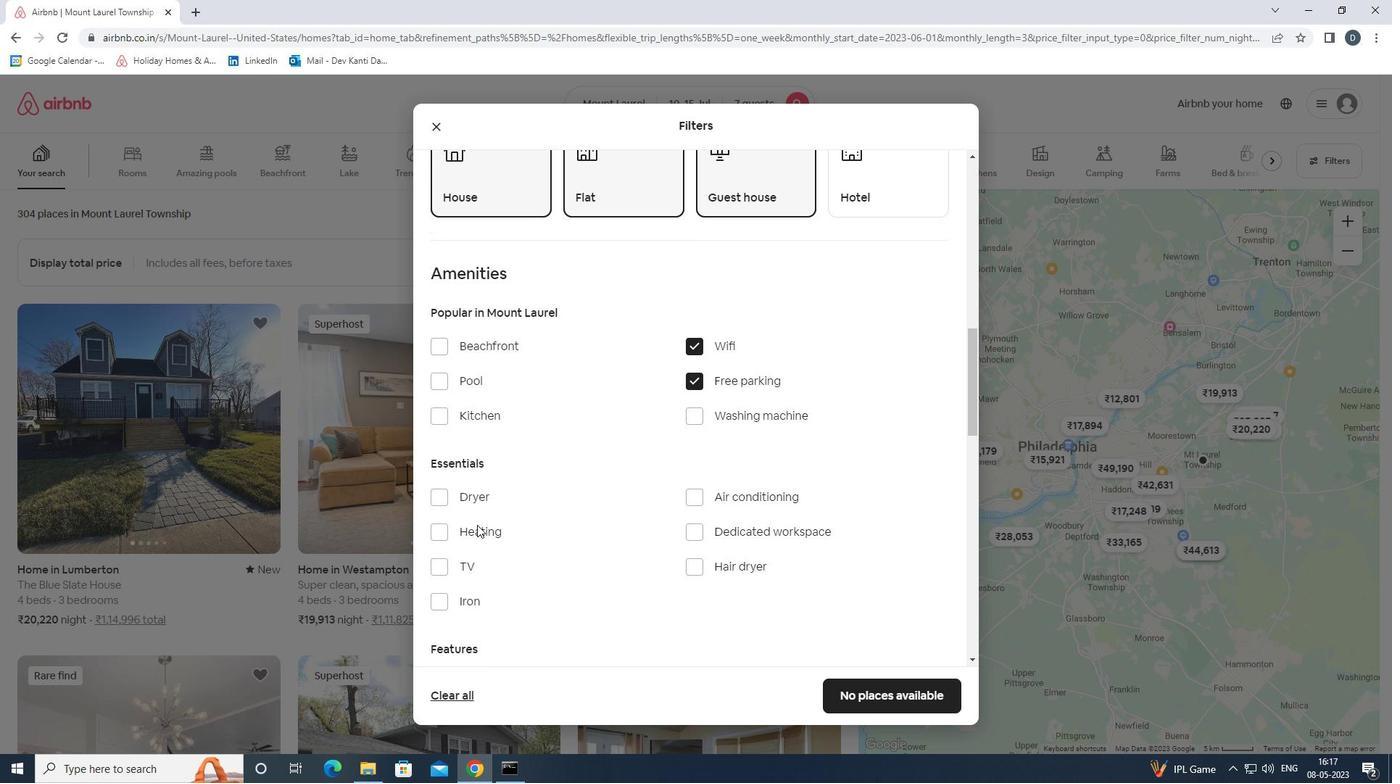 
Action: Mouse moved to (469, 430)
Screenshot: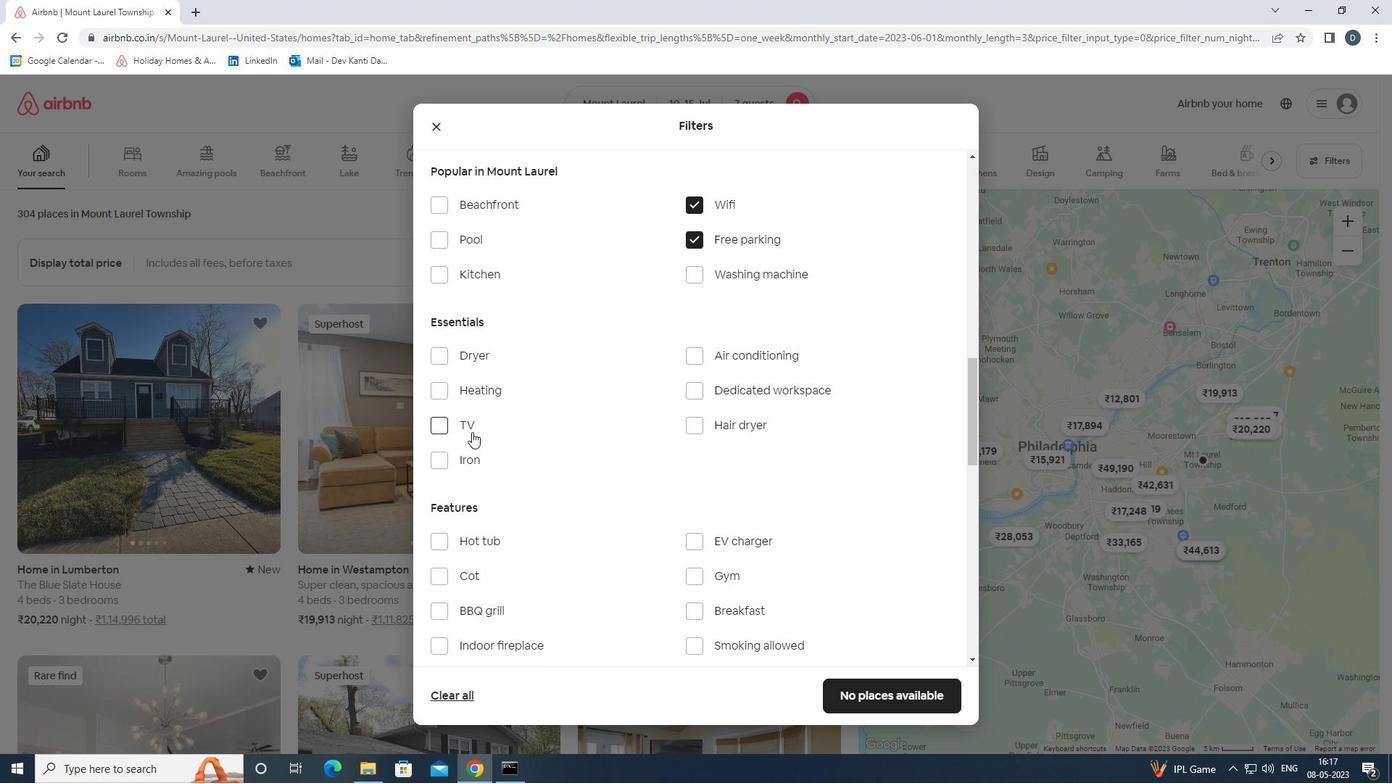 
Action: Mouse pressed left at (469, 430)
Screenshot: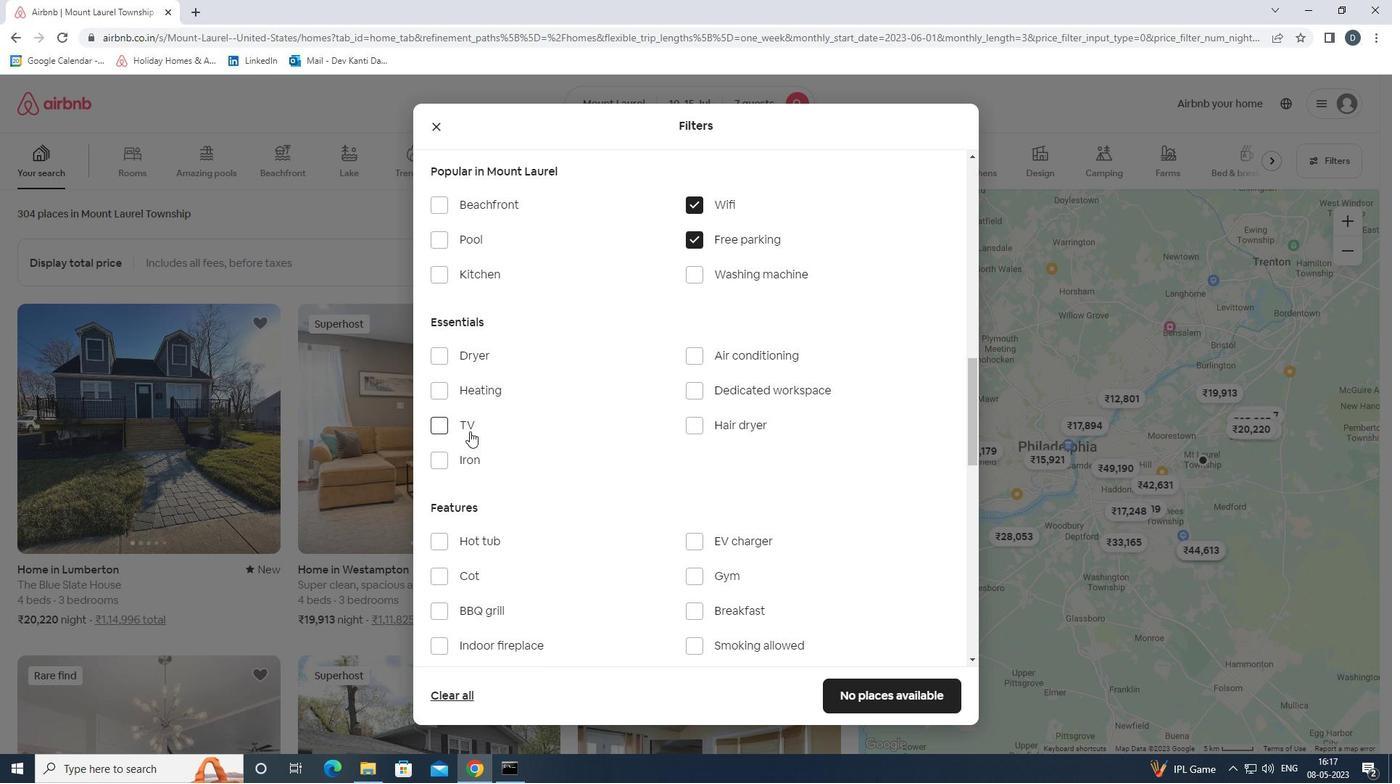 
Action: Mouse moved to (516, 449)
Screenshot: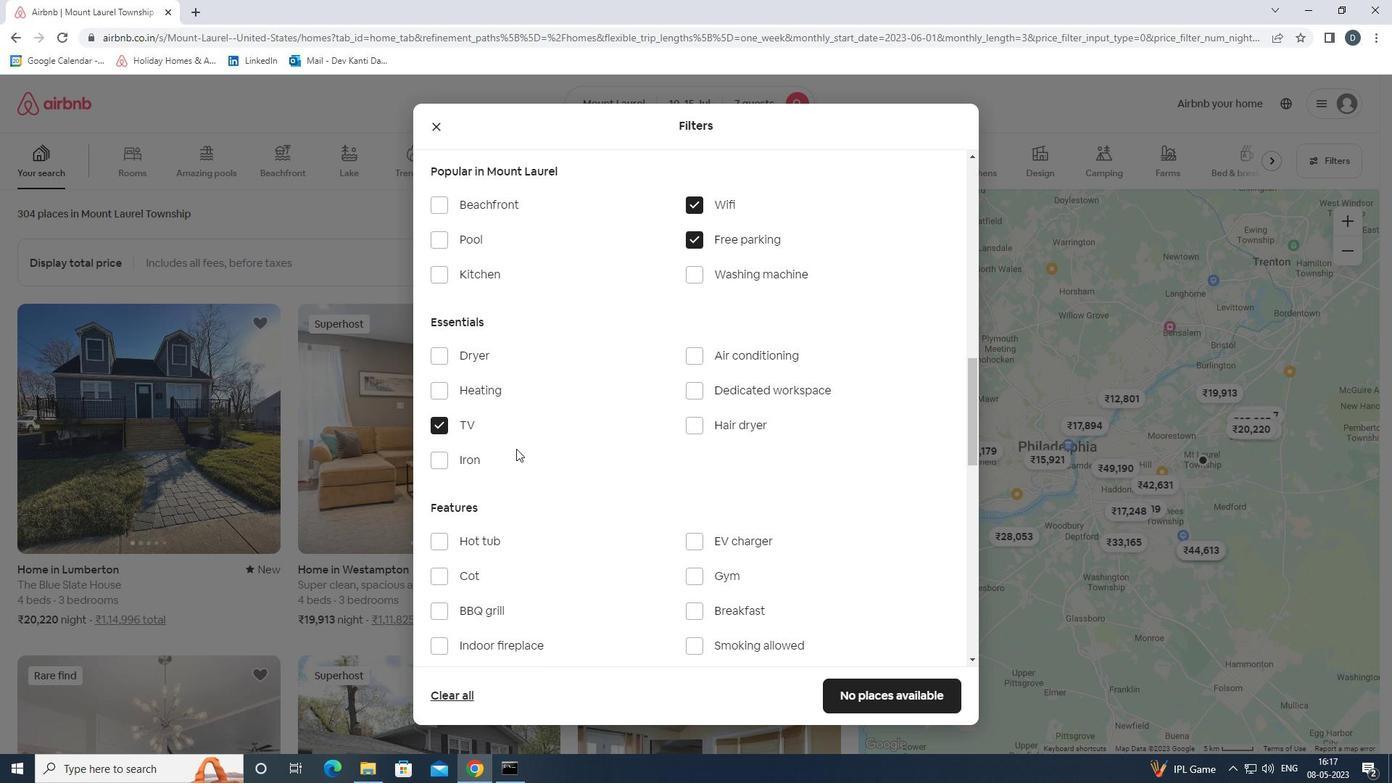 
Action: Mouse scrolled (516, 448) with delta (0, 0)
Screenshot: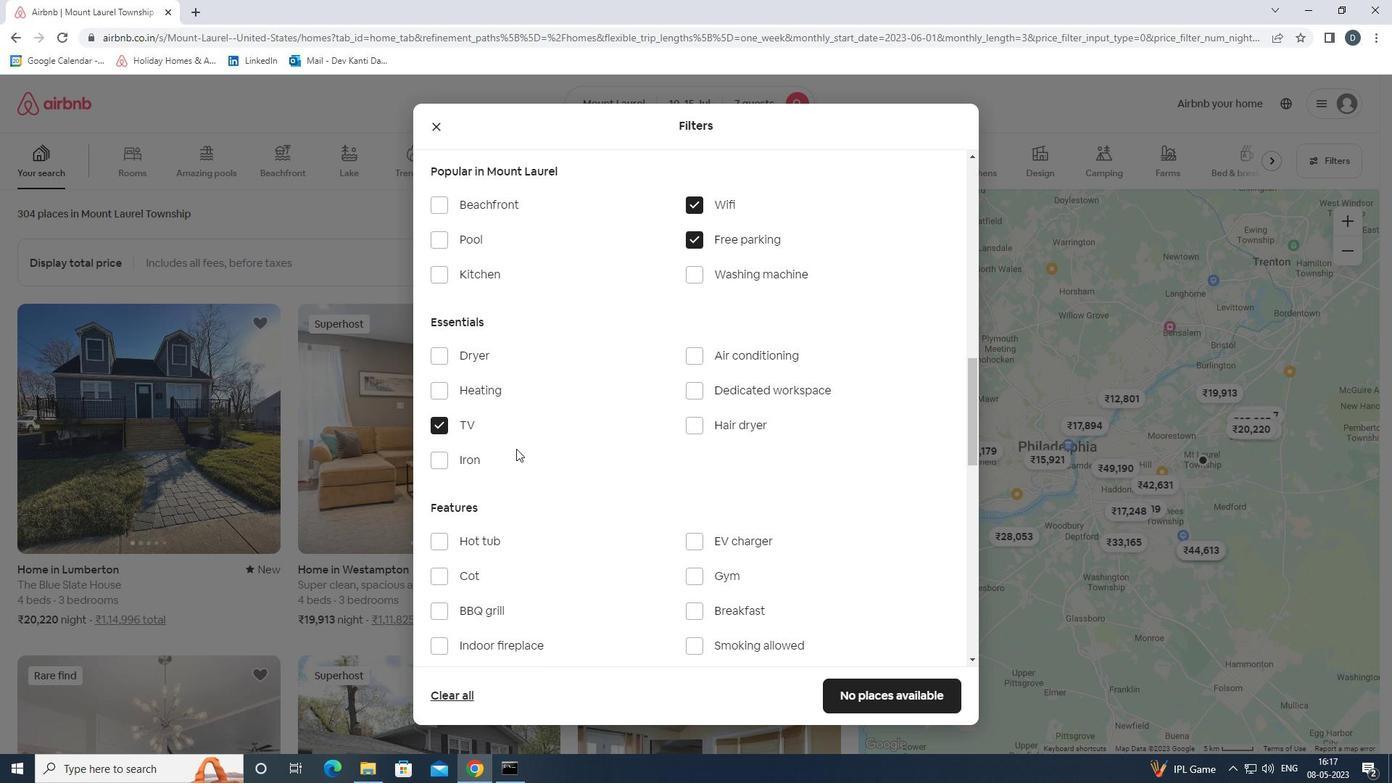 
Action: Mouse scrolled (516, 448) with delta (0, 0)
Screenshot: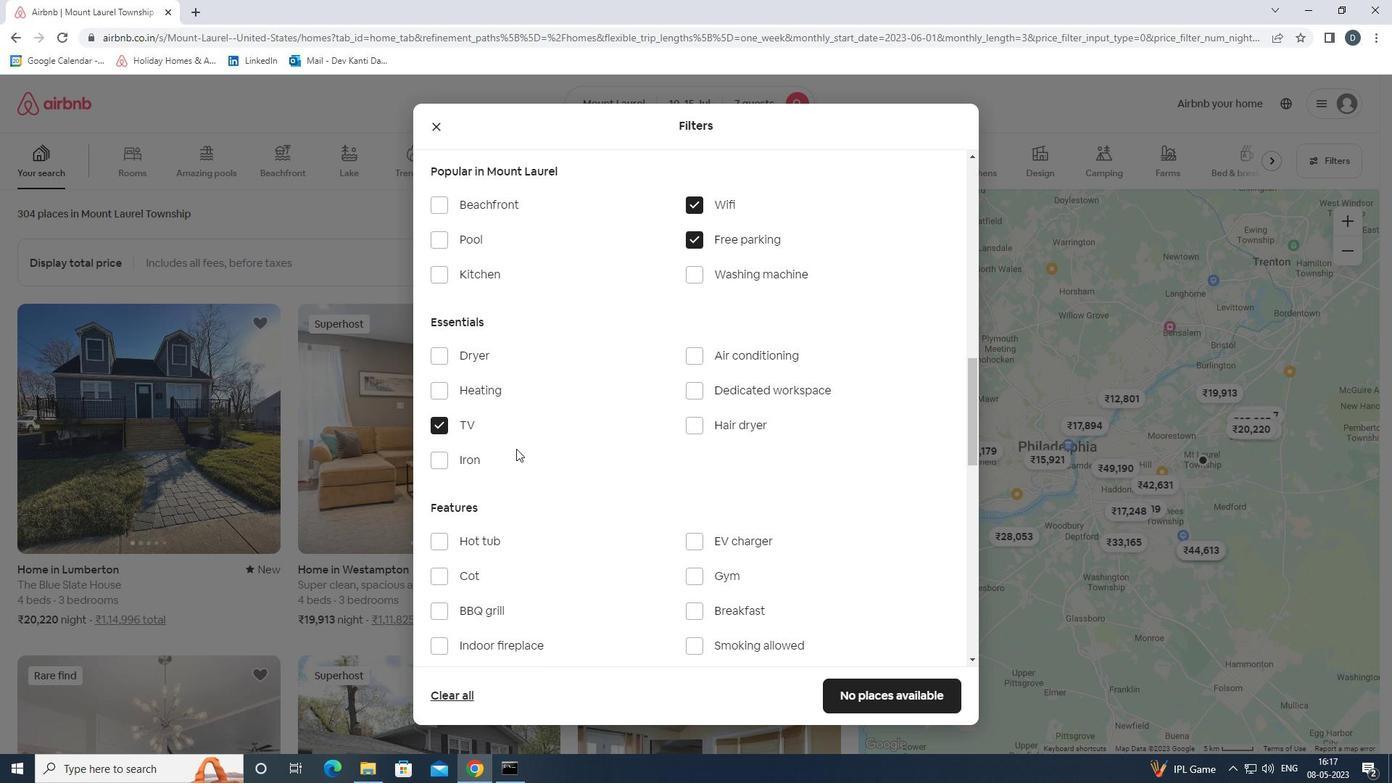 
Action: Mouse moved to (697, 436)
Screenshot: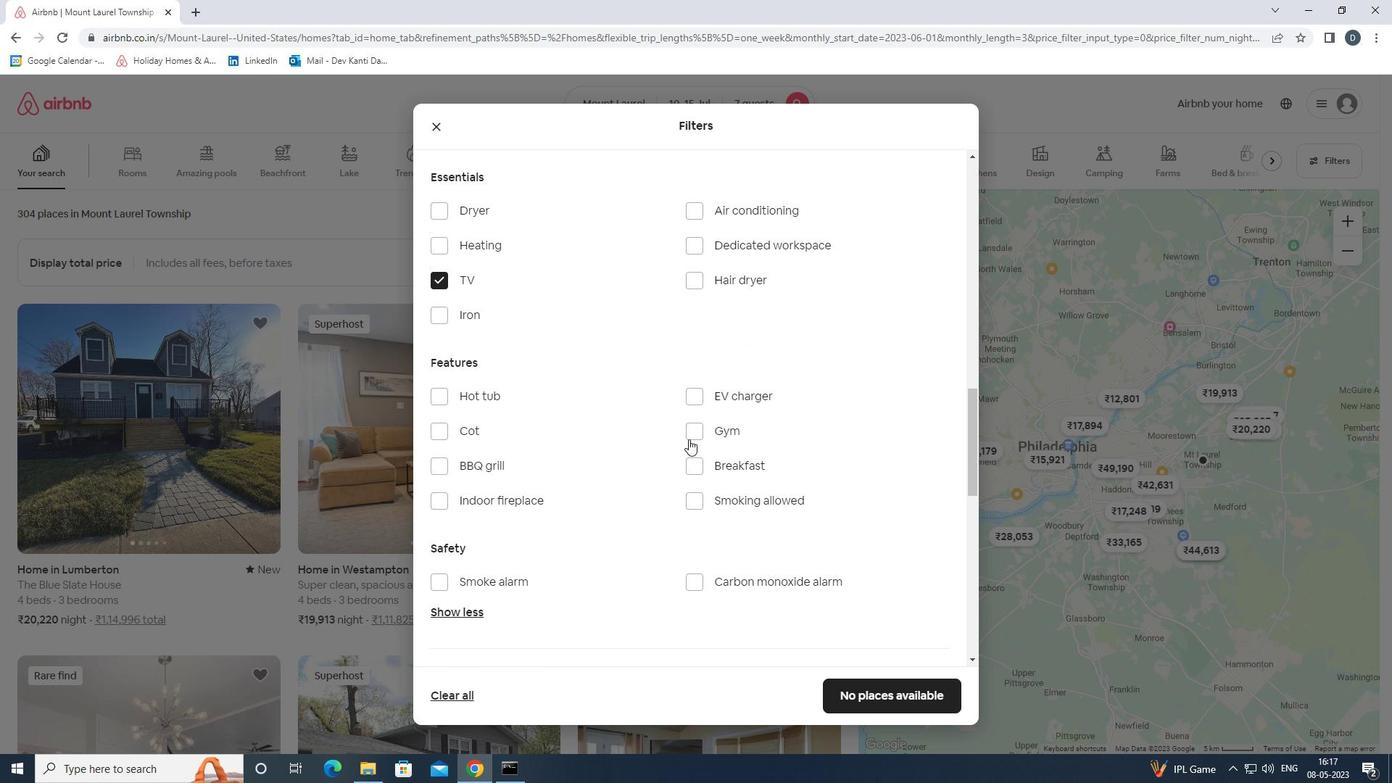 
Action: Mouse pressed left at (697, 436)
Screenshot: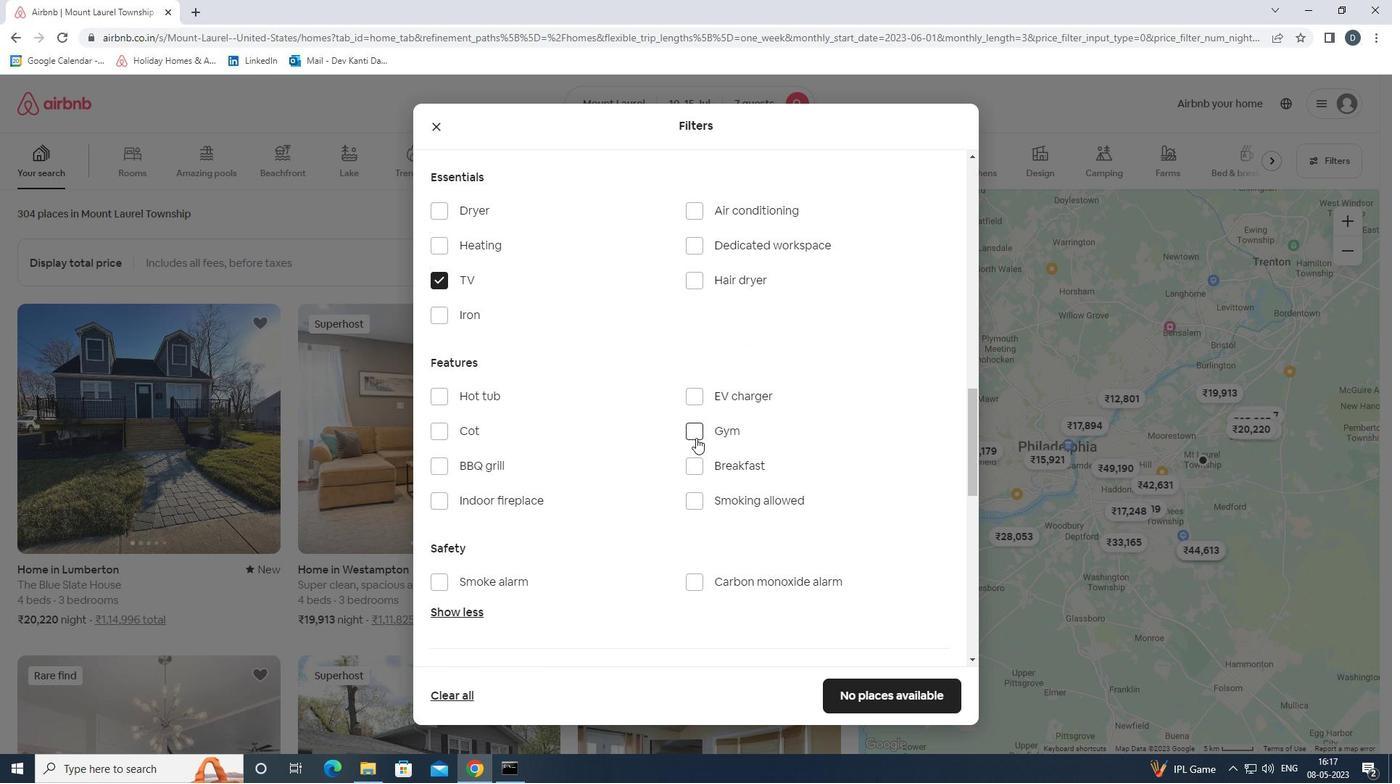 
Action: Mouse moved to (697, 464)
Screenshot: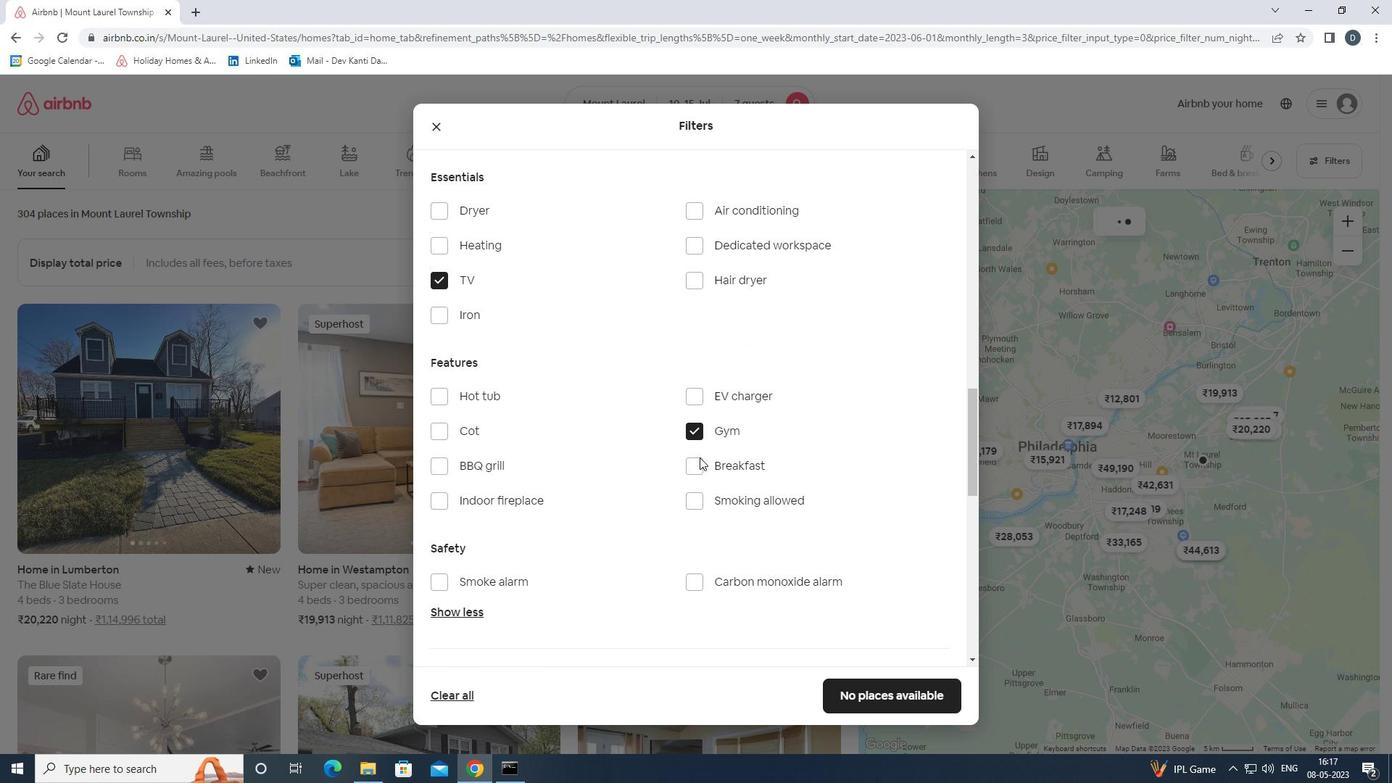 
Action: Mouse pressed left at (697, 464)
Screenshot: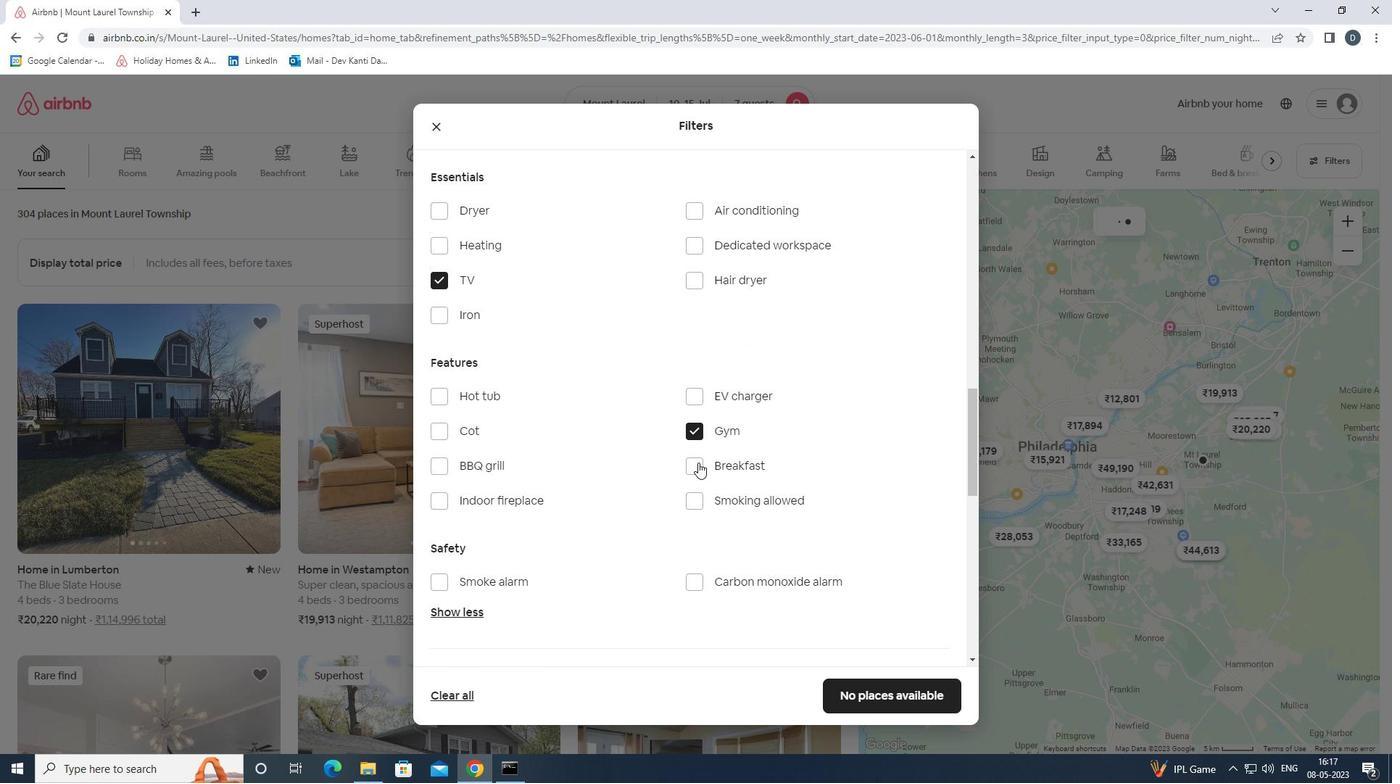 
Action: Mouse scrolled (697, 464) with delta (0, 0)
Screenshot: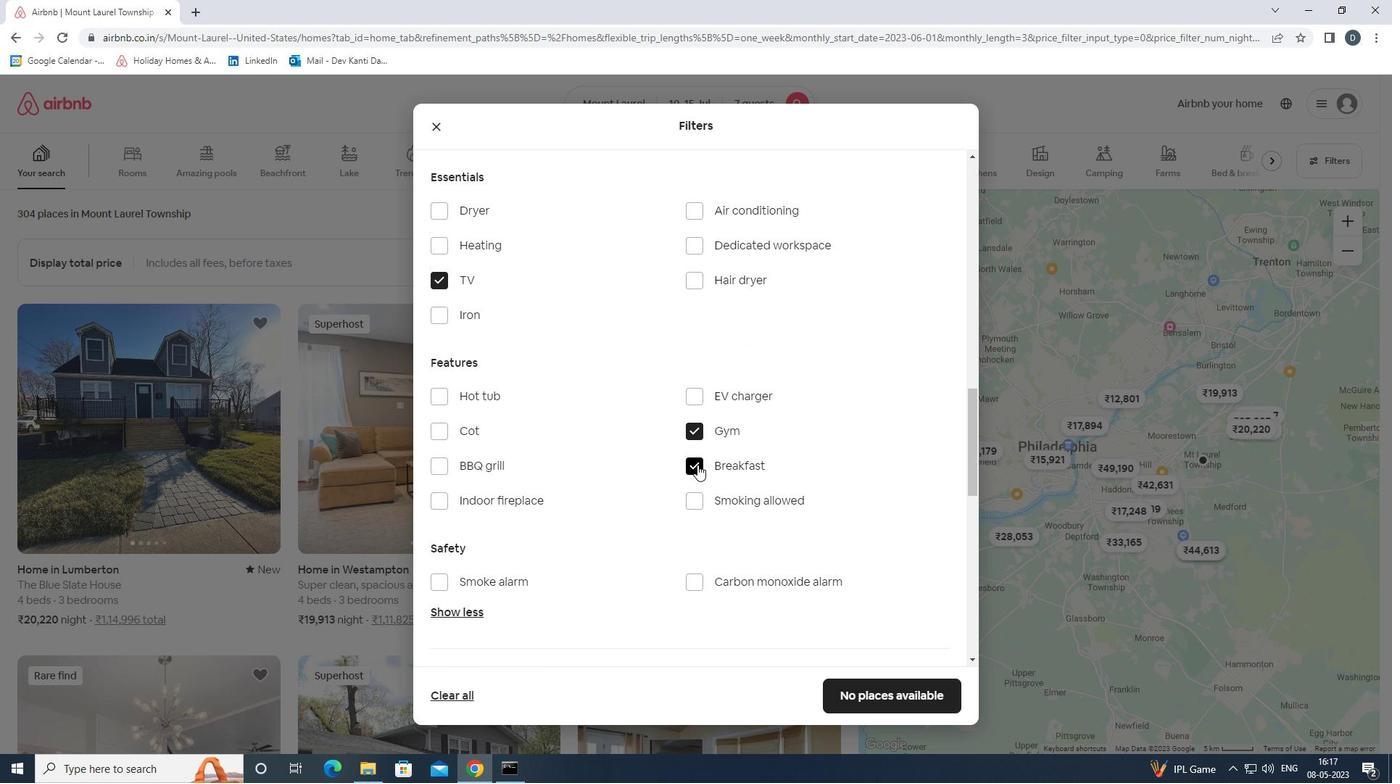
Action: Mouse scrolled (697, 464) with delta (0, 0)
Screenshot: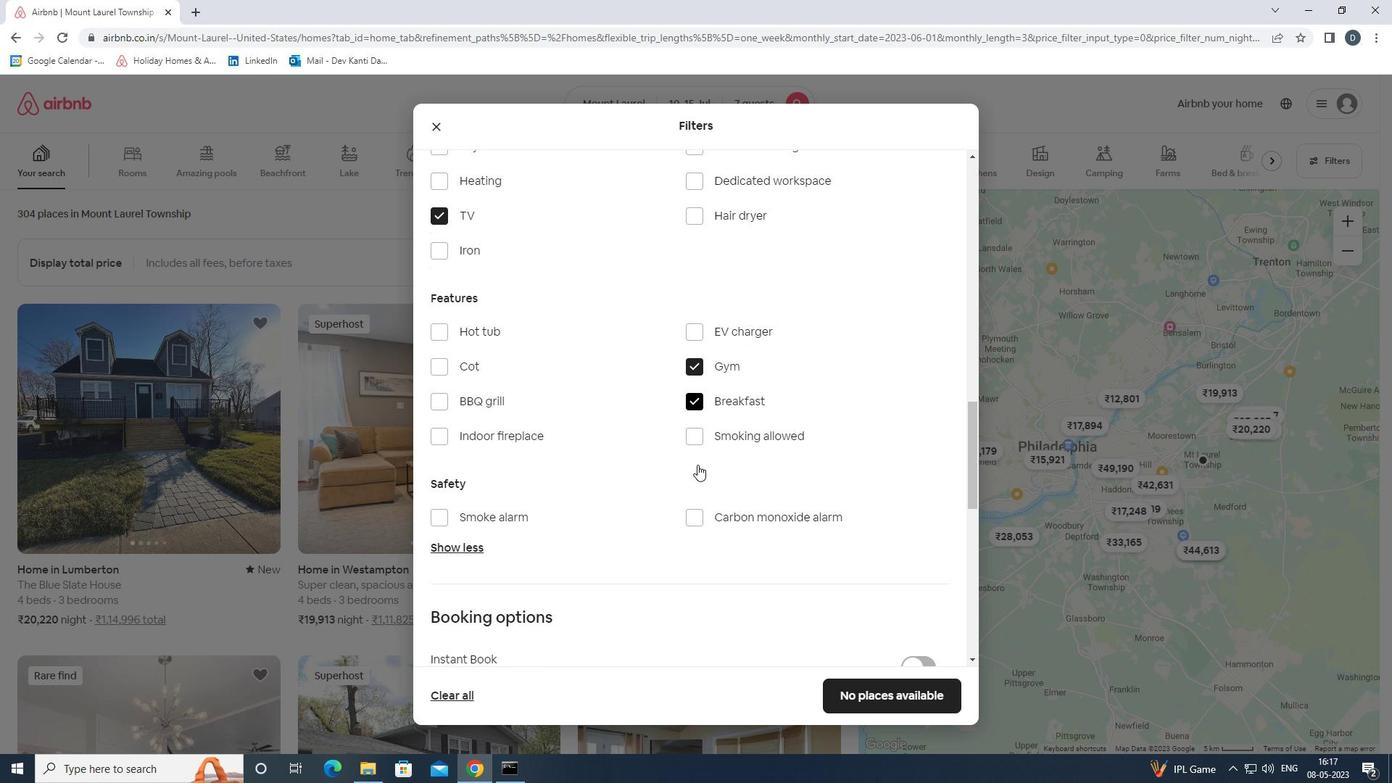 
Action: Mouse scrolled (697, 464) with delta (0, 0)
Screenshot: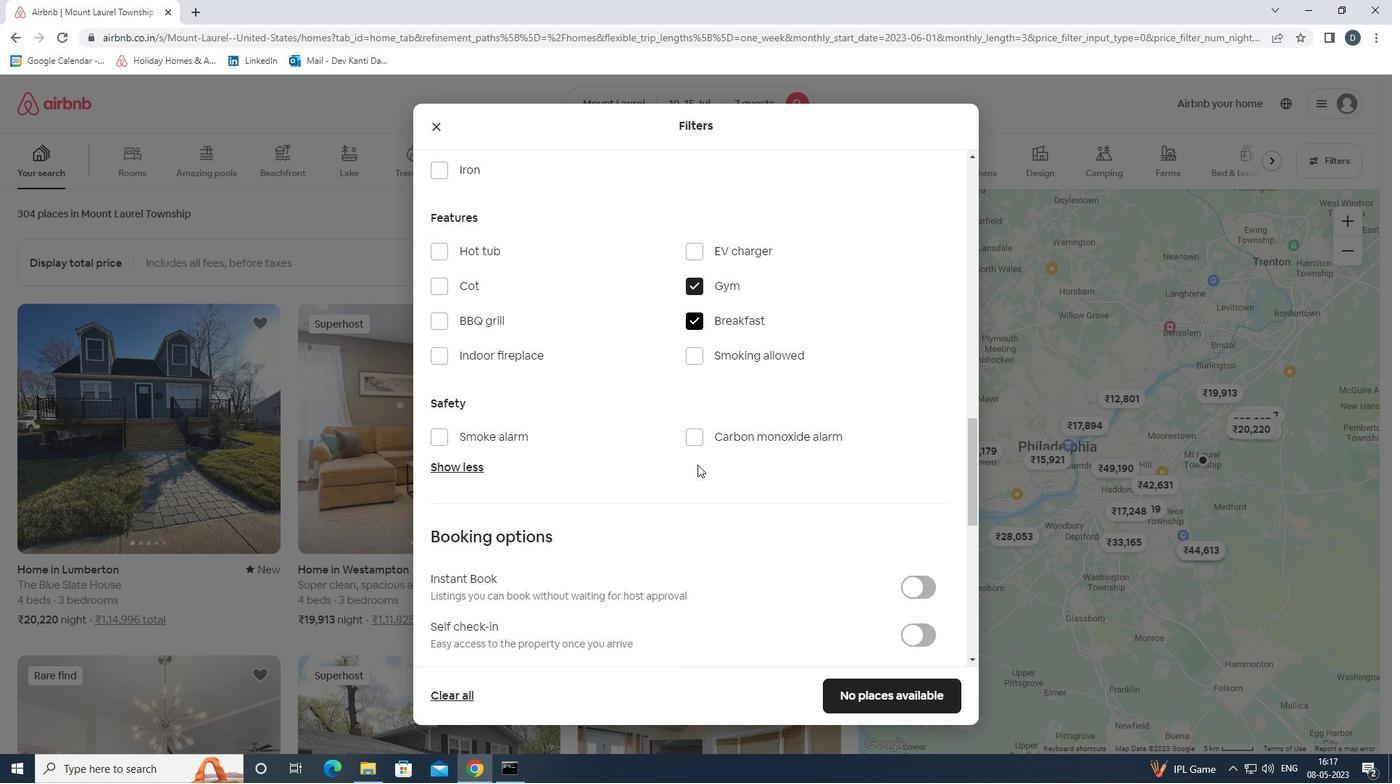 
Action: Mouse scrolled (697, 464) with delta (0, 0)
Screenshot: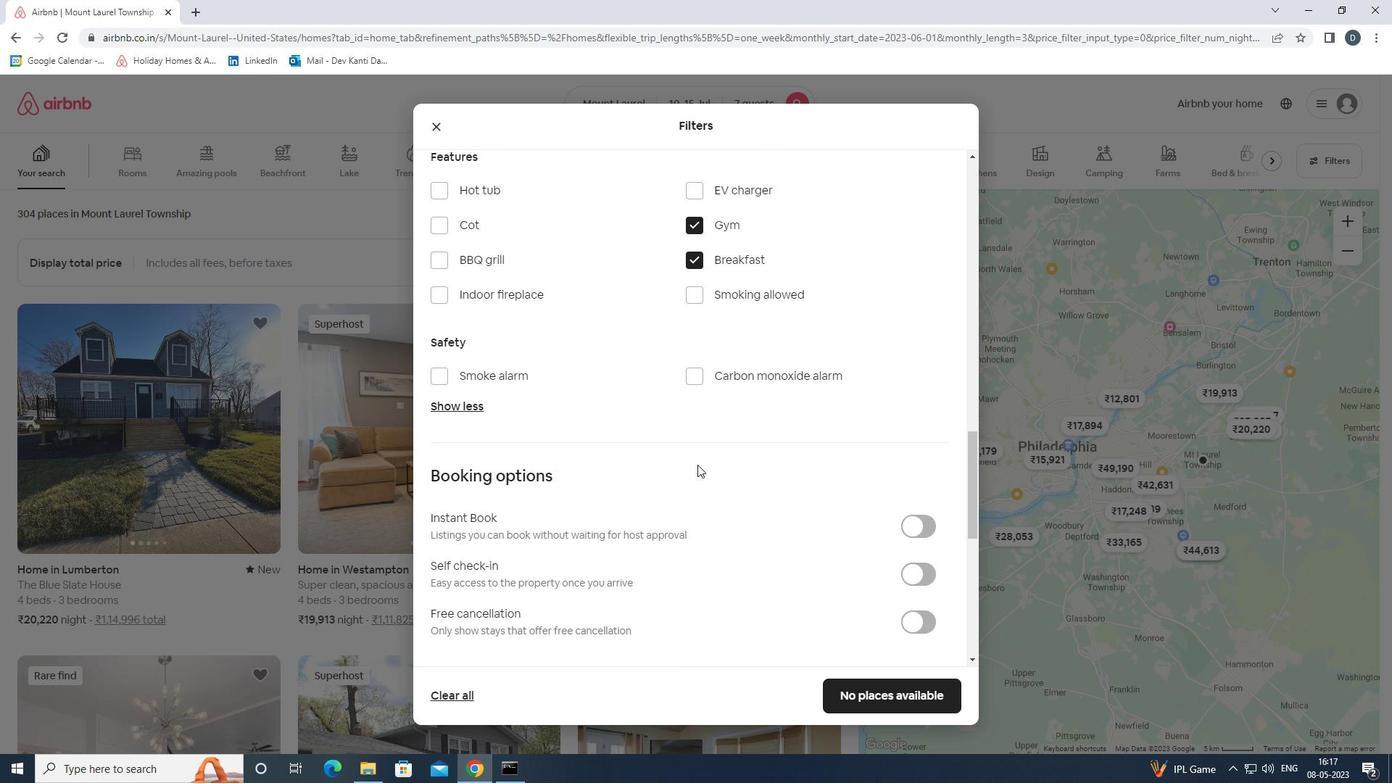
Action: Mouse moved to (911, 491)
Screenshot: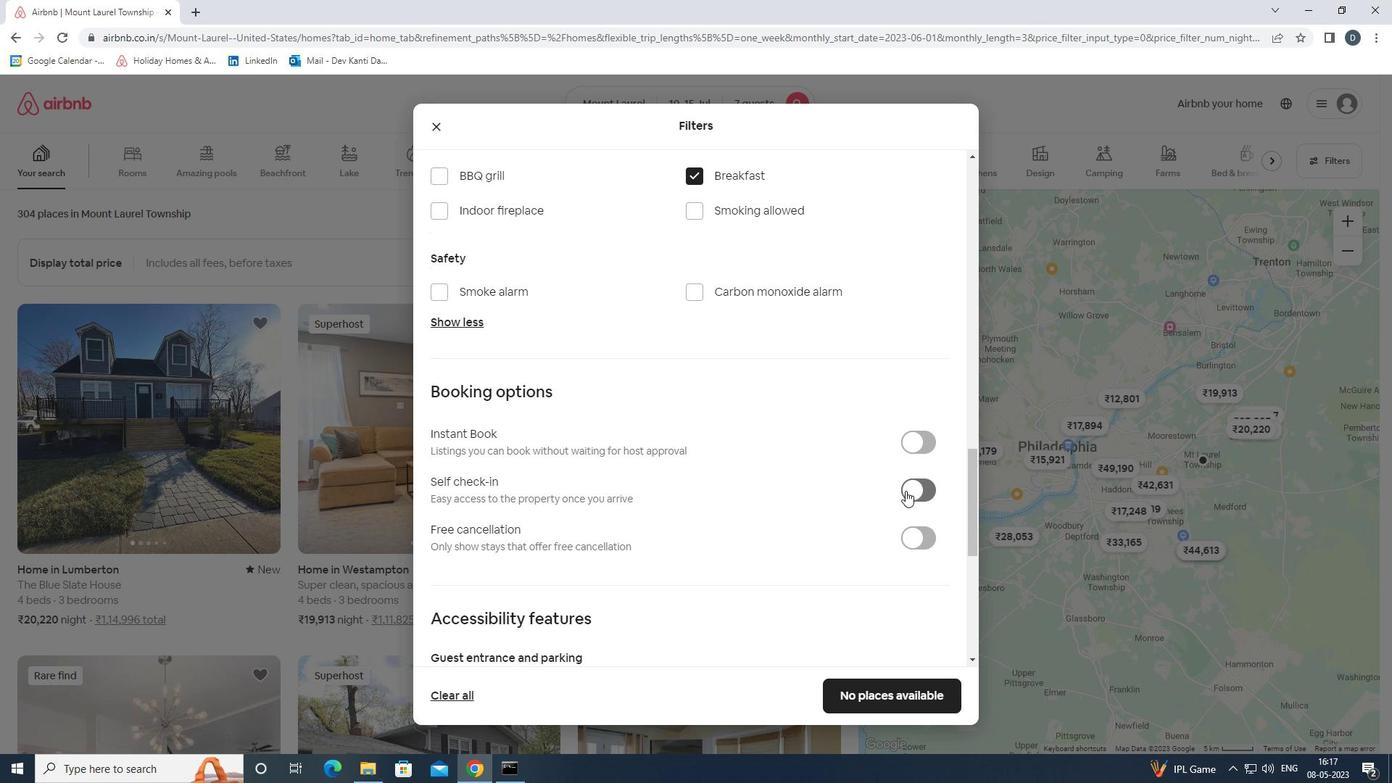 
Action: Mouse pressed left at (911, 491)
Screenshot: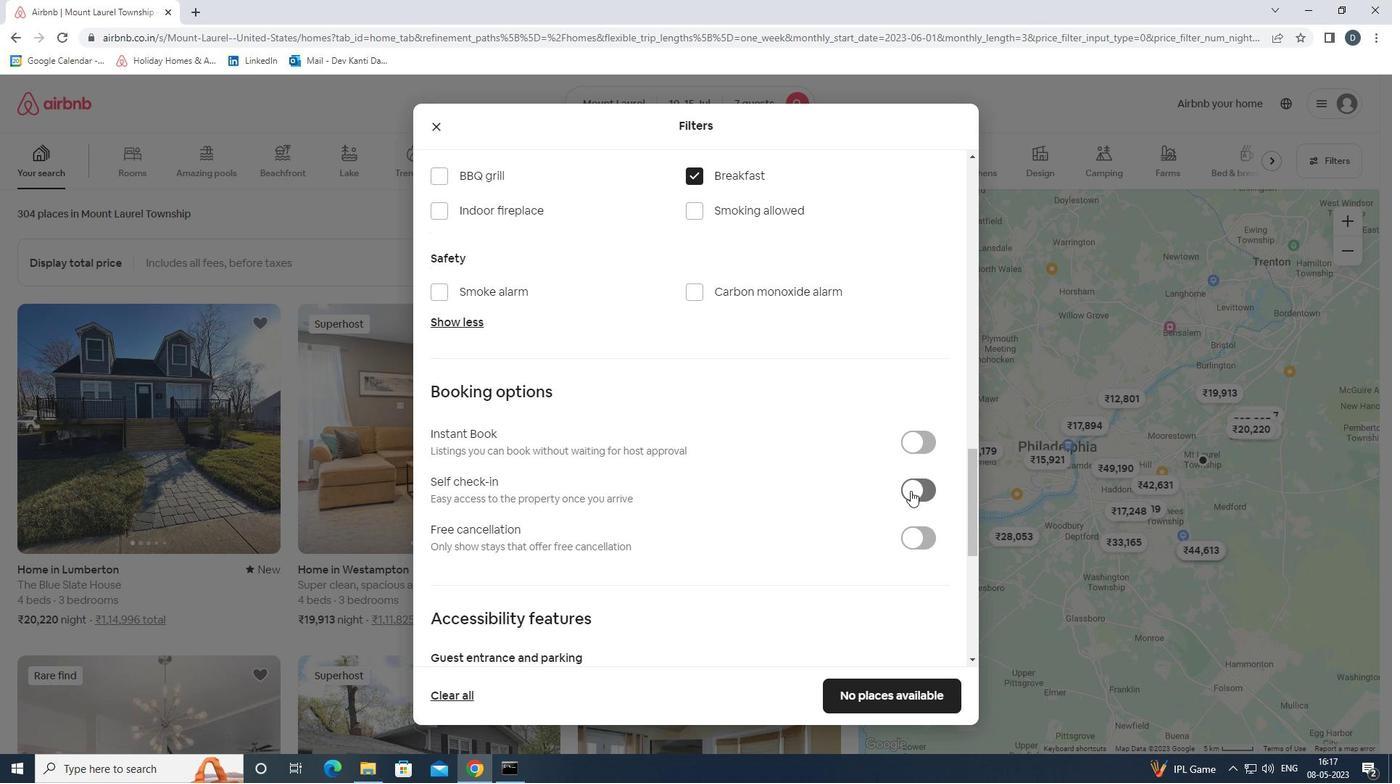 
Action: Mouse moved to (911, 491)
Screenshot: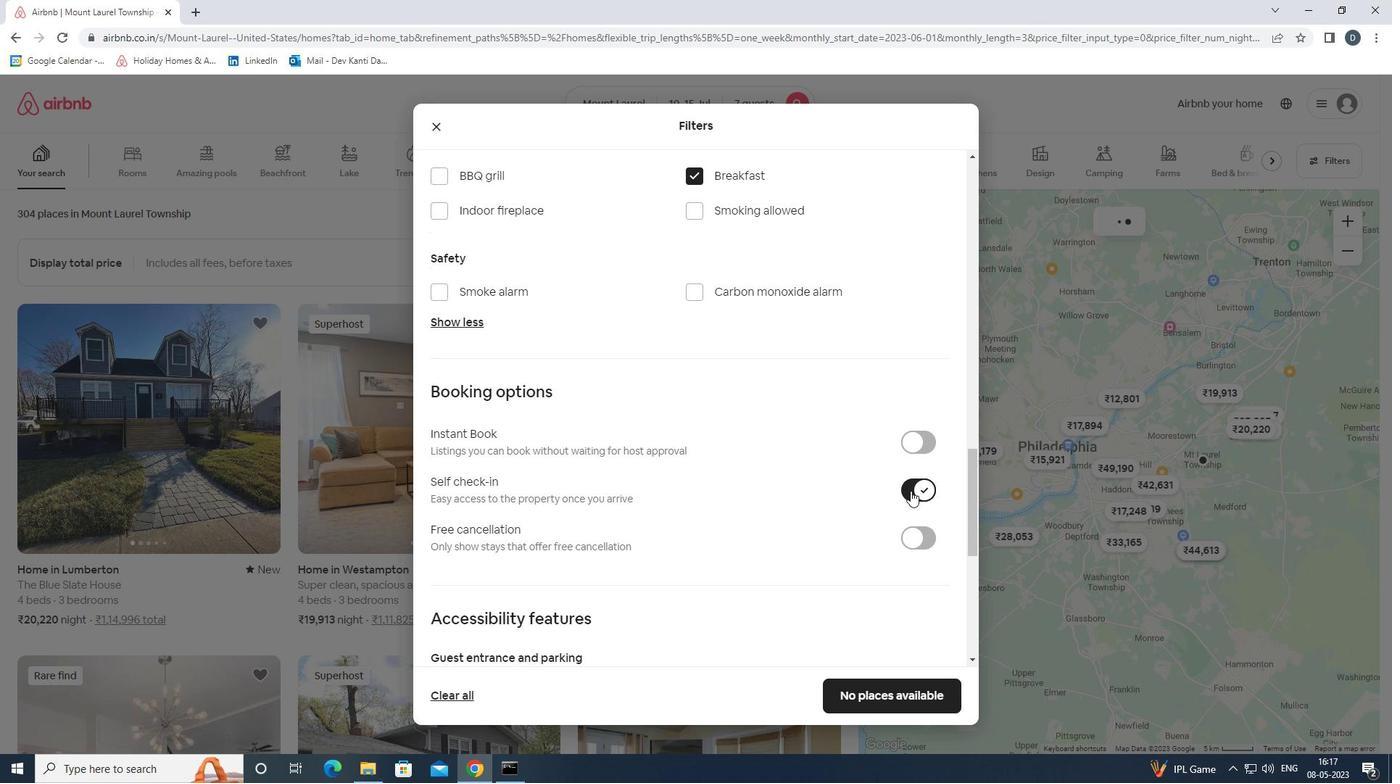 
Action: Mouse scrolled (911, 490) with delta (0, 0)
Screenshot: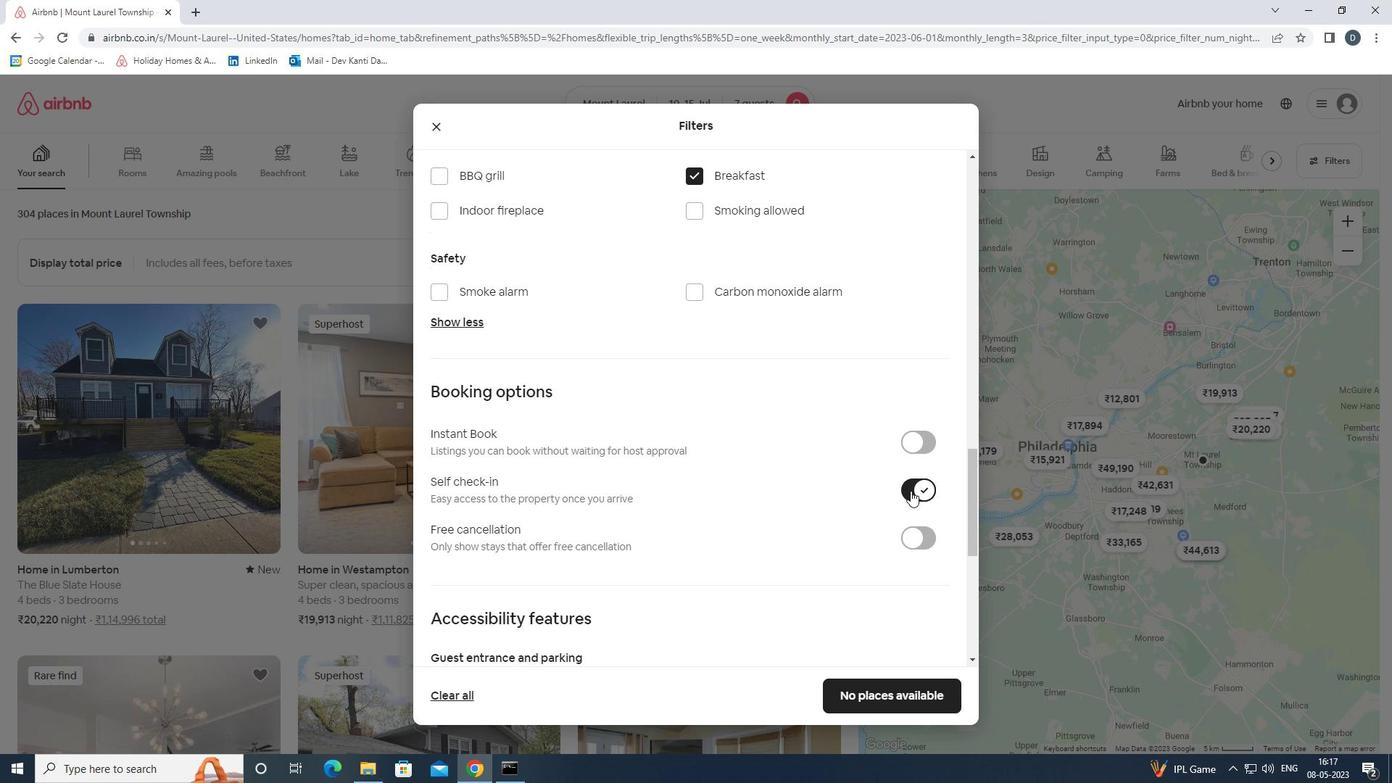 
Action: Mouse scrolled (911, 490) with delta (0, 0)
Screenshot: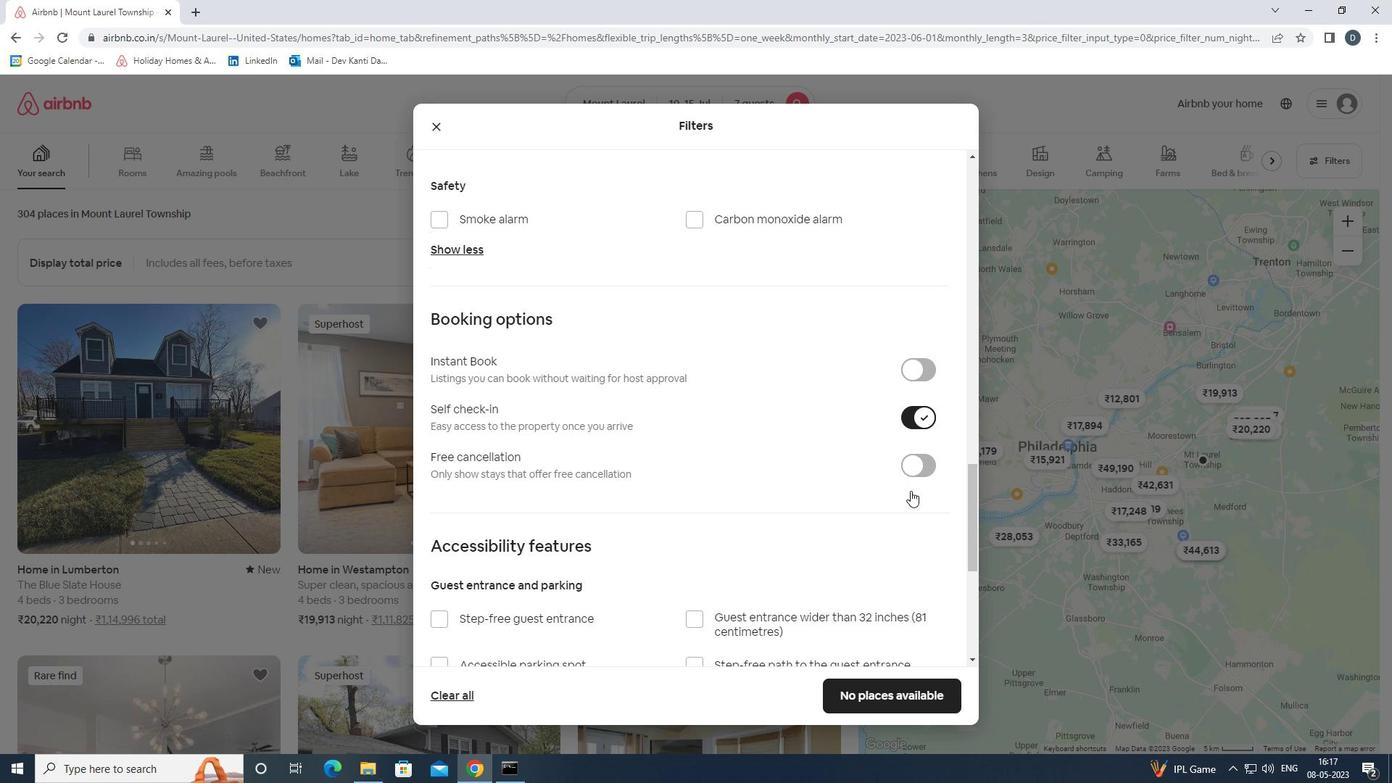 
Action: Mouse scrolled (911, 490) with delta (0, 0)
Screenshot: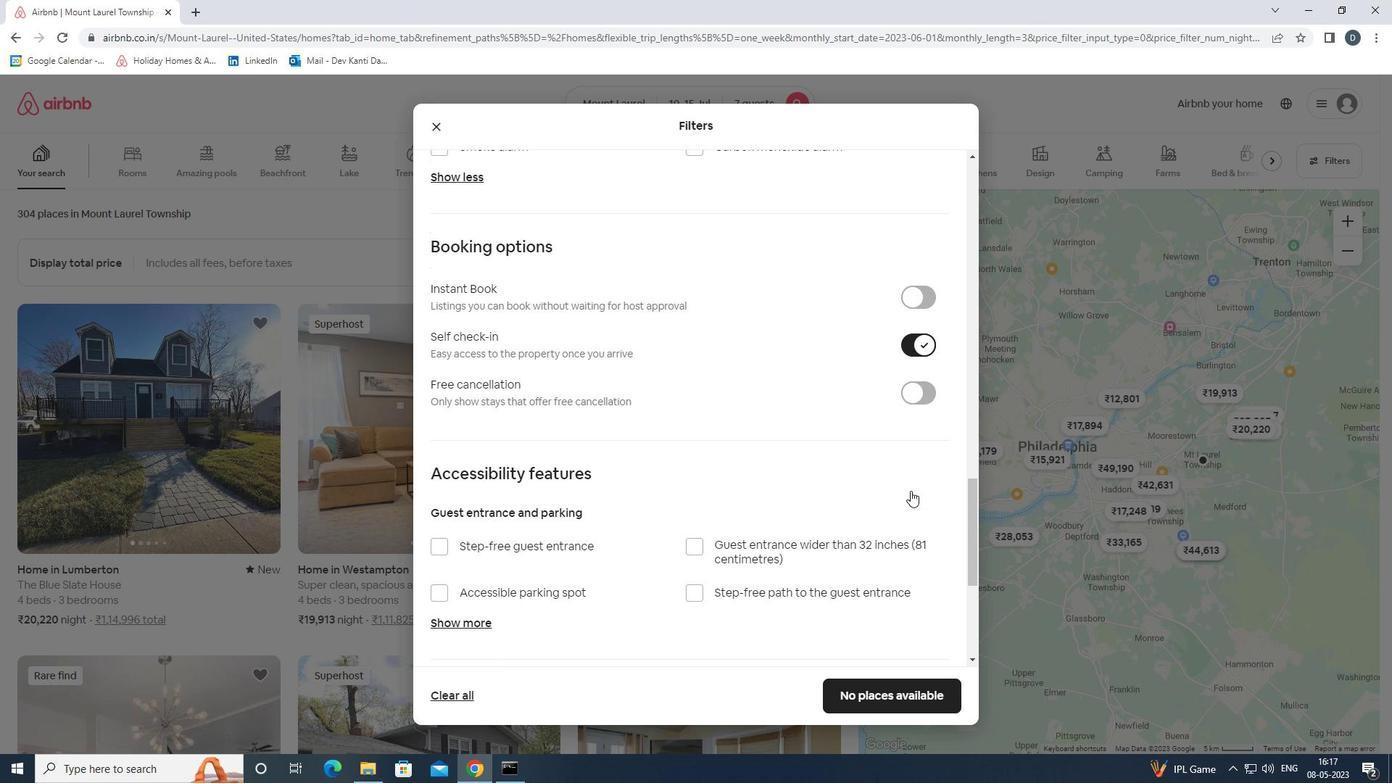 
Action: Mouse moved to (908, 489)
Screenshot: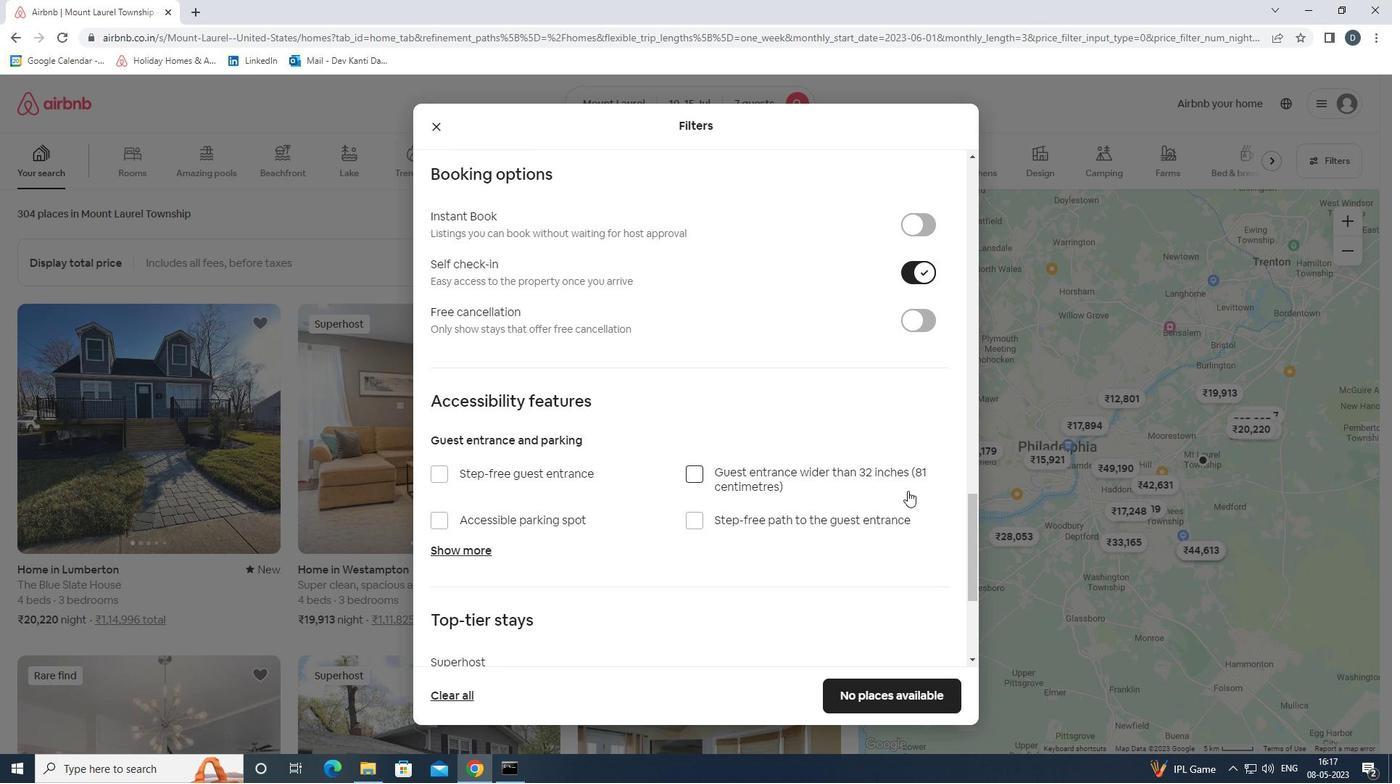 
Action: Mouse scrolled (908, 488) with delta (0, 0)
Screenshot: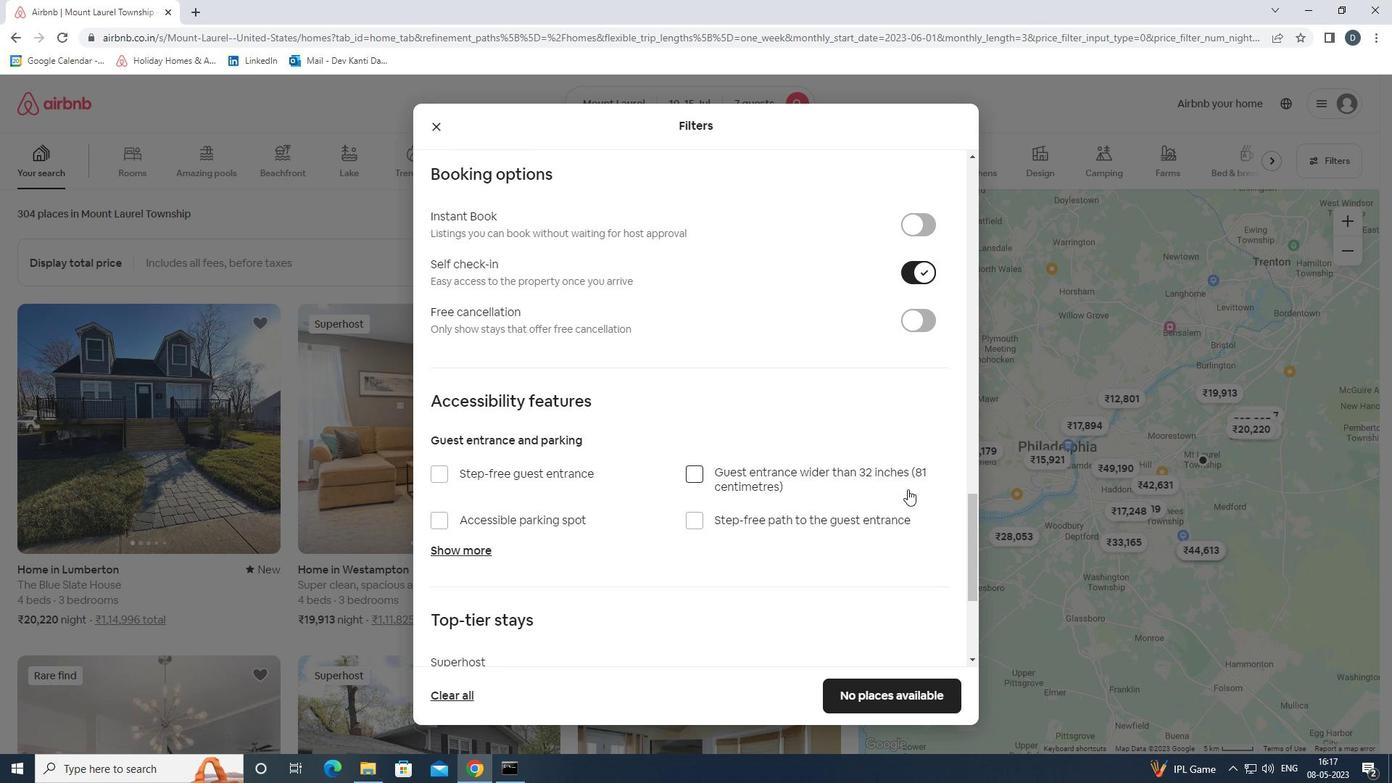 
Action: Mouse scrolled (908, 488) with delta (0, 0)
Screenshot: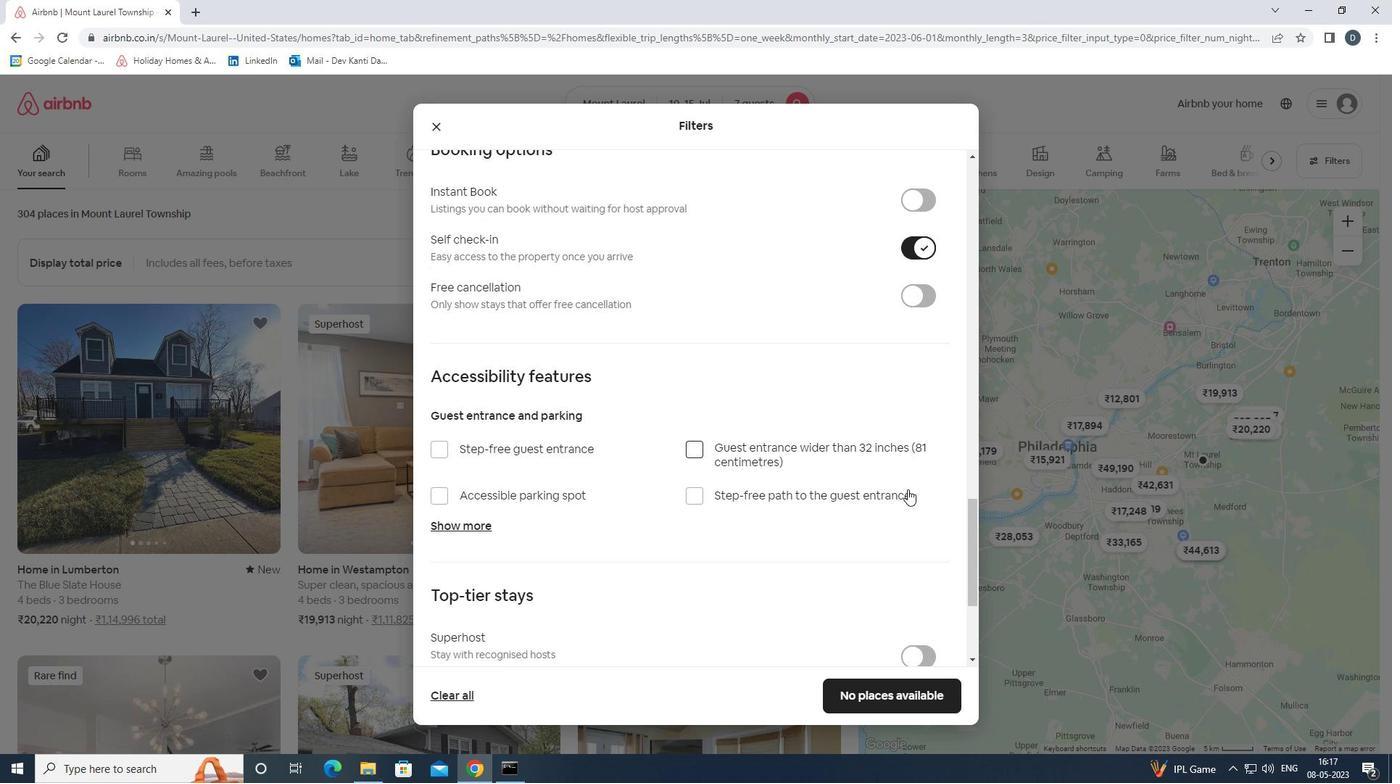 
Action: Mouse scrolled (908, 488) with delta (0, 0)
Screenshot: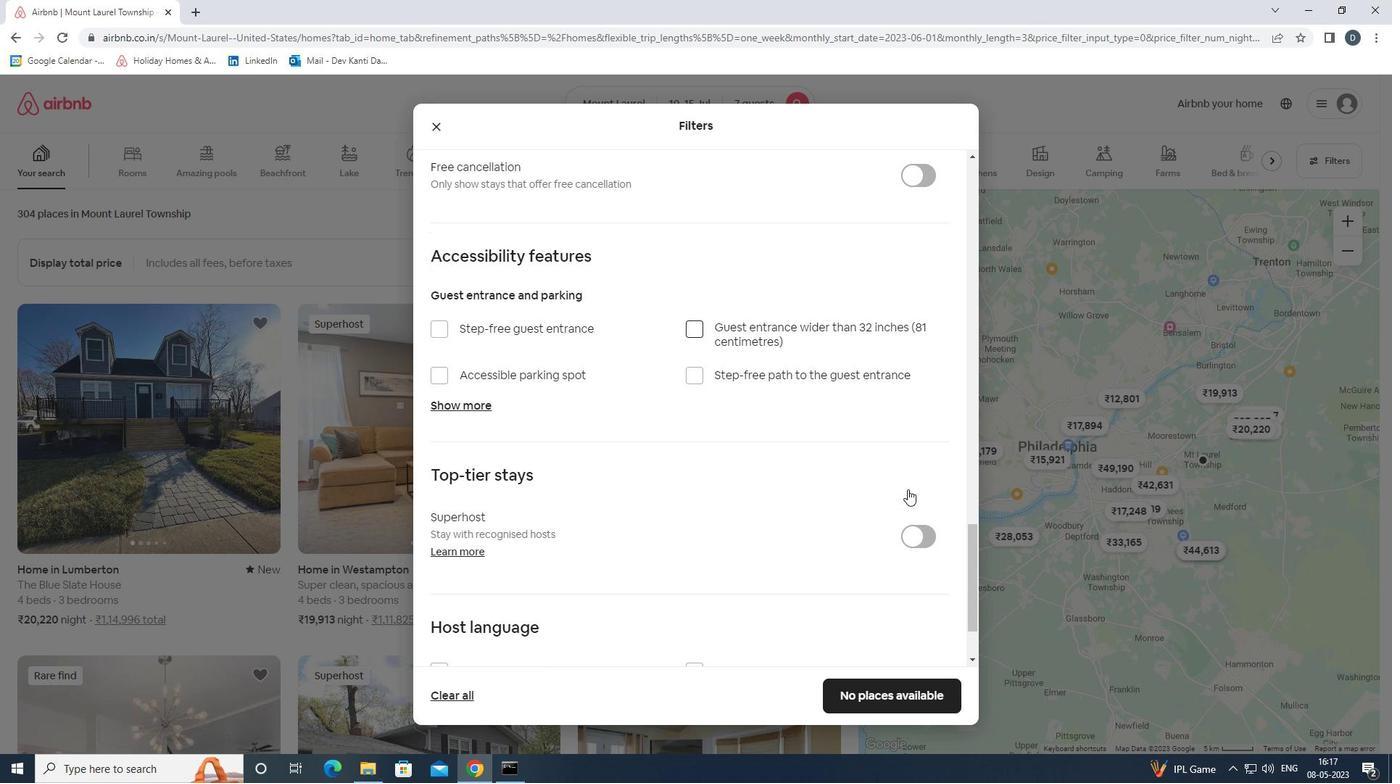 
Action: Mouse scrolled (908, 488) with delta (0, 0)
Screenshot: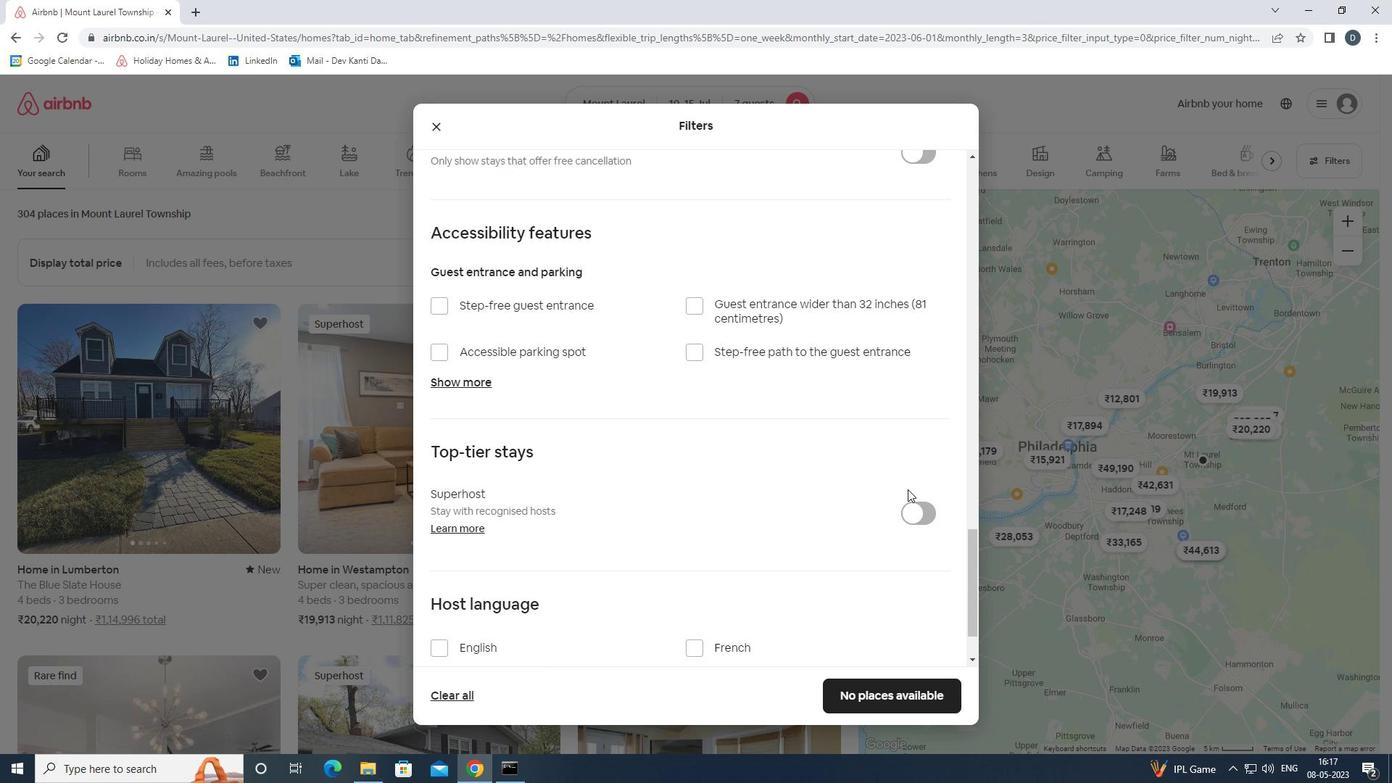 
Action: Mouse moved to (483, 565)
Screenshot: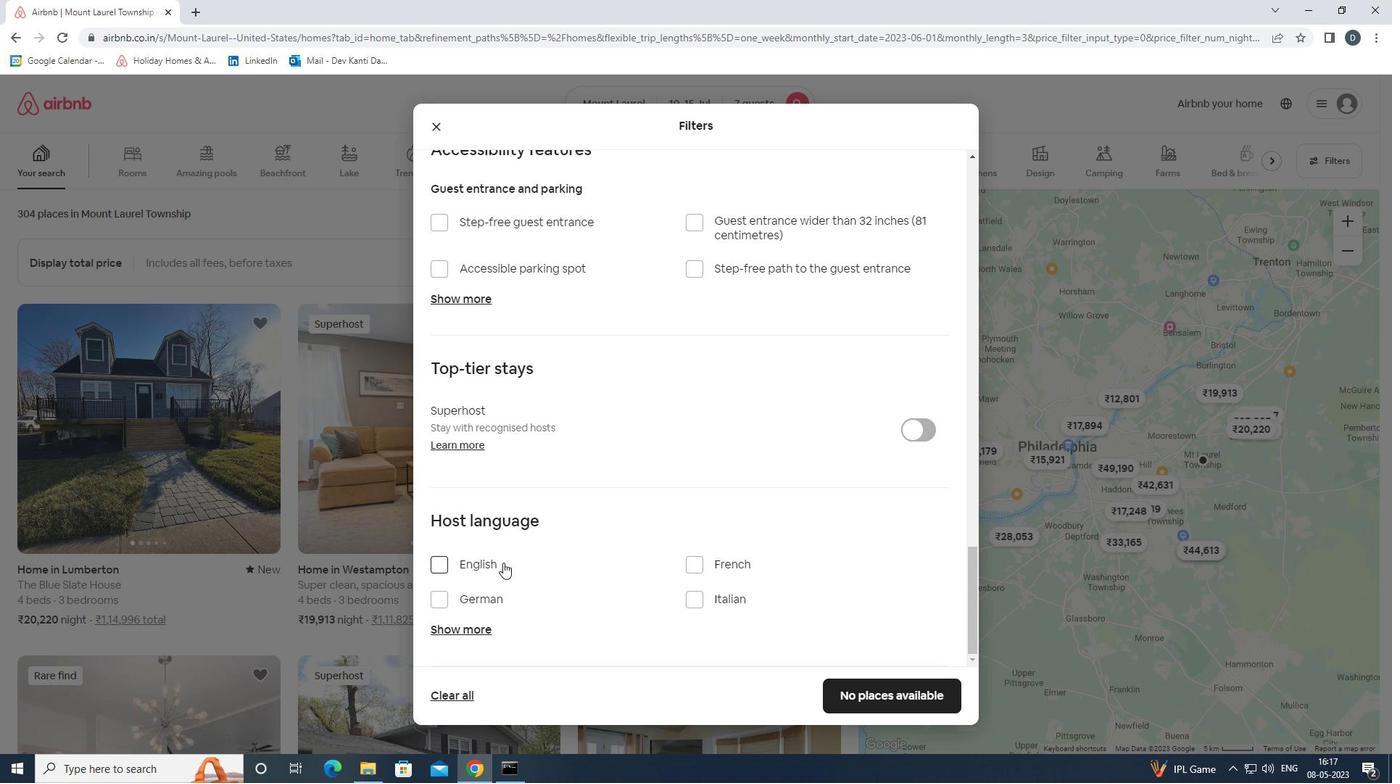 
Action: Mouse pressed left at (483, 565)
Screenshot: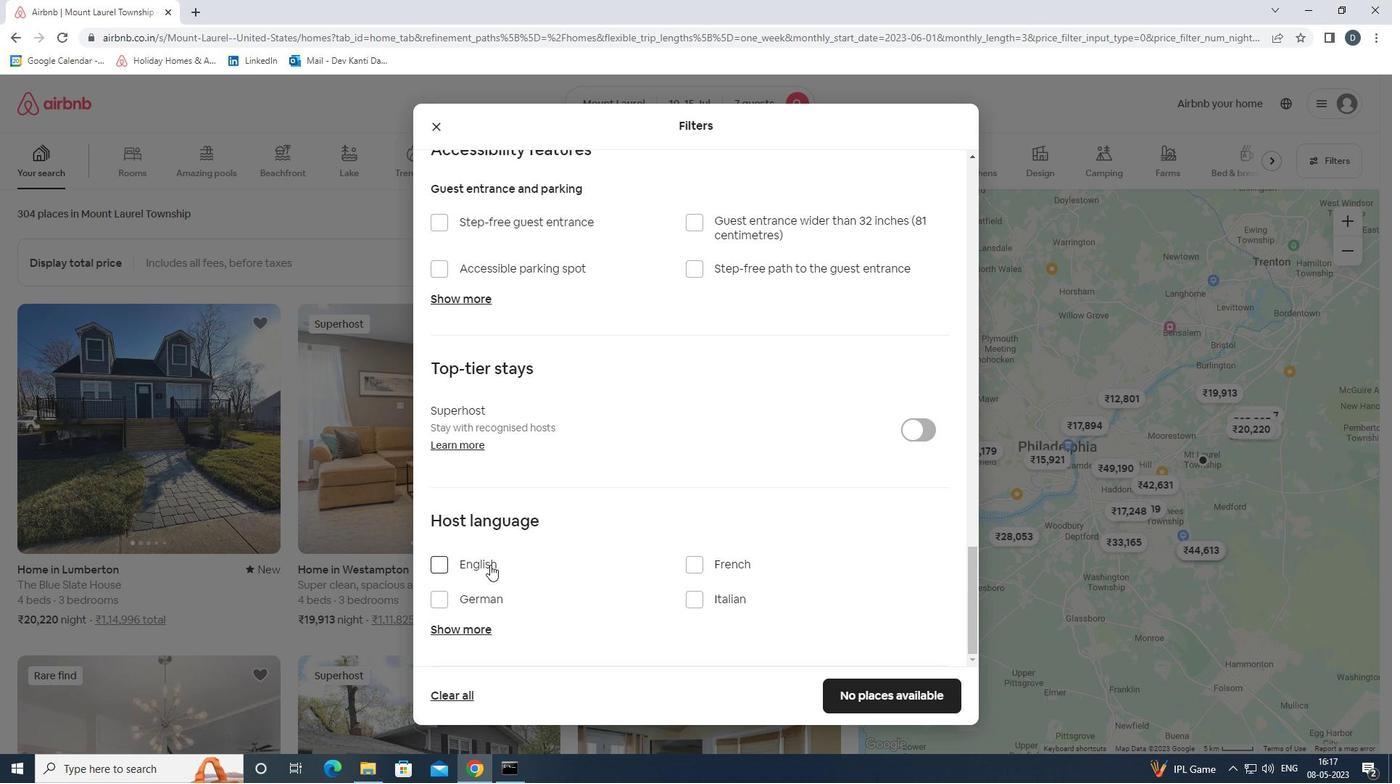 
Action: Mouse moved to (851, 692)
Screenshot: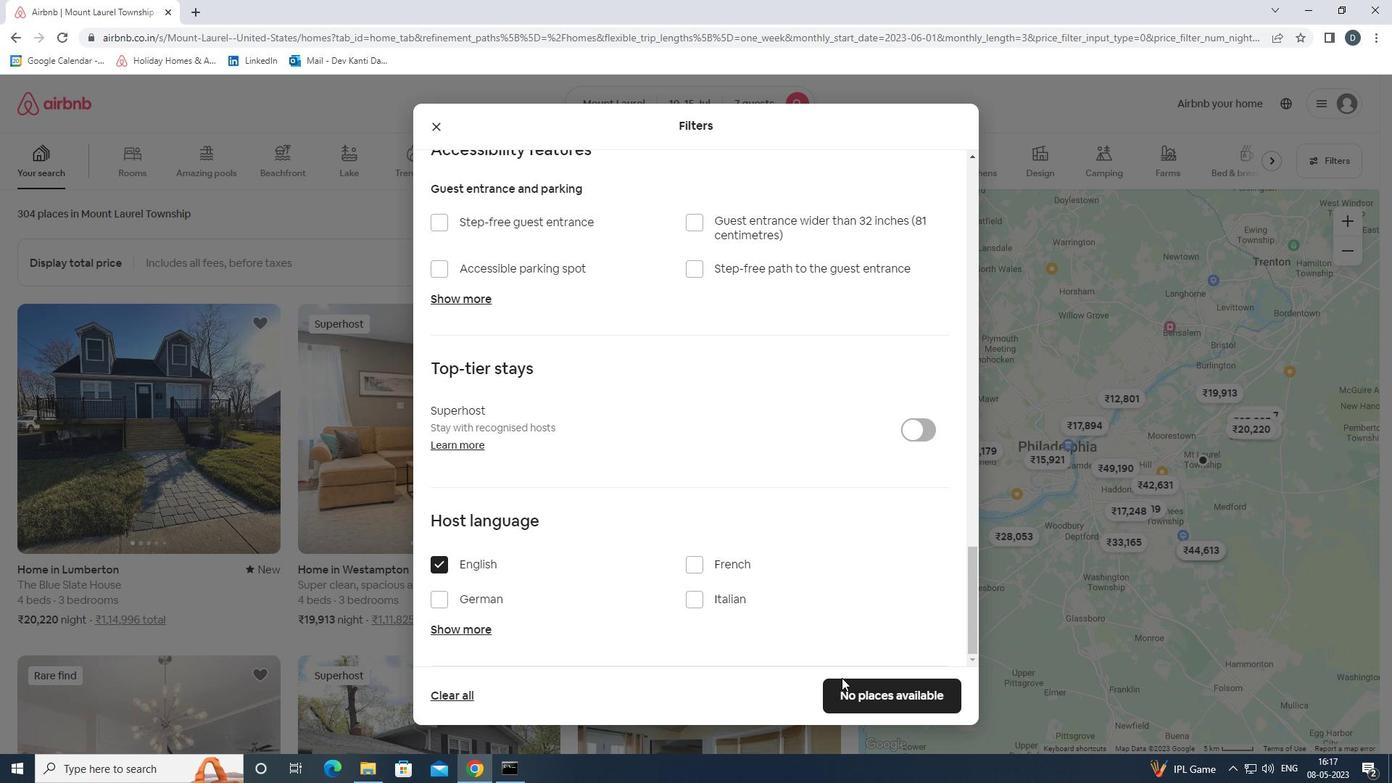 
Action: Mouse pressed left at (851, 692)
Screenshot: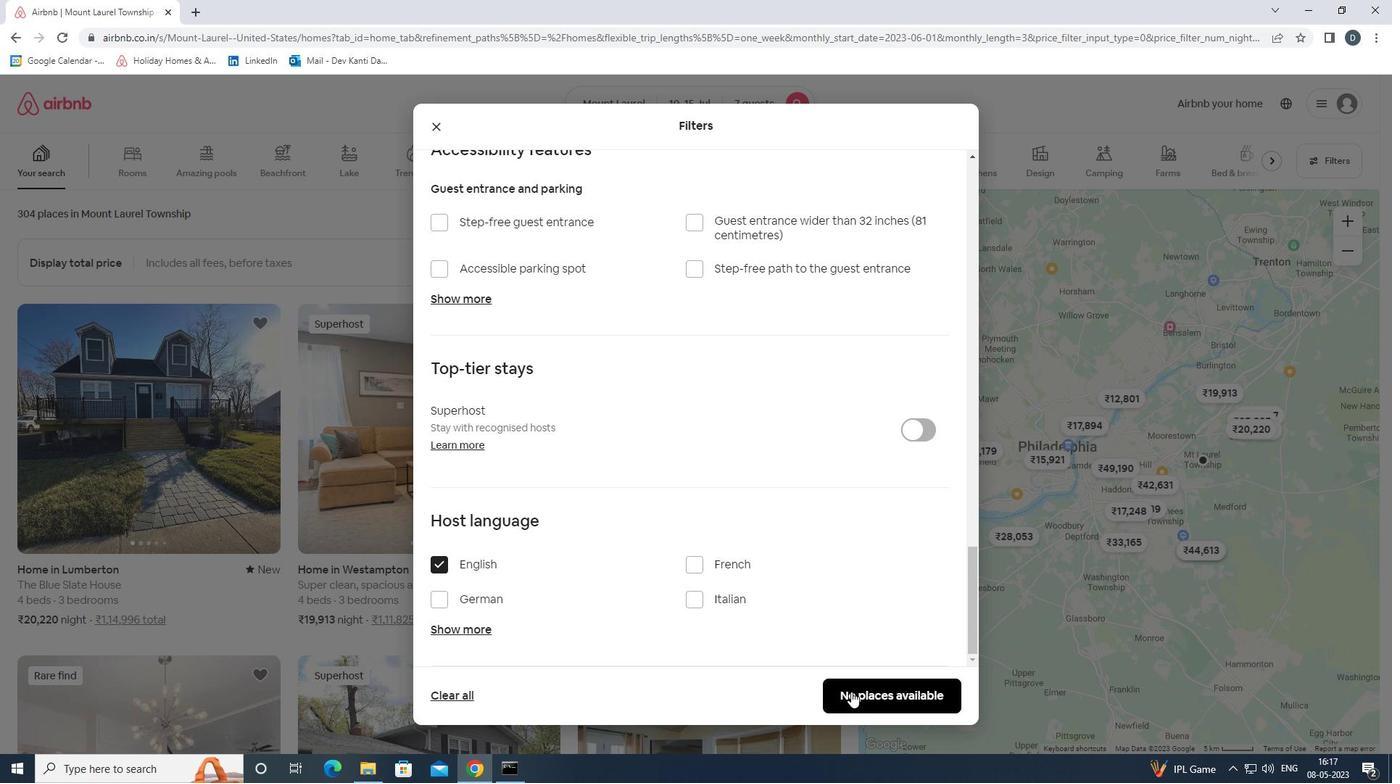 
Action: Mouse moved to (840, 627)
Screenshot: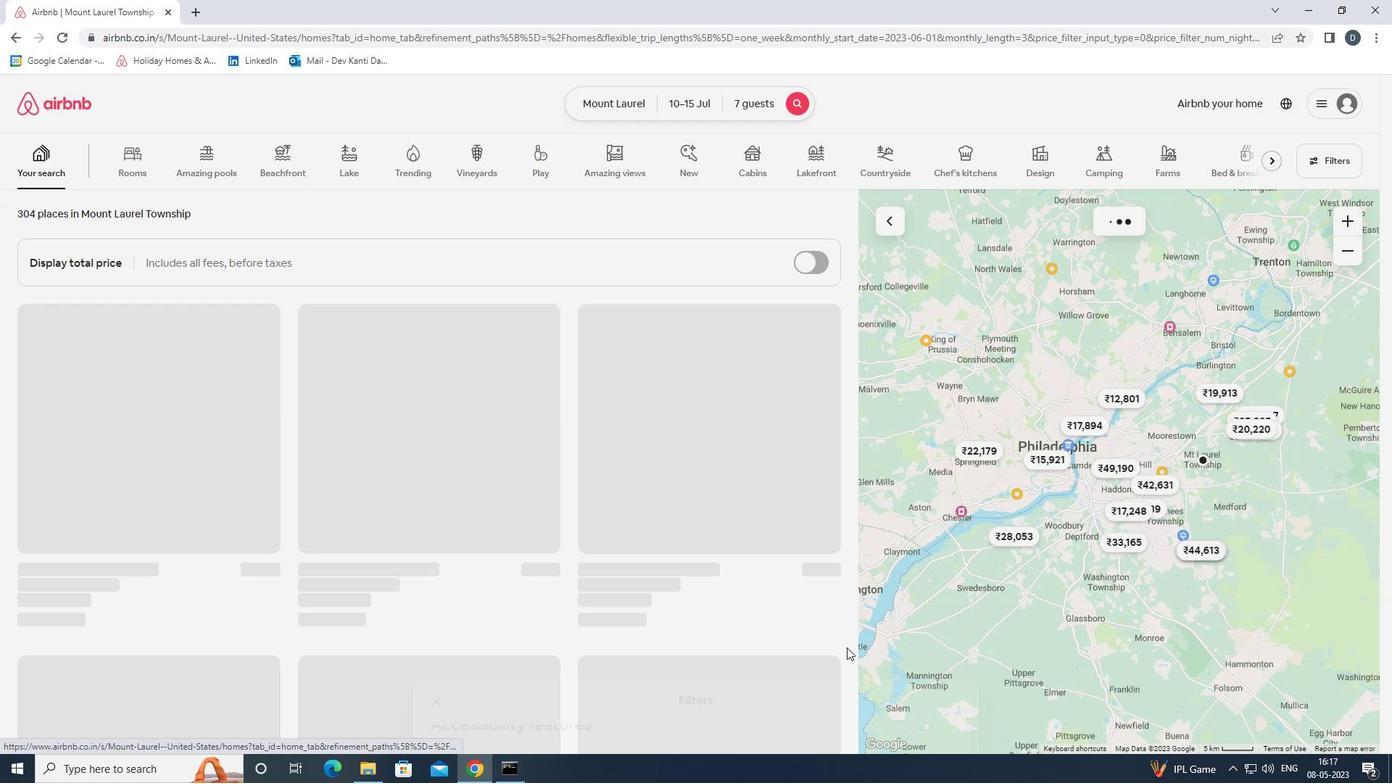 
